 Task: Compose an email with the signature Leah Clark with the subject Feedback on a cover letter and the message Could you please provide me with the details of the project timeline? from softage.9@softage.net to softage.6@softage.netSelect the entire message and remove all formatting, select the entire message Undo Send the email. Finally, move the email from Sent Items to the label Finished goods
Action: Mouse moved to (1080, 70)
Screenshot: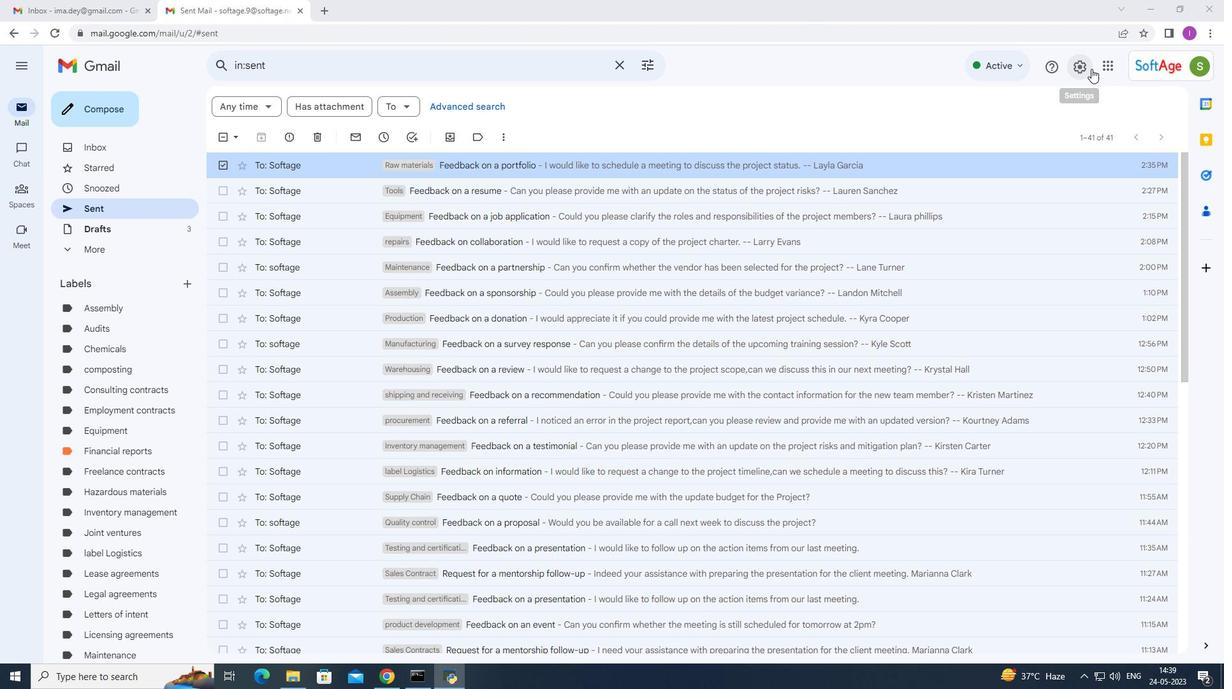 
Action: Mouse pressed left at (1080, 70)
Screenshot: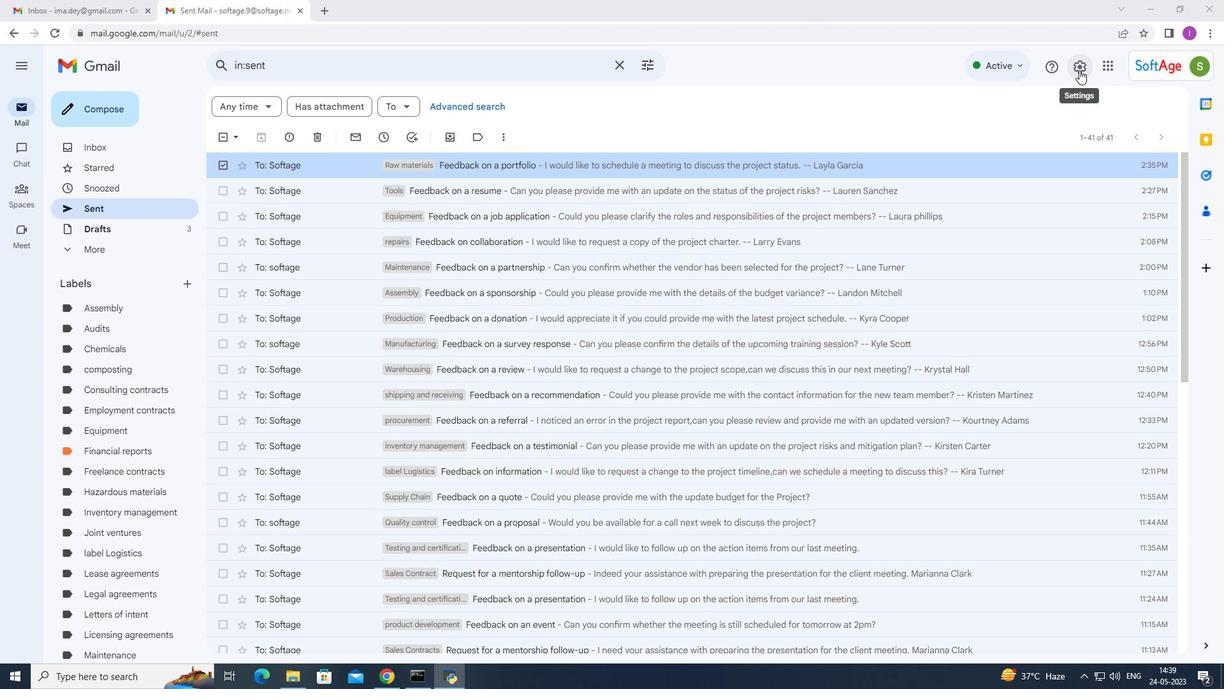 
Action: Mouse moved to (1064, 130)
Screenshot: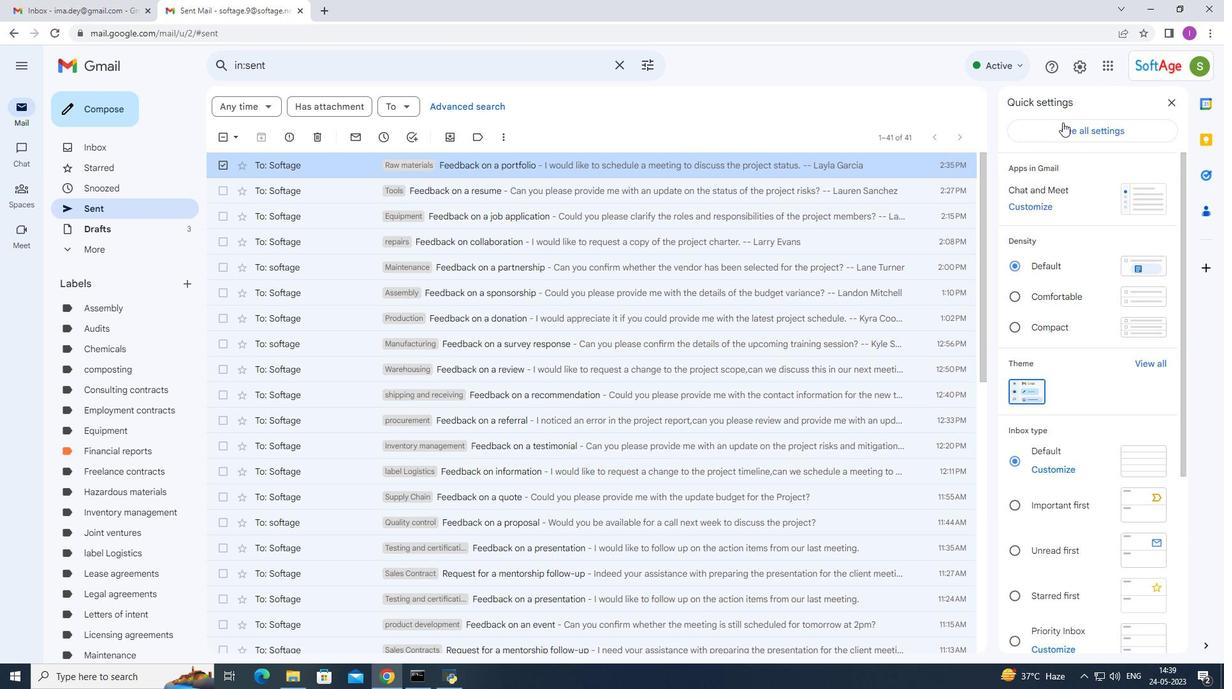 
Action: Mouse pressed left at (1064, 130)
Screenshot: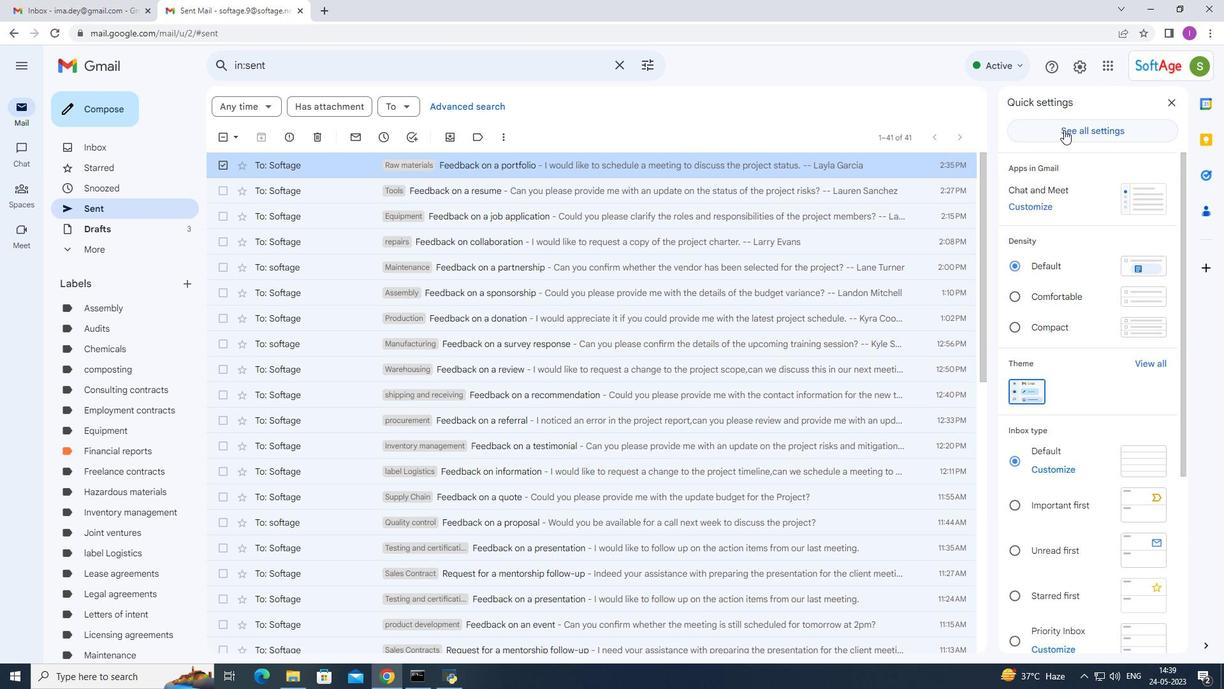 
Action: Mouse moved to (454, 329)
Screenshot: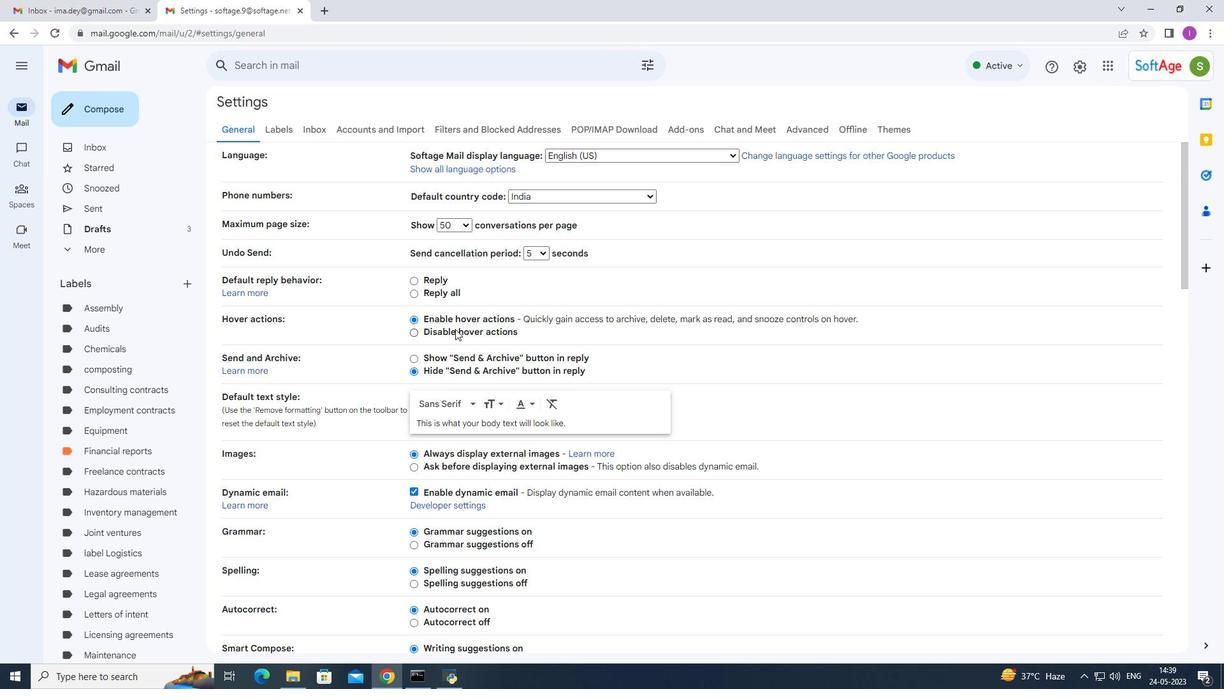 
Action: Mouse scrolled (454, 328) with delta (0, 0)
Screenshot: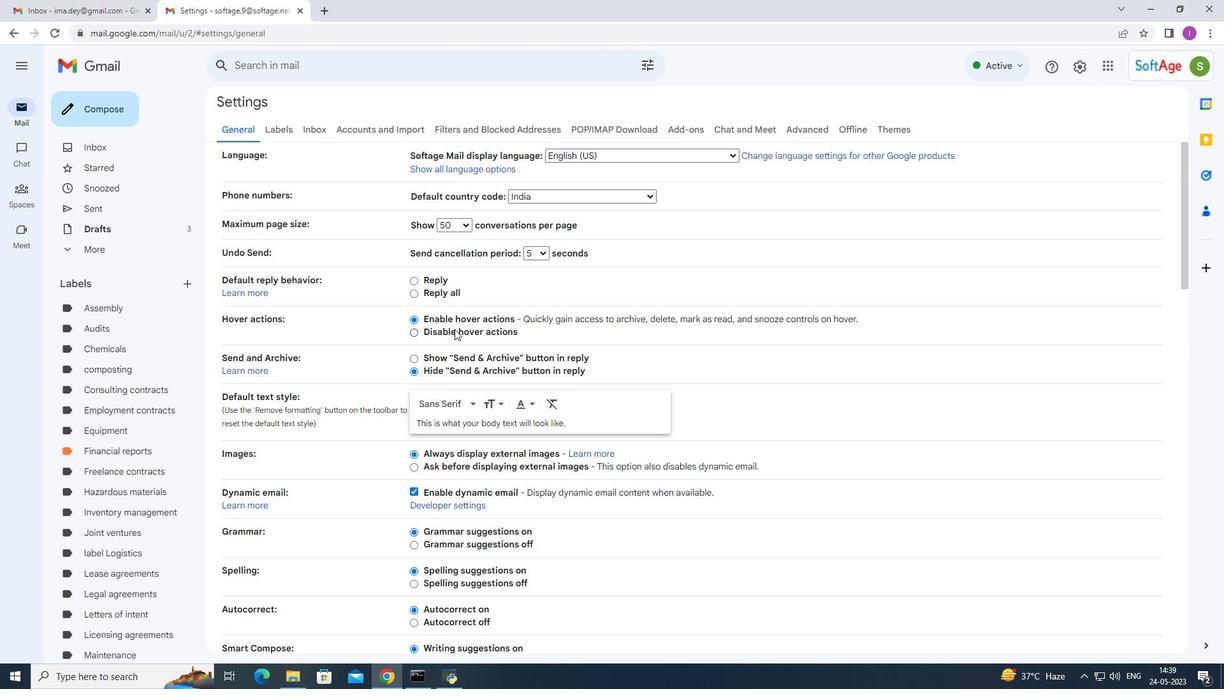 
Action: Mouse scrolled (454, 328) with delta (0, 0)
Screenshot: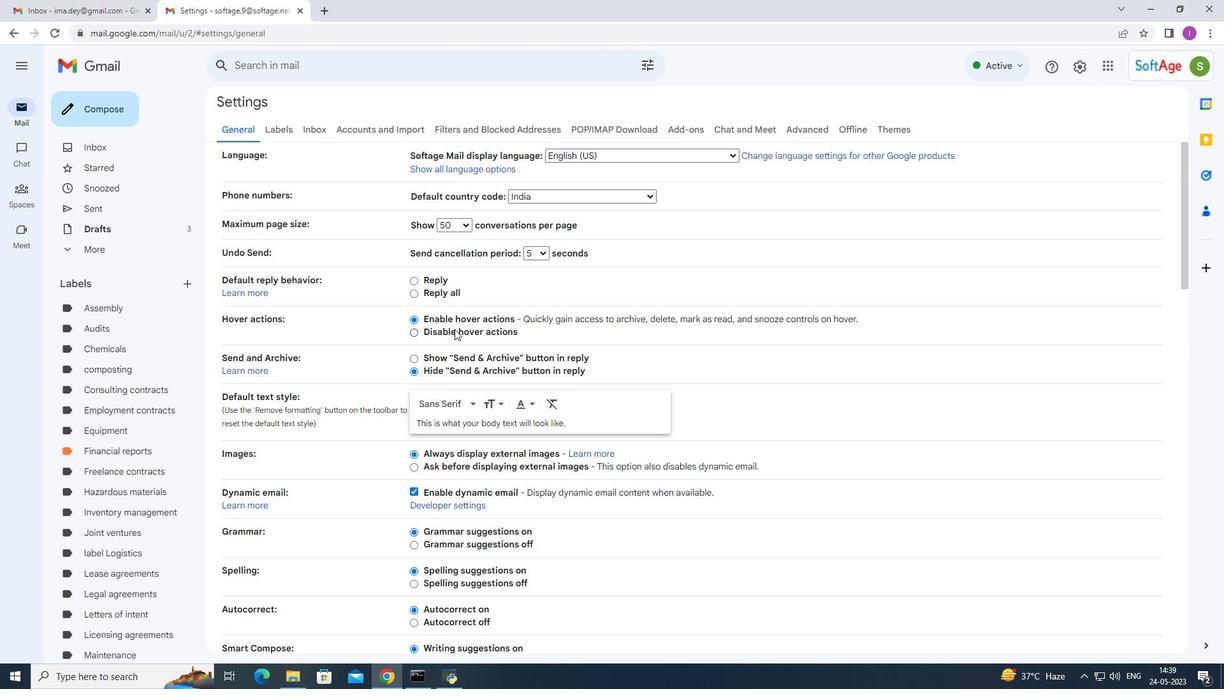 
Action: Mouse moved to (453, 331)
Screenshot: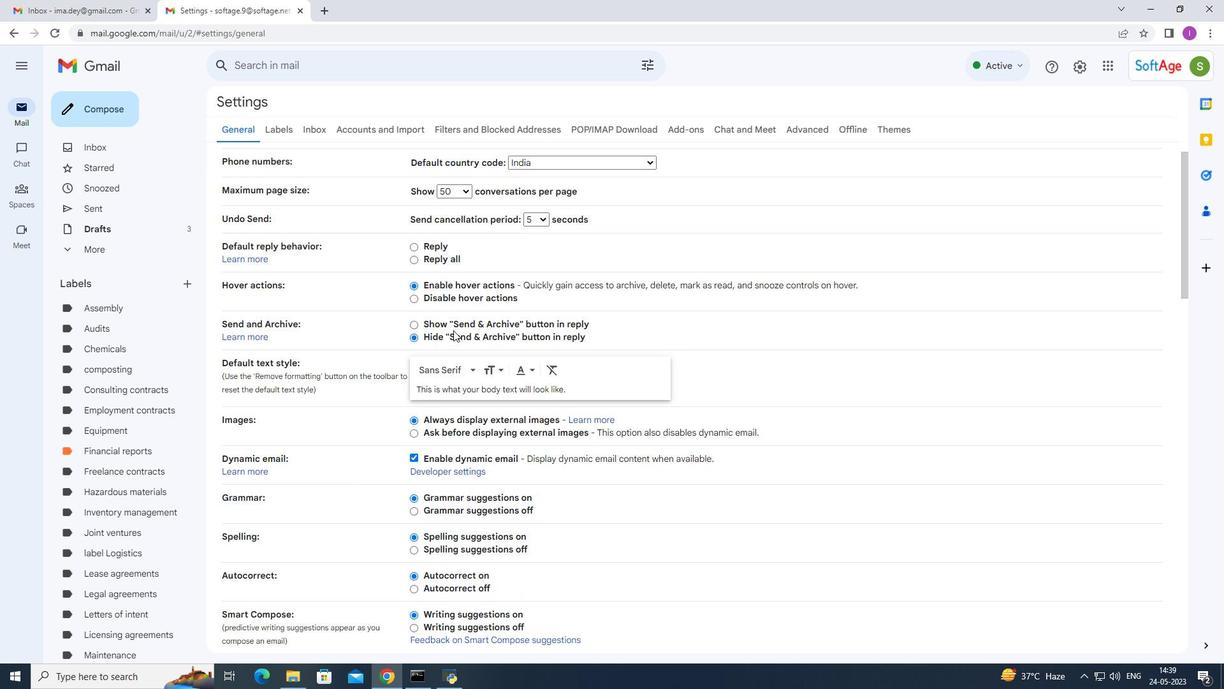 
Action: Mouse scrolled (453, 330) with delta (0, 0)
Screenshot: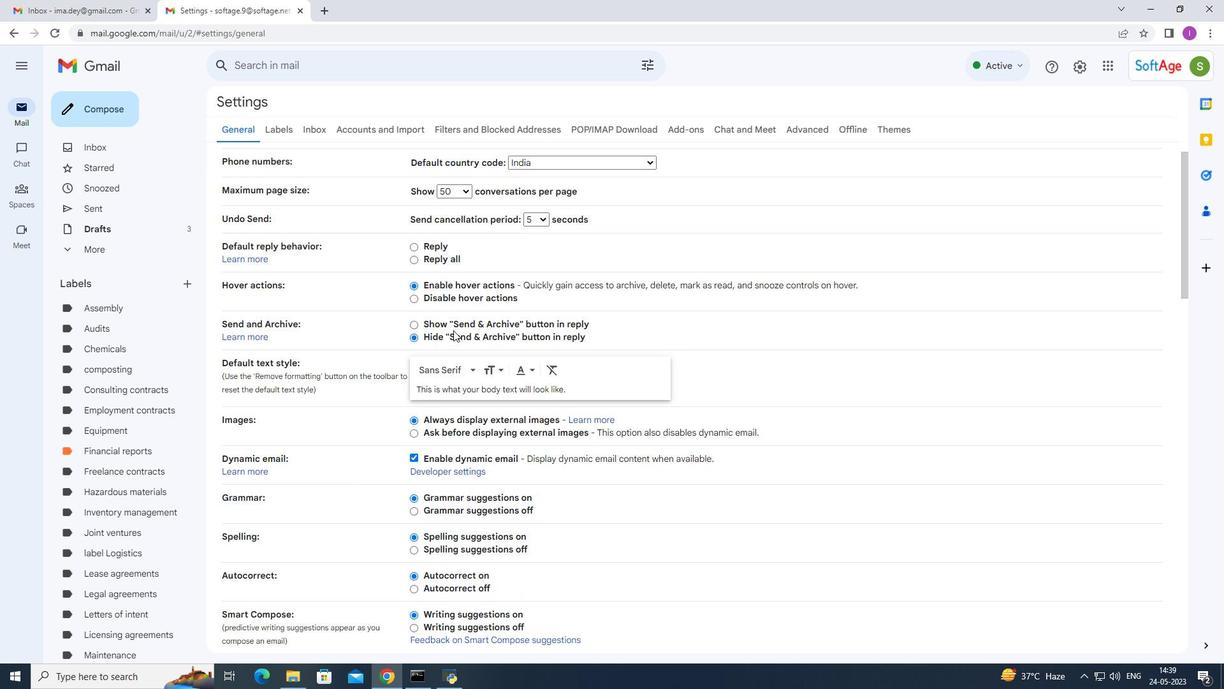 
Action: Mouse scrolled (453, 330) with delta (0, 0)
Screenshot: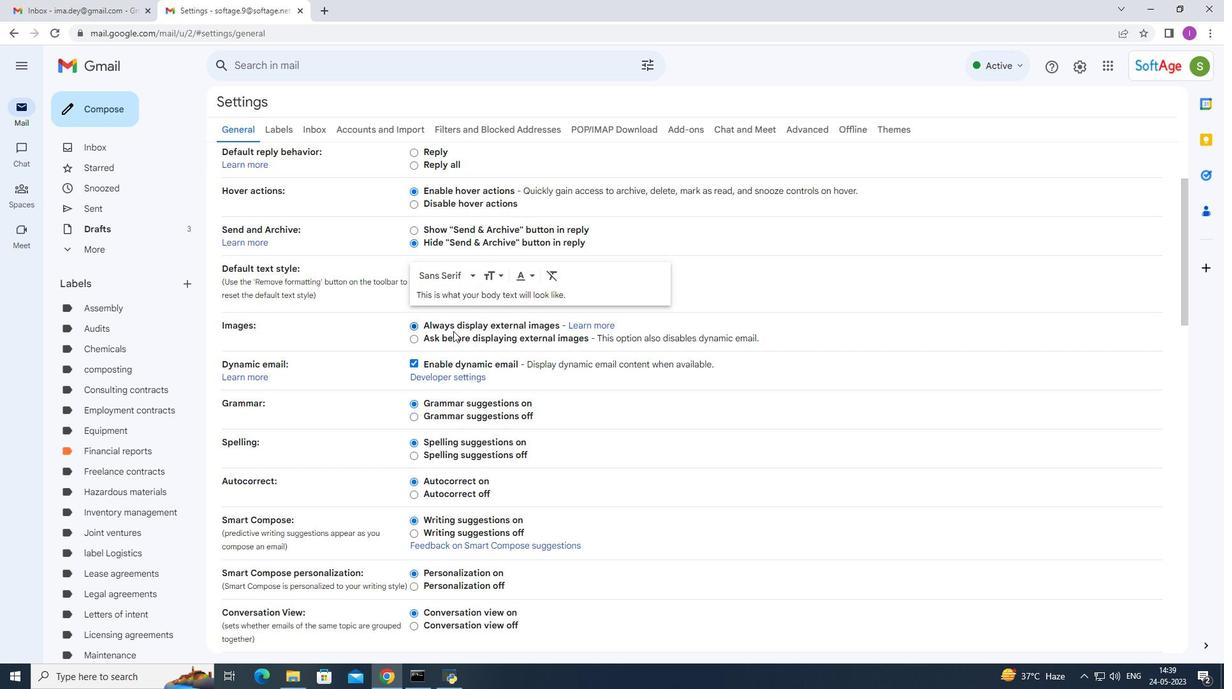 
Action: Mouse moved to (454, 330)
Screenshot: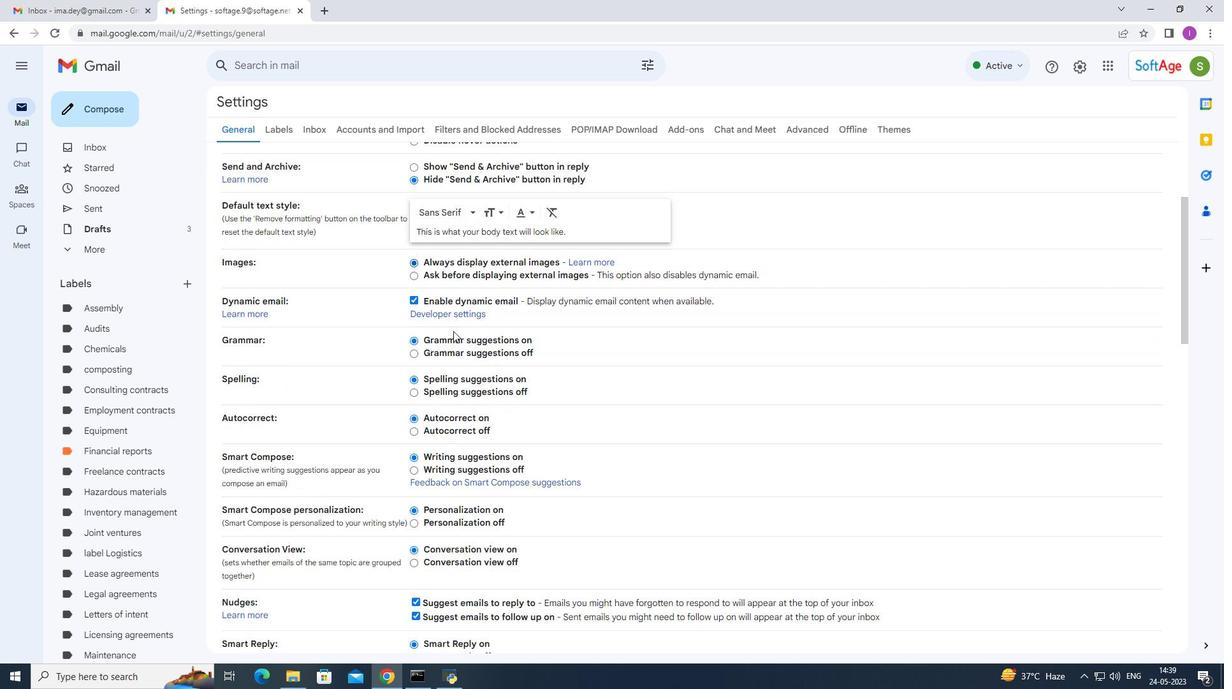 
Action: Mouse scrolled (453, 329) with delta (0, 0)
Screenshot: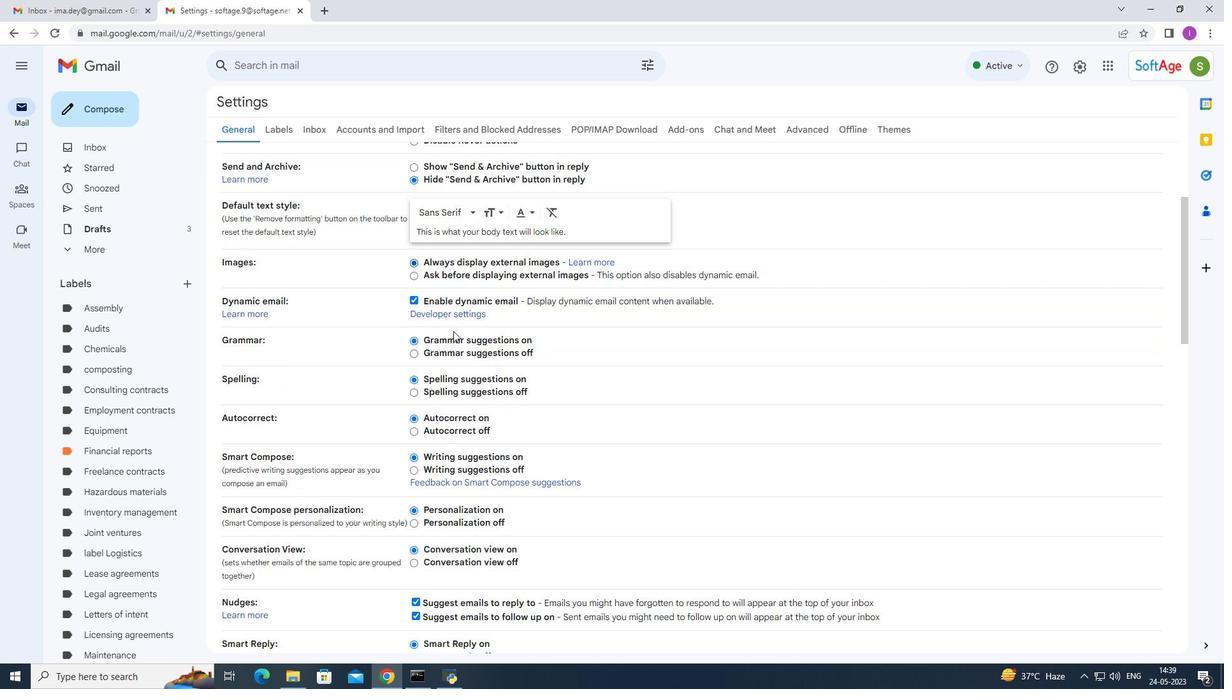 
Action: Mouse moved to (455, 329)
Screenshot: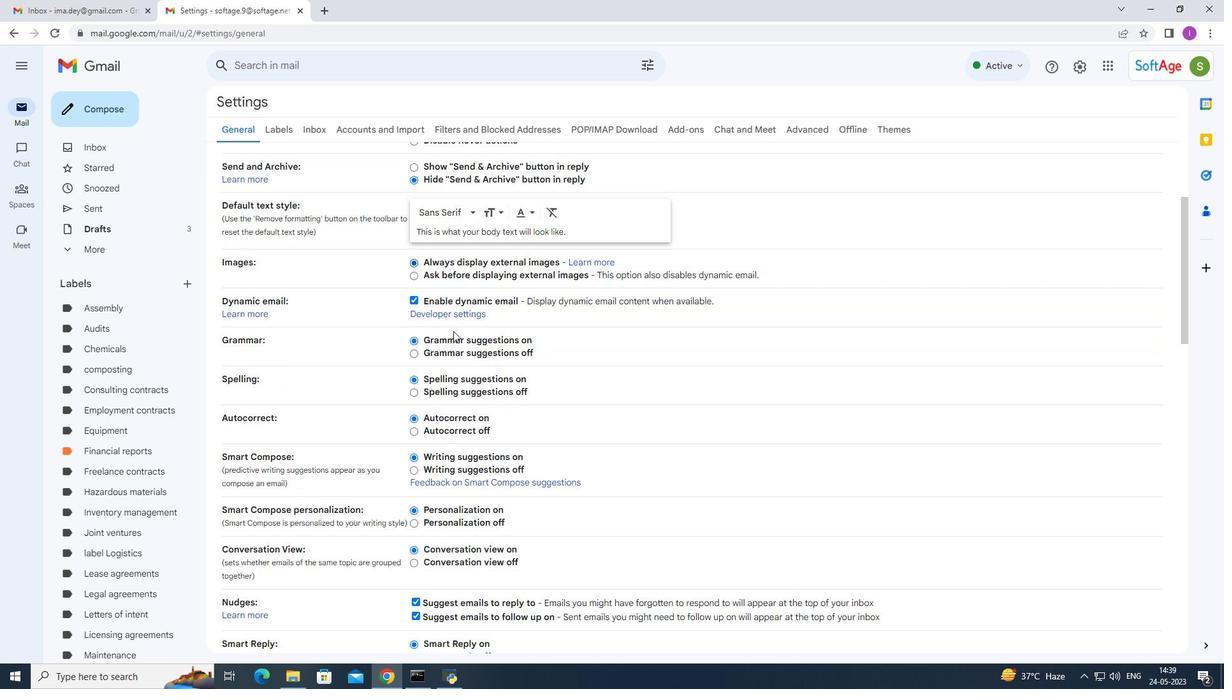 
Action: Mouse scrolled (453, 329) with delta (0, 0)
Screenshot: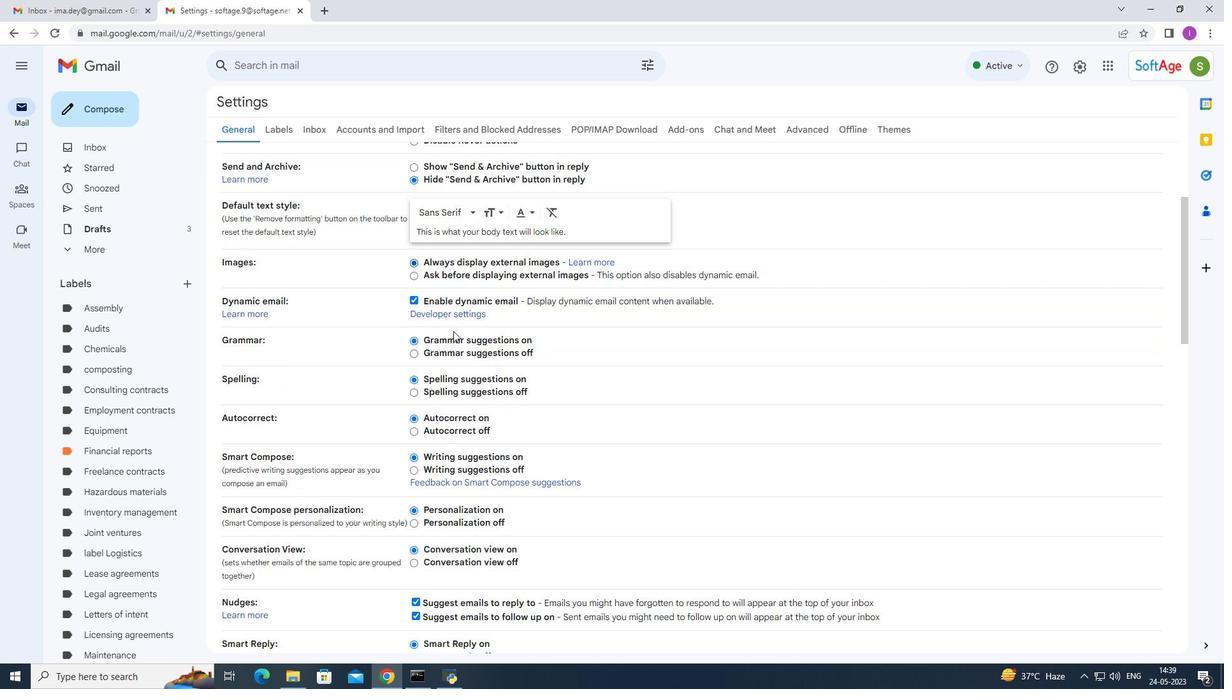
Action: Mouse moved to (456, 329)
Screenshot: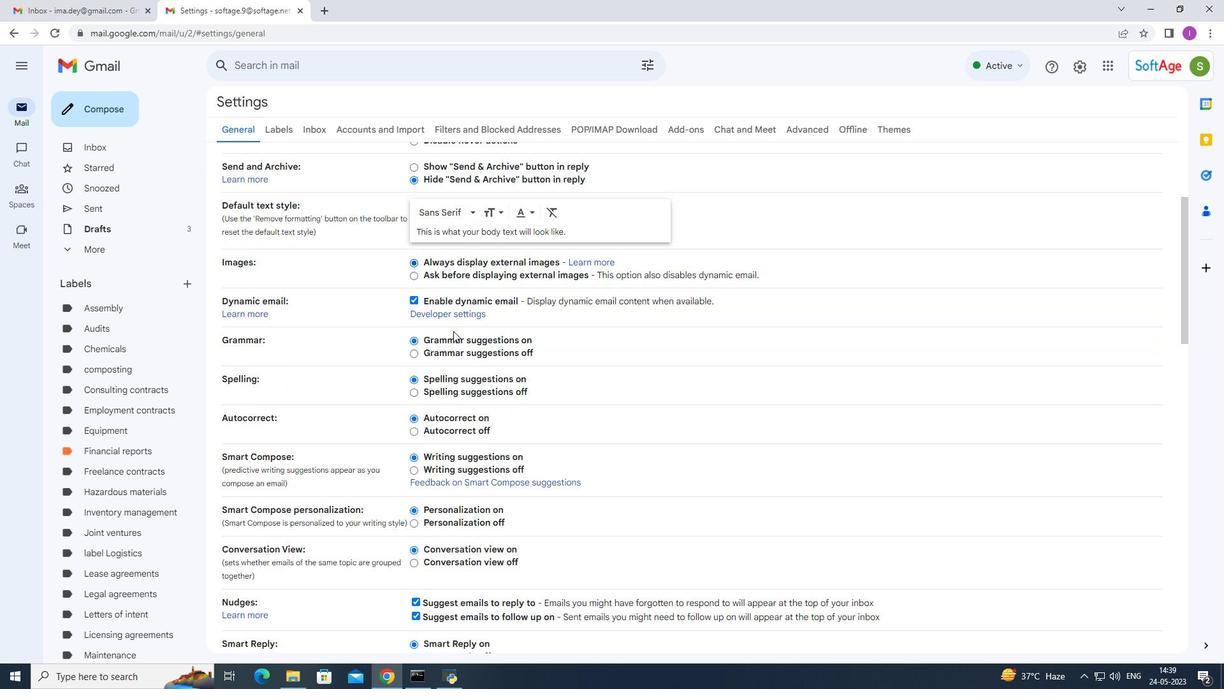 
Action: Mouse scrolled (455, 330) with delta (0, 0)
Screenshot: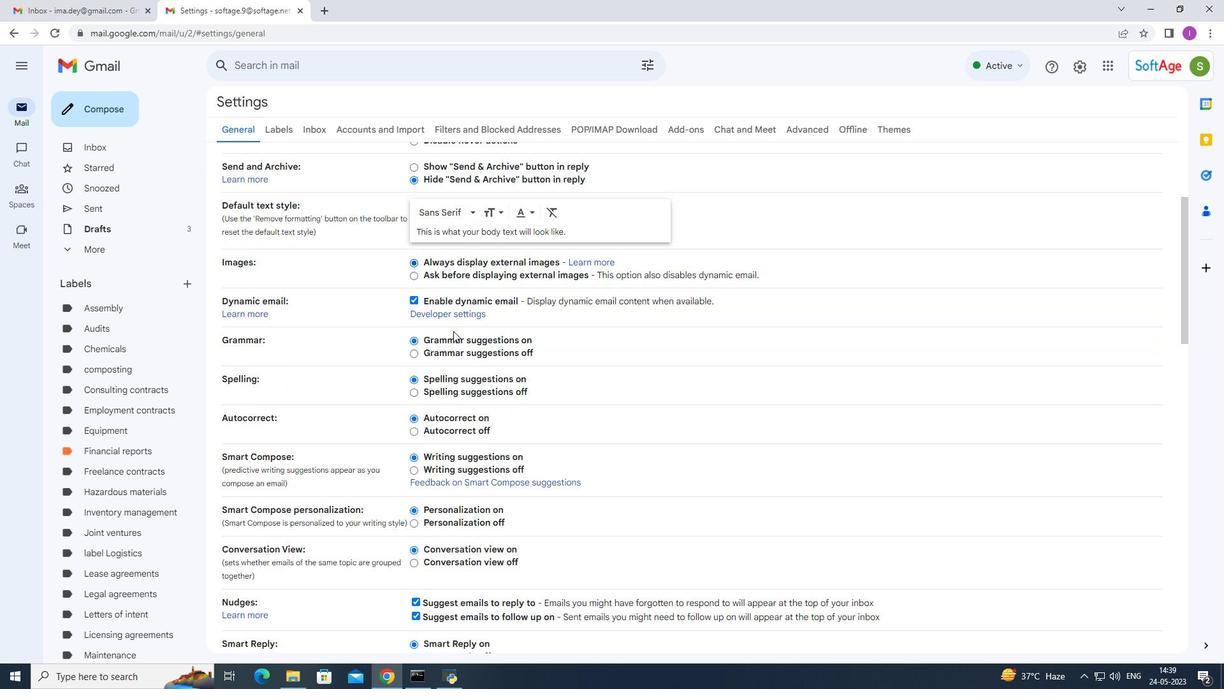 
Action: Mouse moved to (456, 329)
Screenshot: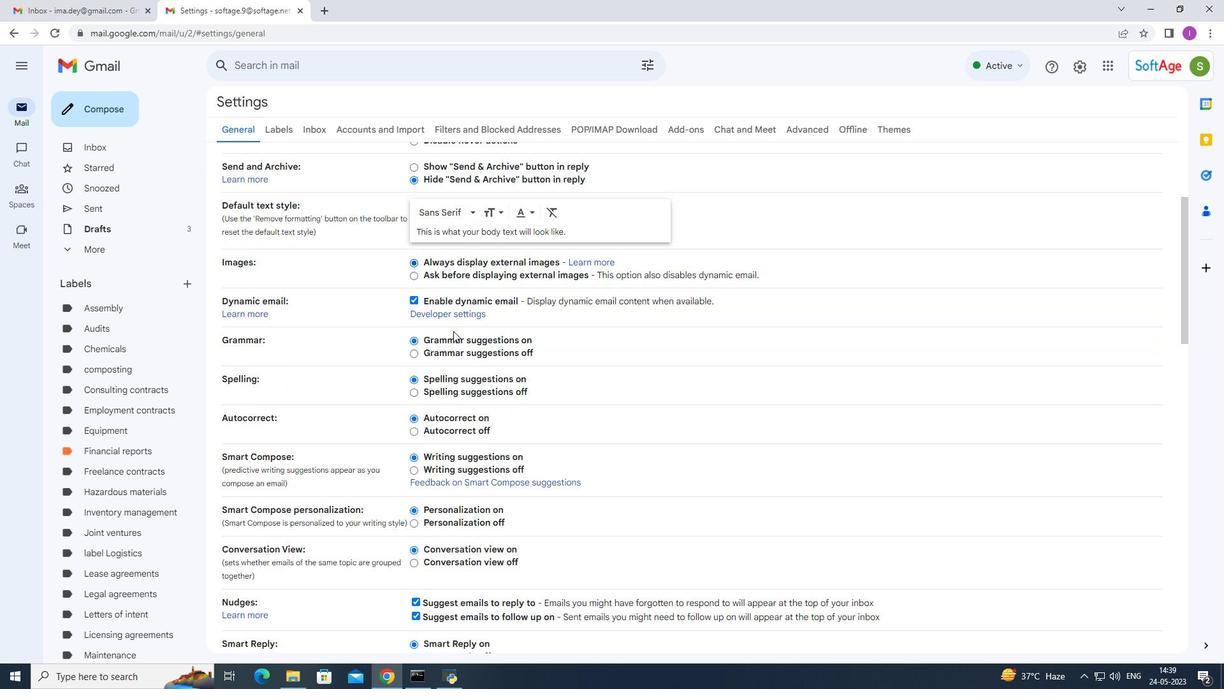 
Action: Mouse scrolled (456, 328) with delta (0, 0)
Screenshot: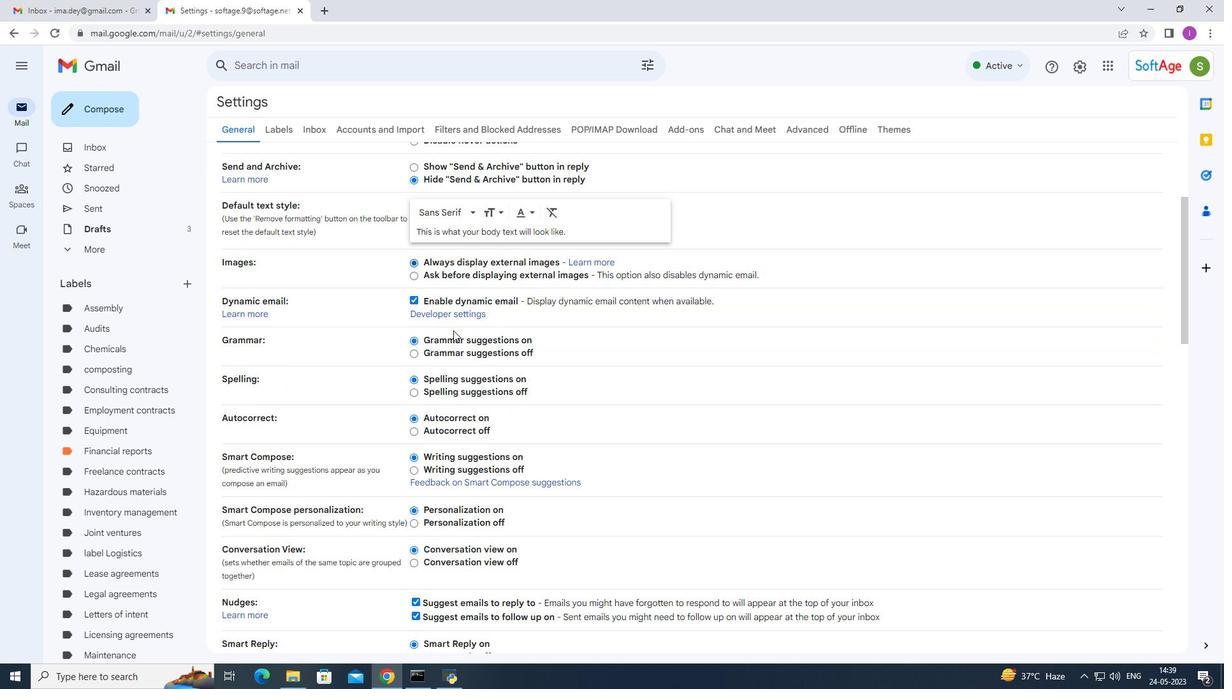 
Action: Mouse scrolled (456, 328) with delta (0, 0)
Screenshot: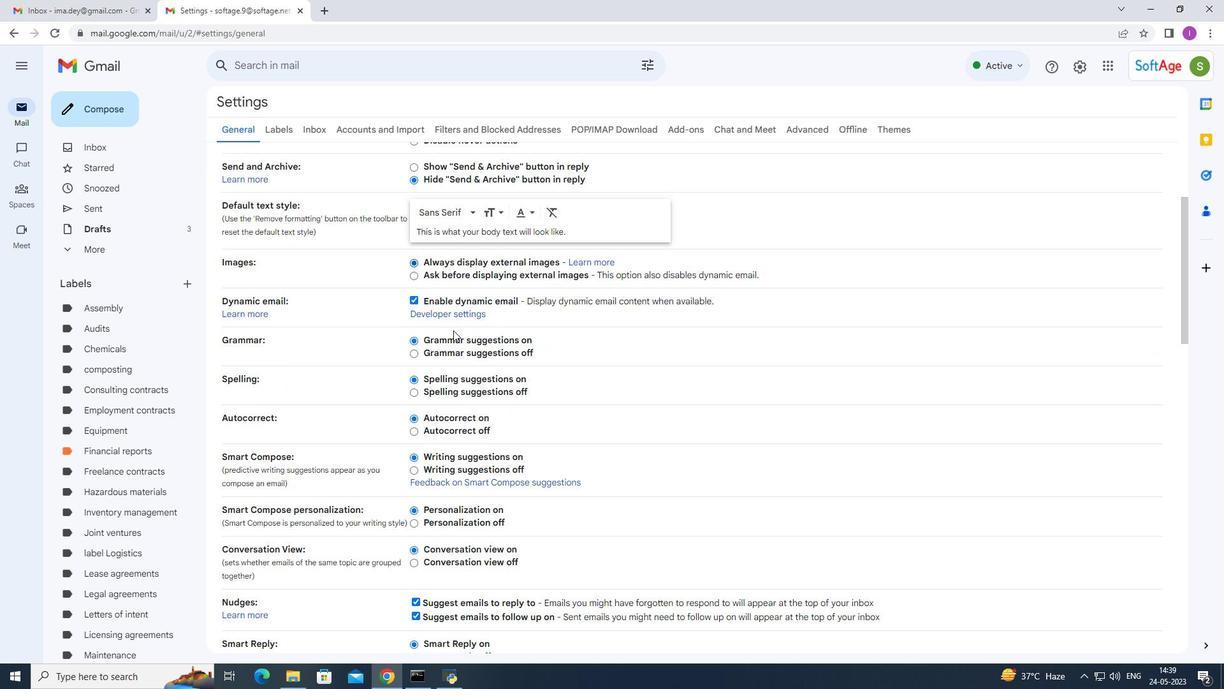 
Action: Mouse scrolled (456, 328) with delta (0, 0)
Screenshot: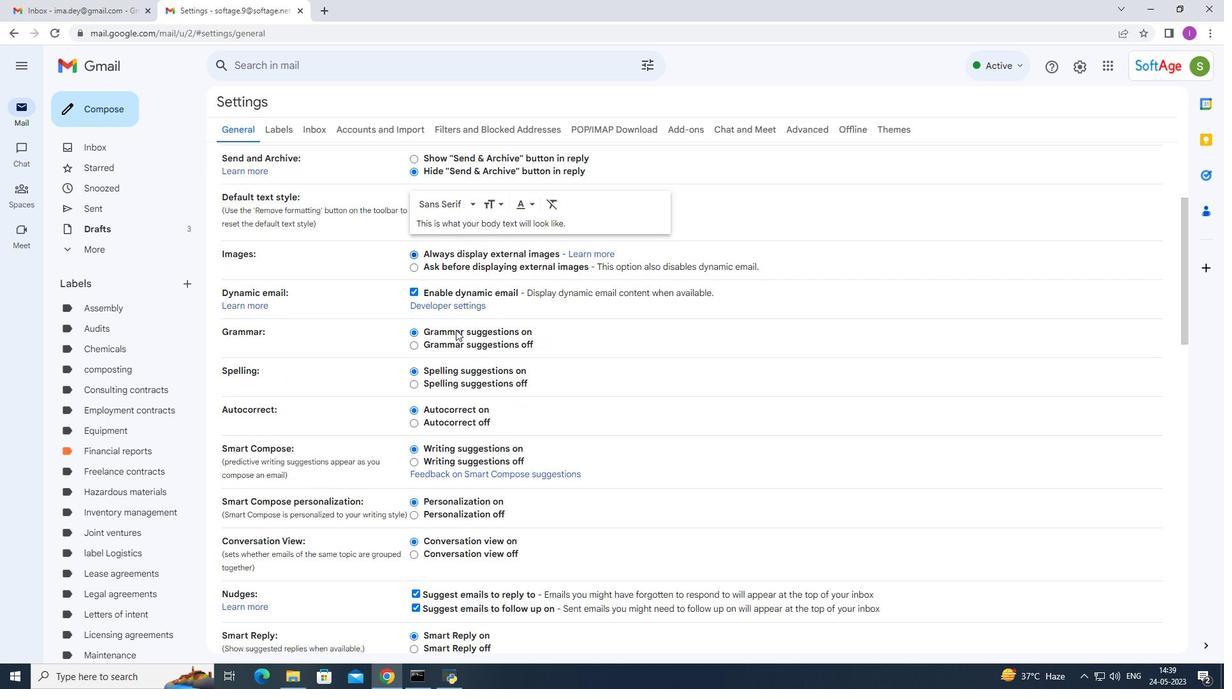 
Action: Mouse moved to (457, 328)
Screenshot: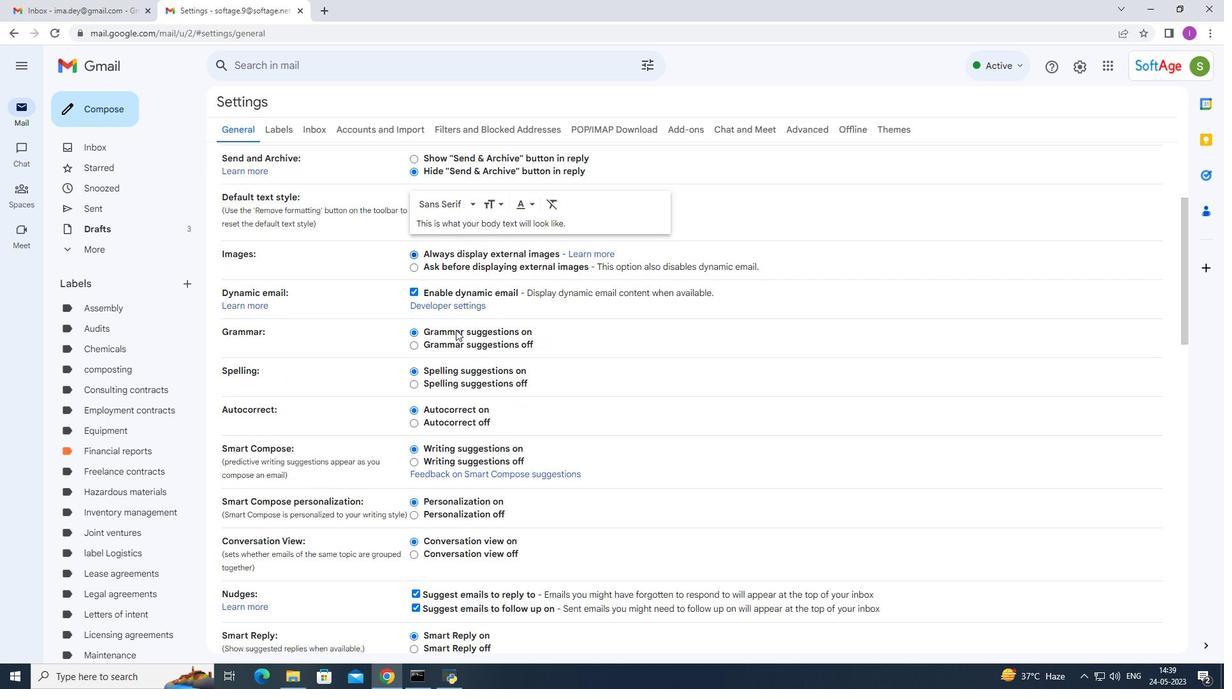 
Action: Mouse scrolled (457, 327) with delta (0, 0)
Screenshot: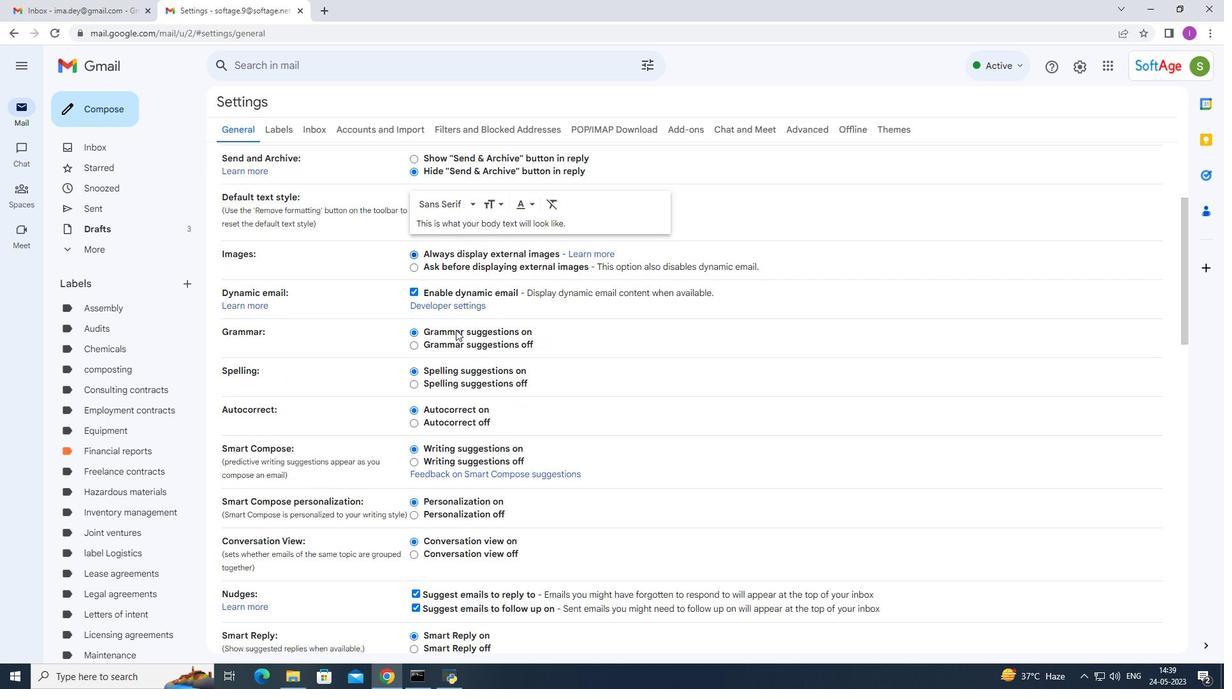 
Action: Mouse moved to (458, 328)
Screenshot: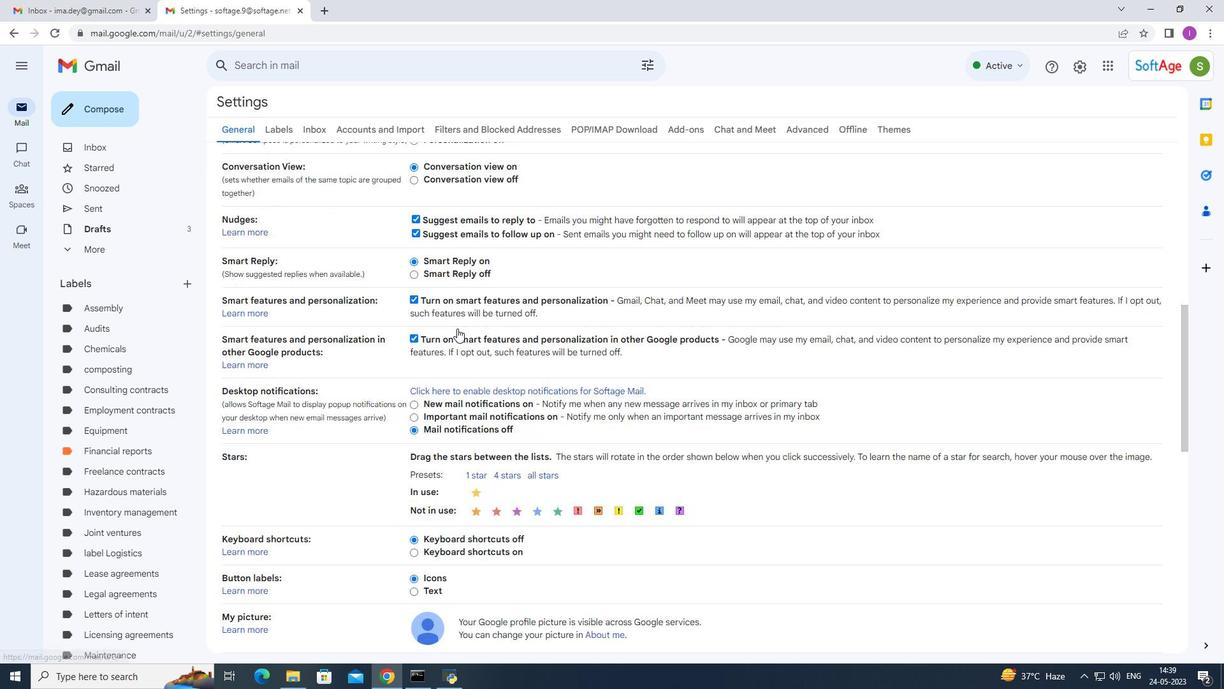 
Action: Mouse scrolled (458, 327) with delta (0, 0)
Screenshot: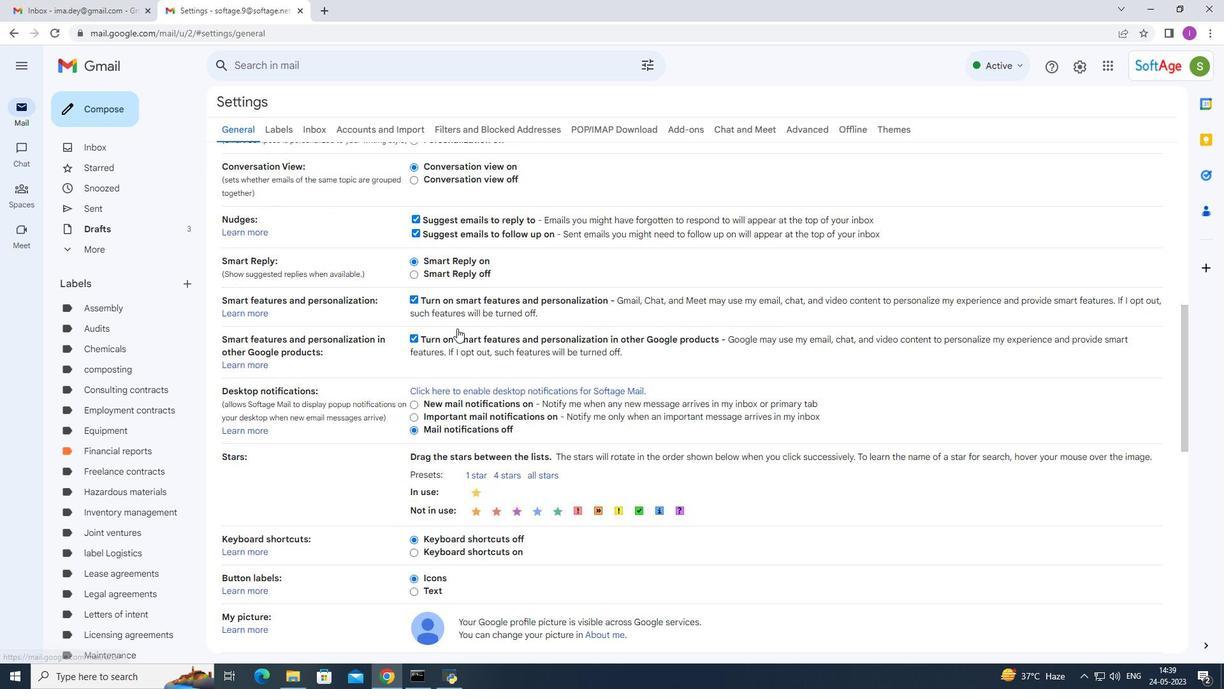 
Action: Mouse moved to (459, 328)
Screenshot: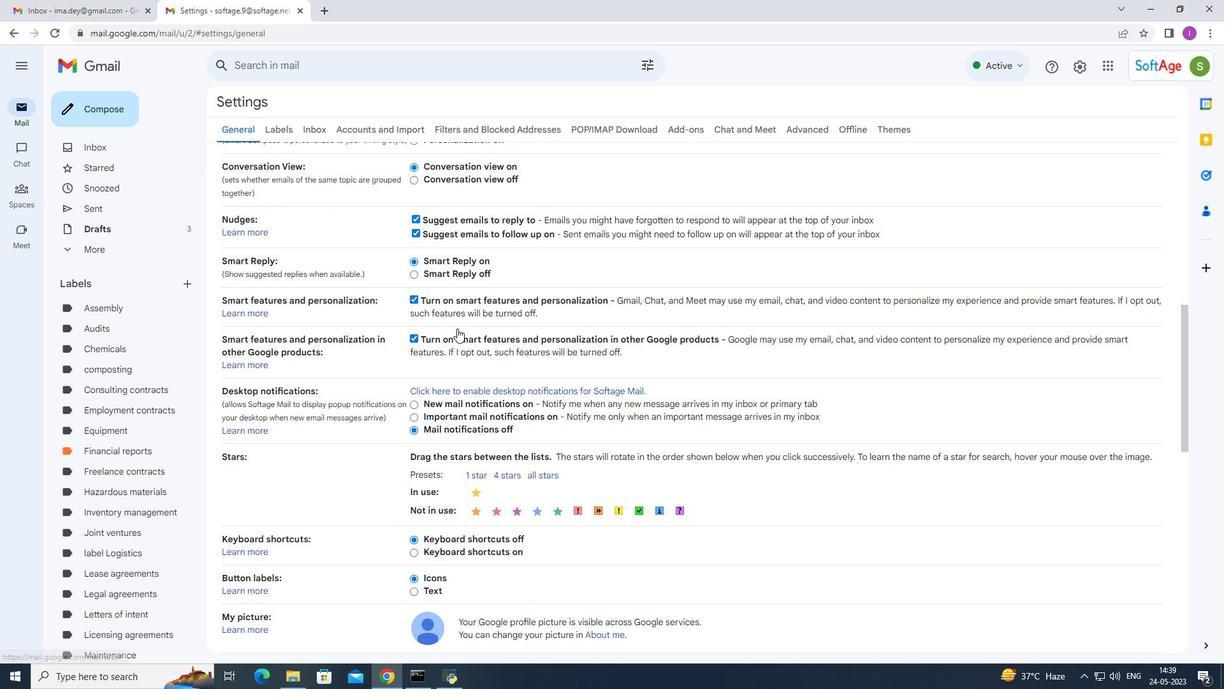 
Action: Mouse scrolled (459, 327) with delta (0, 0)
Screenshot: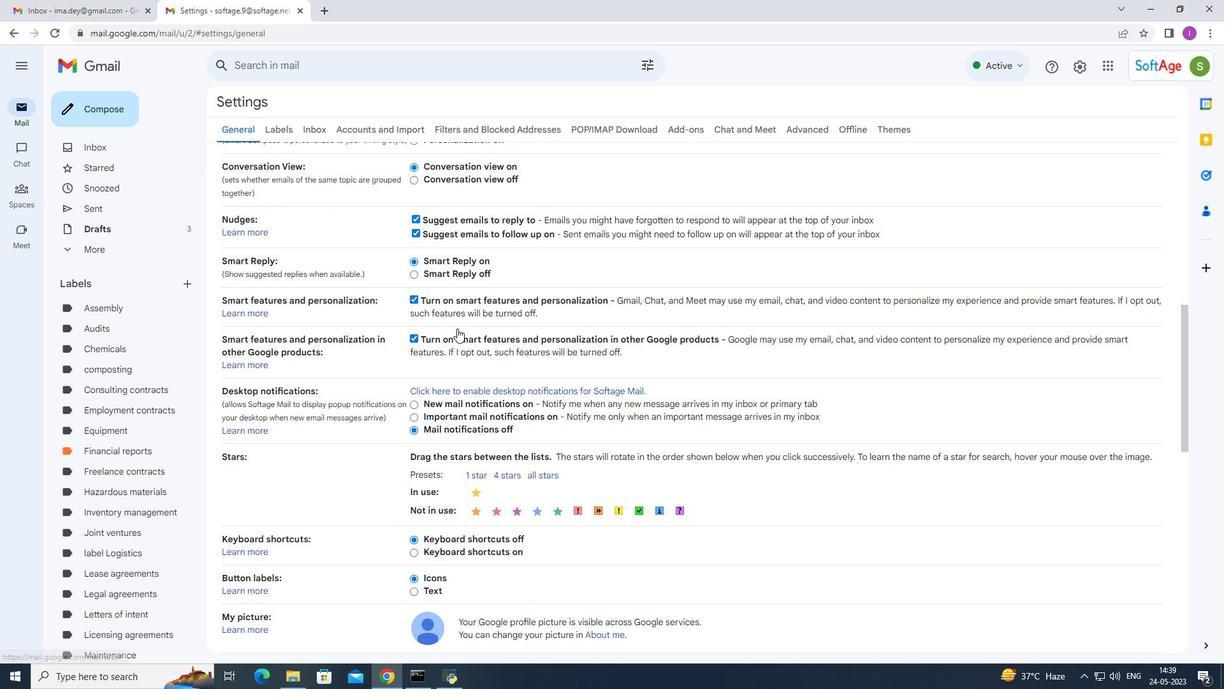 
Action: Mouse moved to (460, 328)
Screenshot: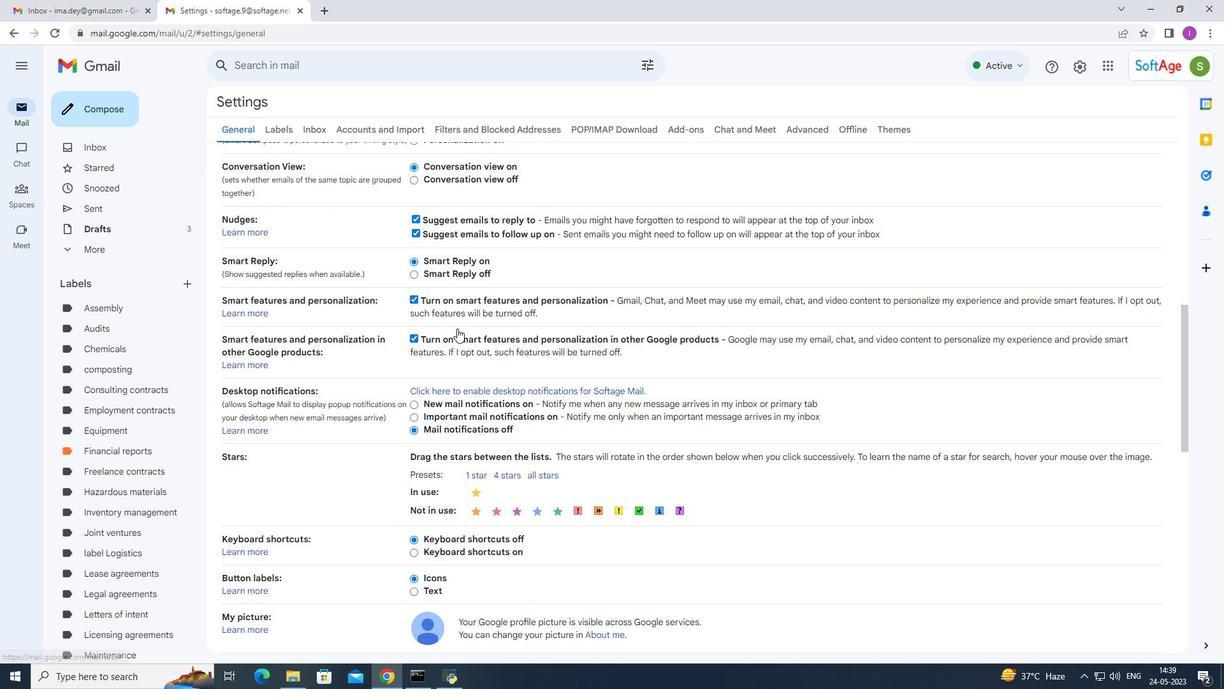 
Action: Mouse scrolled (460, 327) with delta (0, 0)
Screenshot: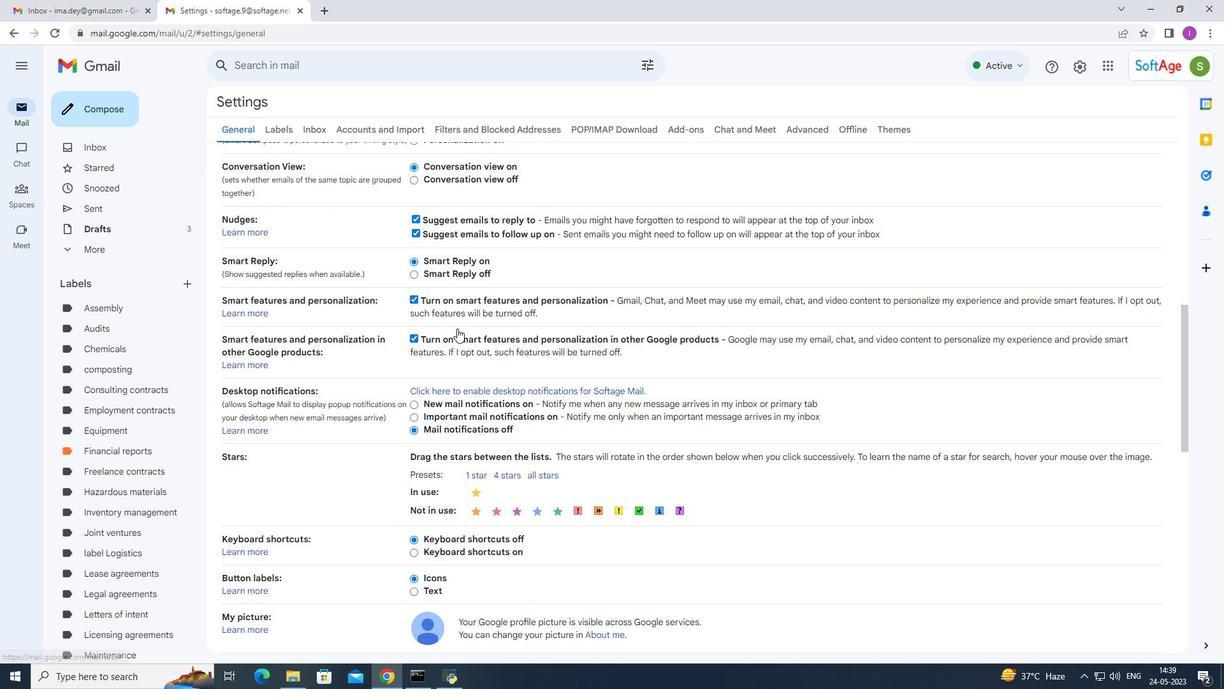 
Action: Mouse moved to (460, 328)
Screenshot: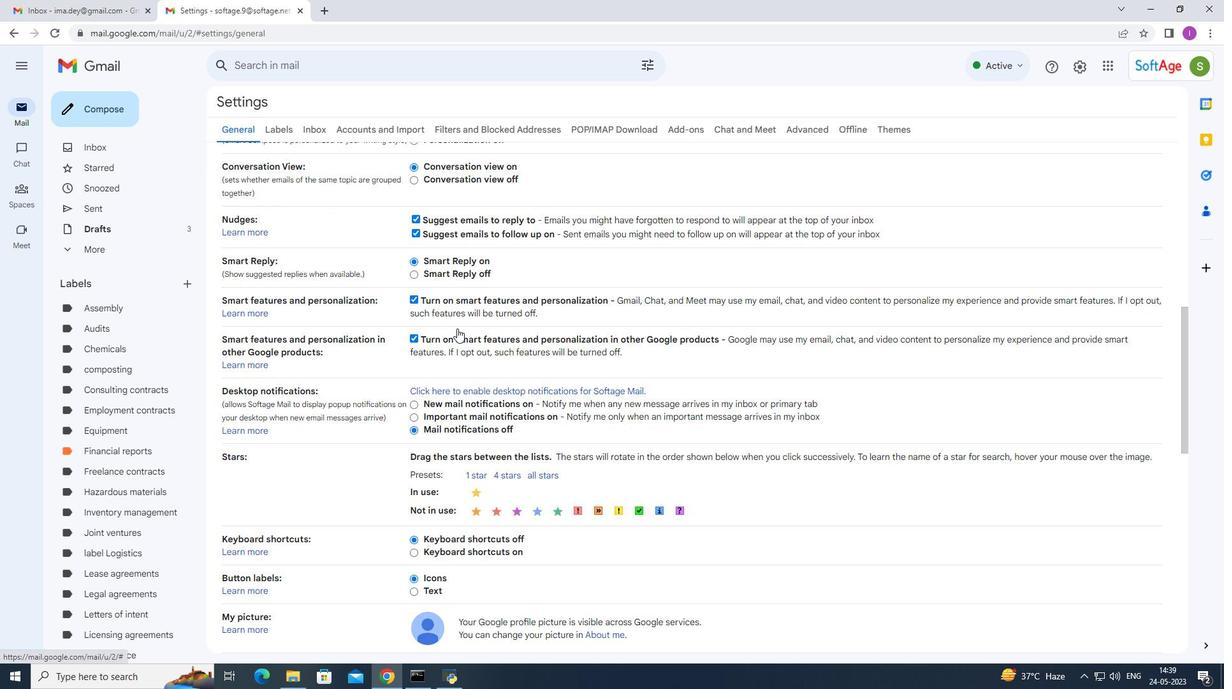 
Action: Mouse scrolled (460, 327) with delta (0, 0)
Screenshot: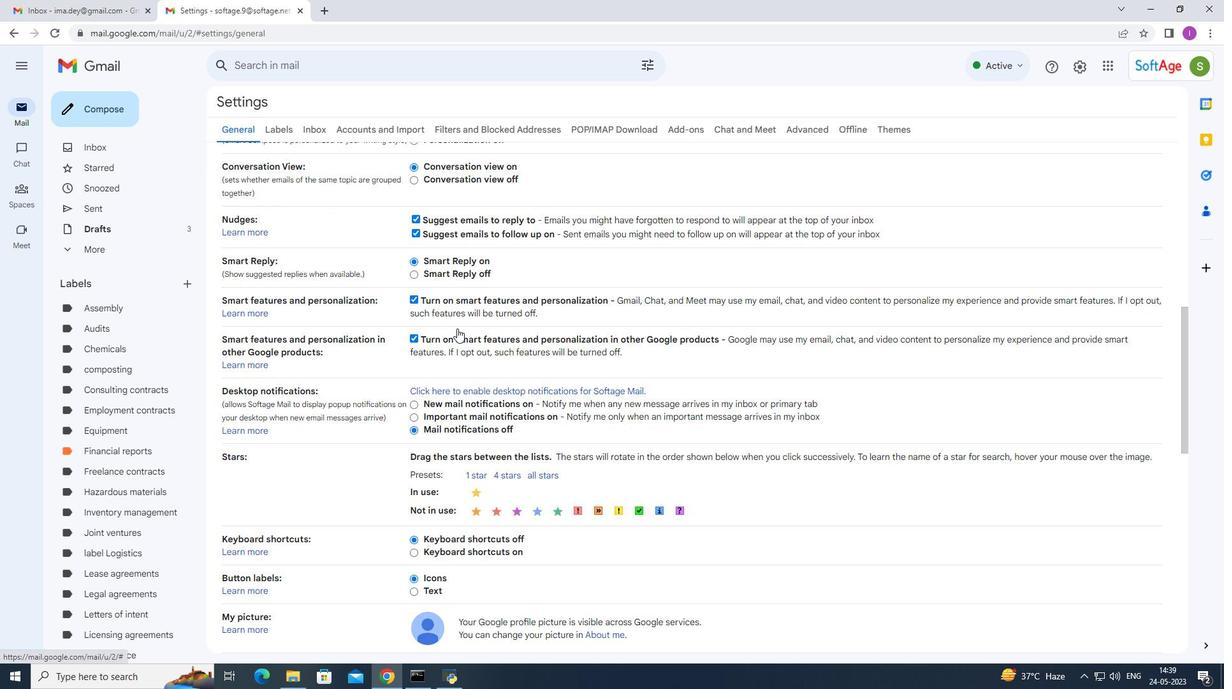 
Action: Mouse moved to (463, 327)
Screenshot: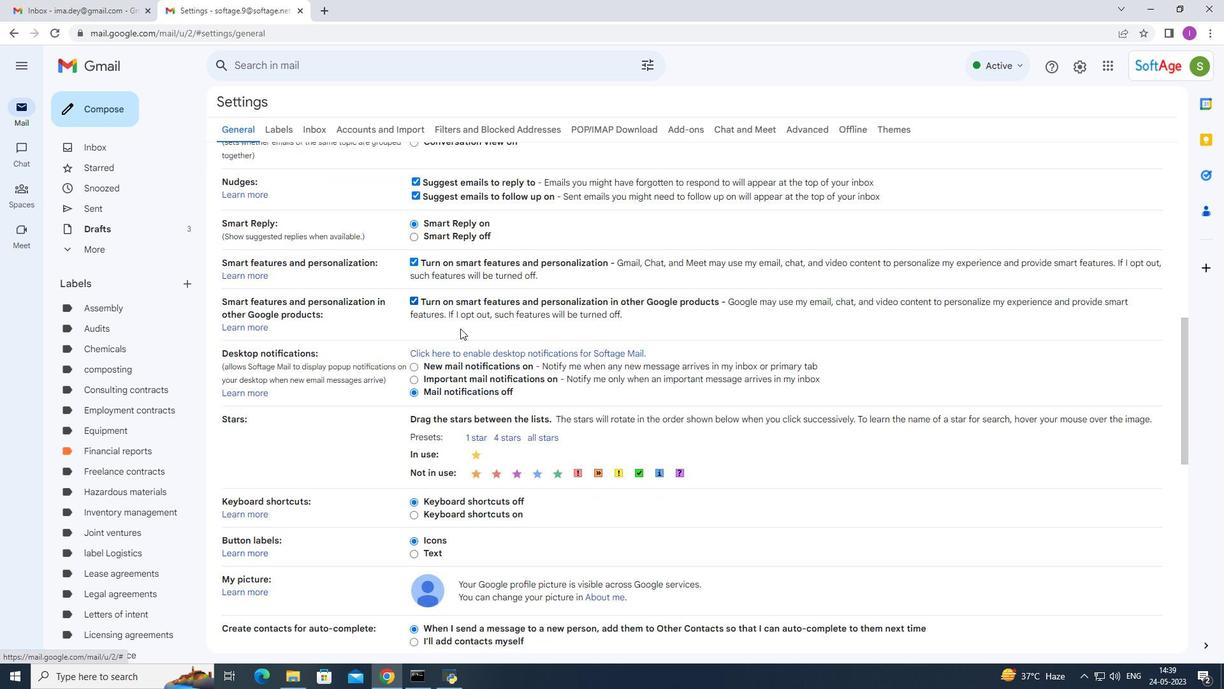 
Action: Mouse scrolled (463, 326) with delta (0, 0)
Screenshot: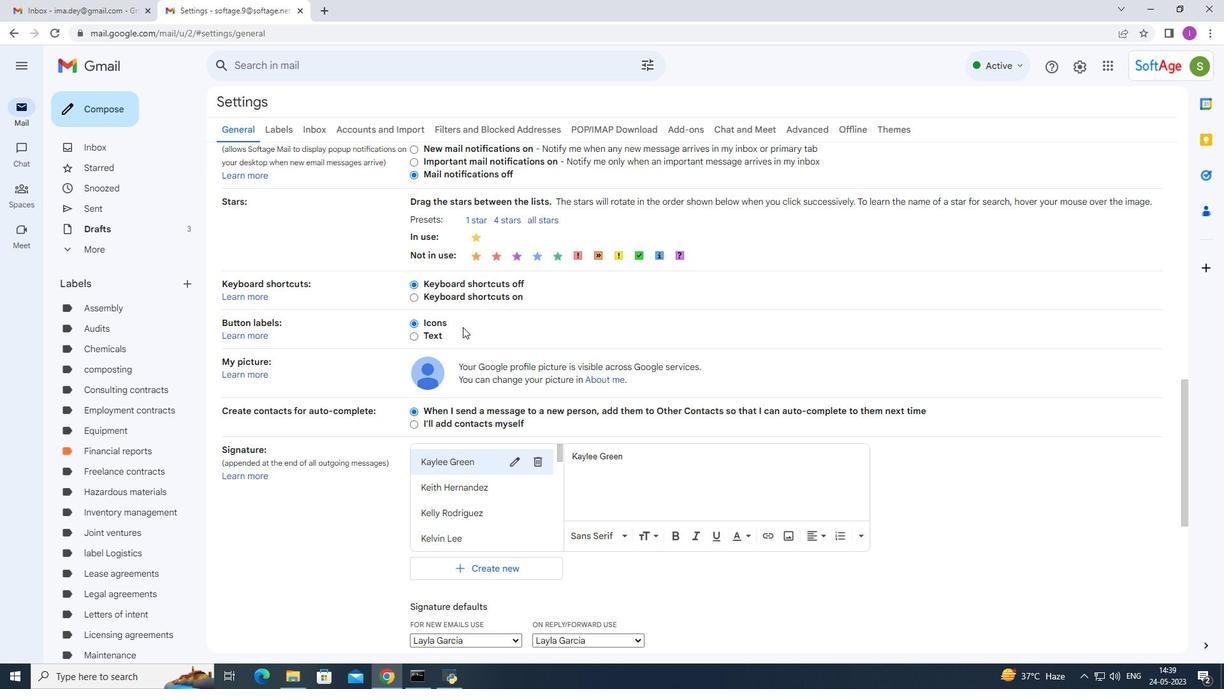 
Action: Mouse scrolled (463, 326) with delta (0, 0)
Screenshot: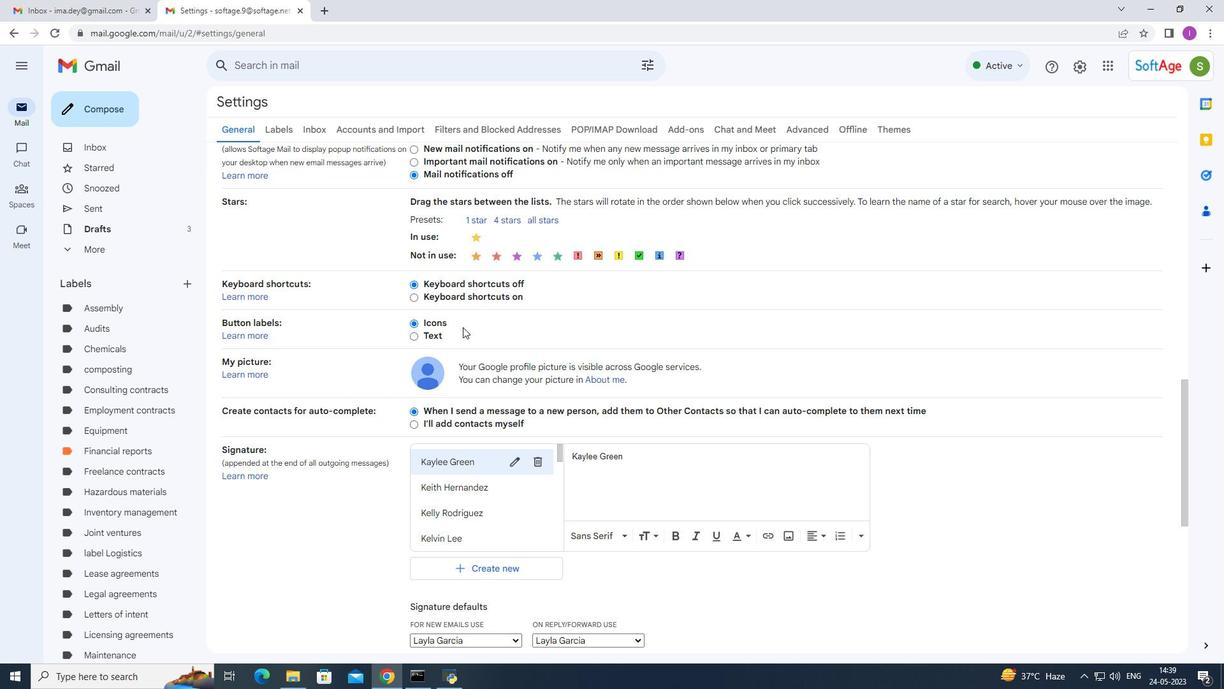 
Action: Mouse scrolled (463, 326) with delta (0, 0)
Screenshot: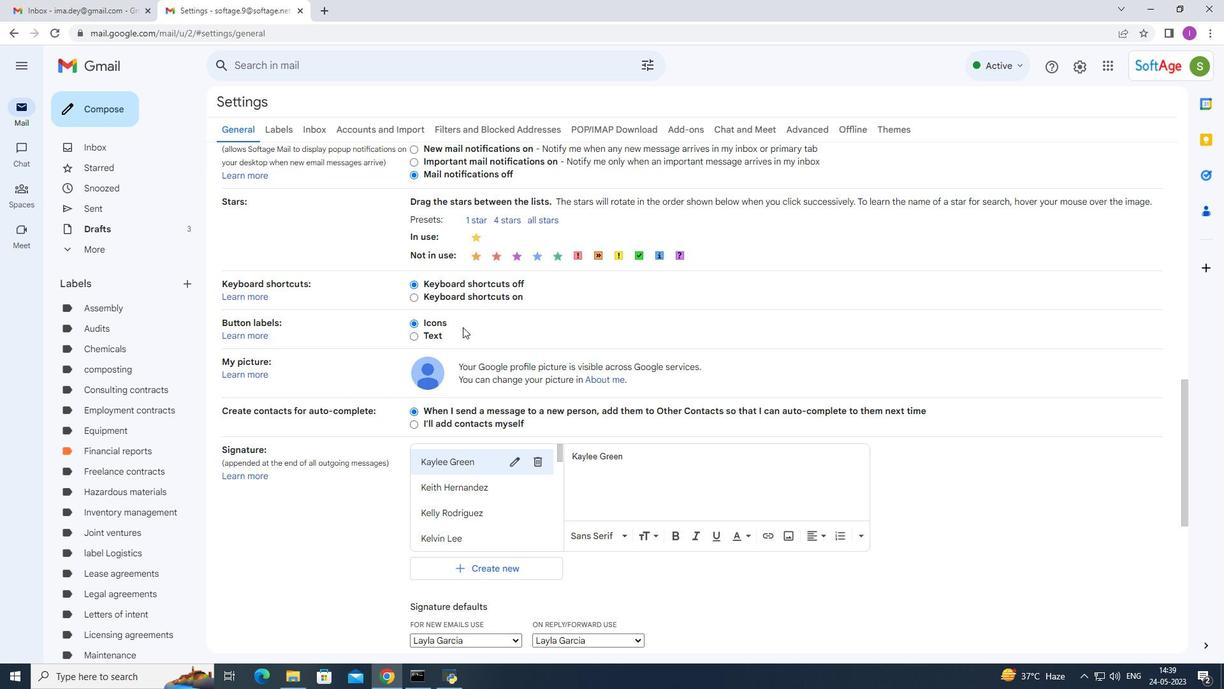 
Action: Mouse moved to (482, 373)
Screenshot: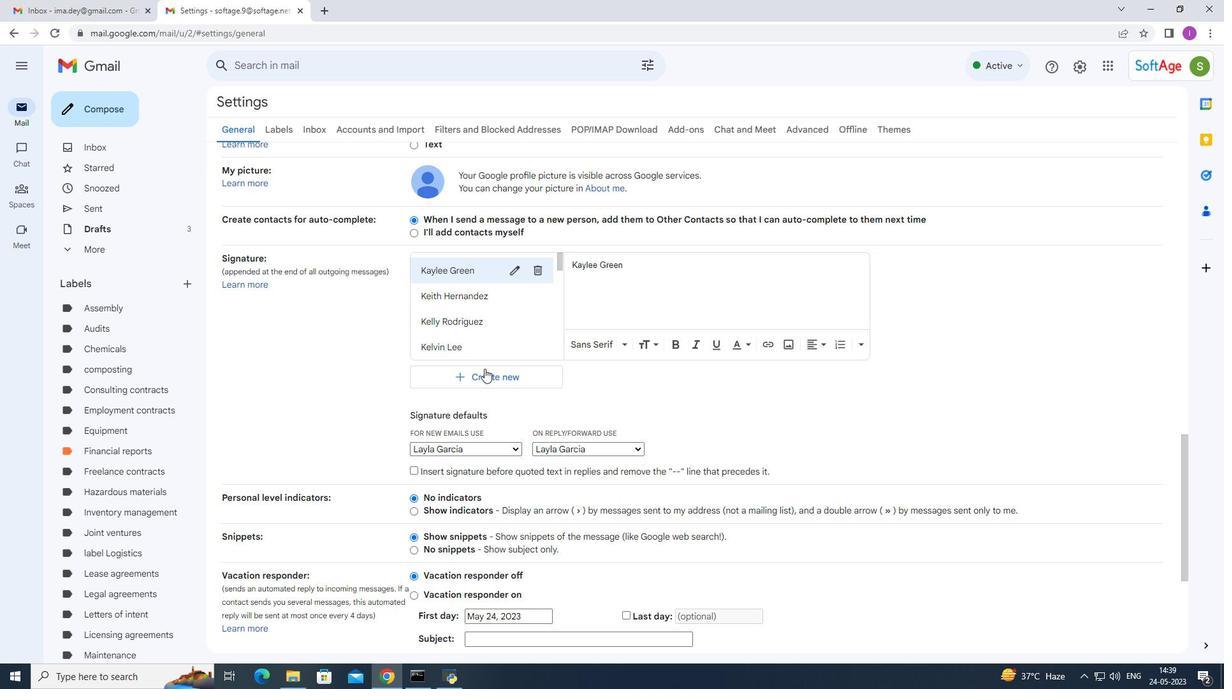 
Action: Mouse pressed left at (482, 373)
Screenshot: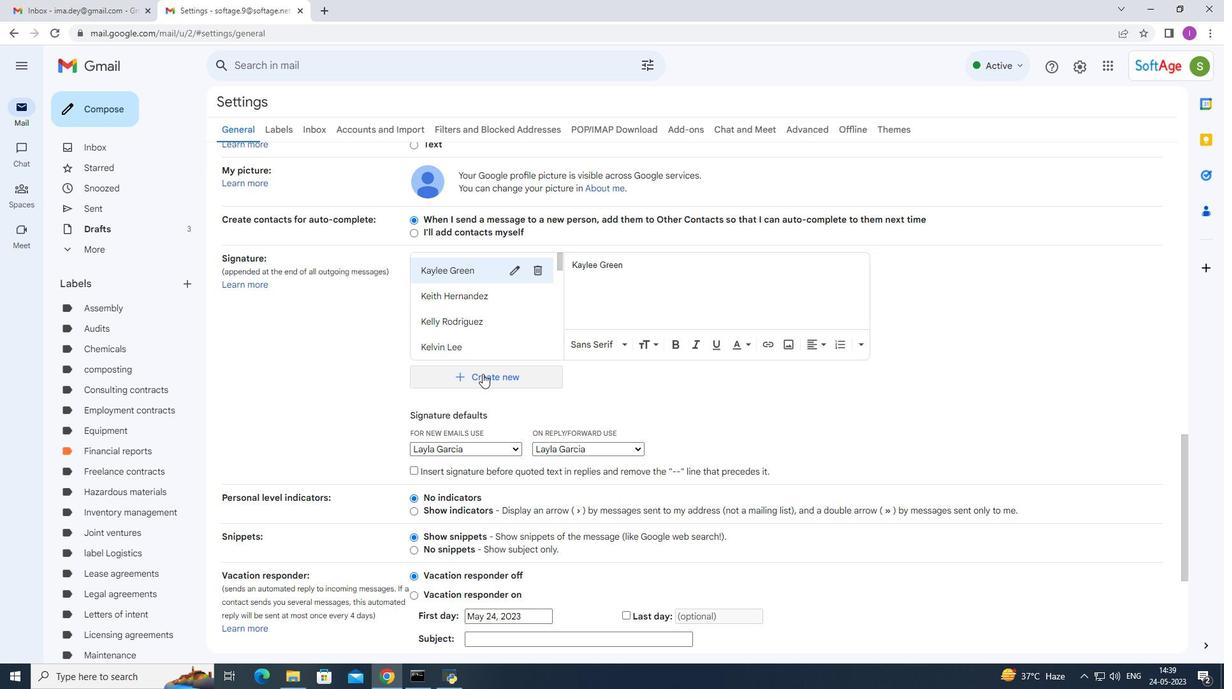 
Action: Mouse moved to (511, 355)
Screenshot: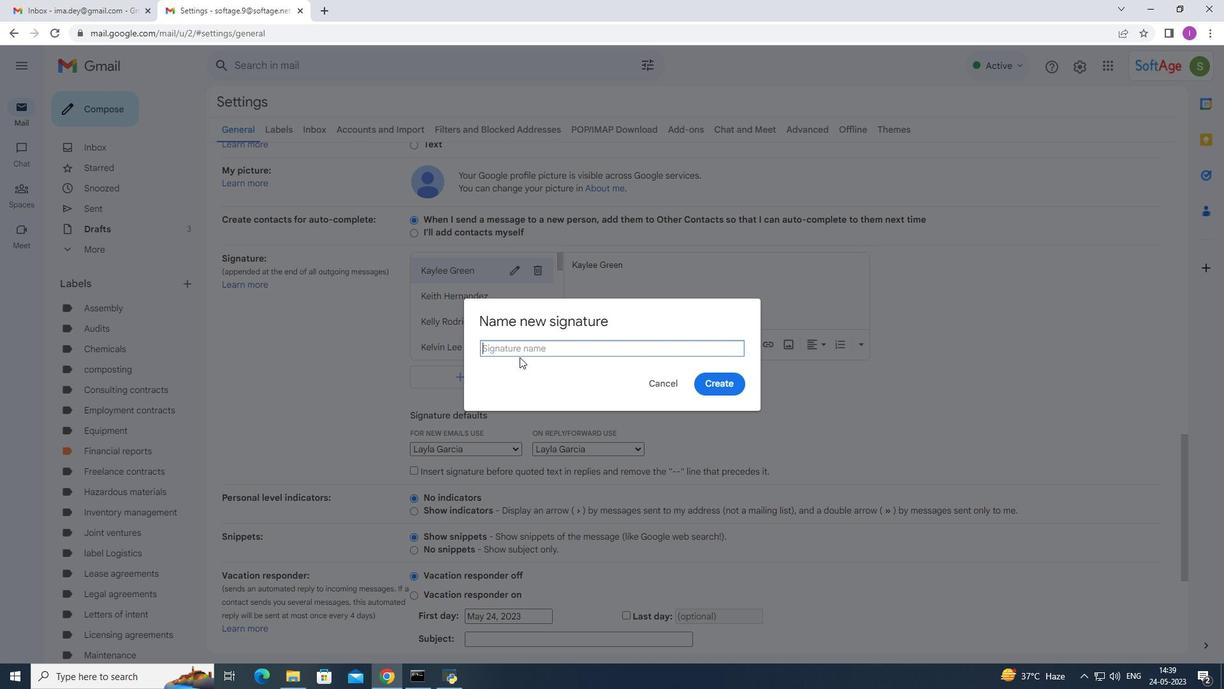 
Action: Key pressed <Key.shift><Key.shift><Key.shift><Key.shift><Key.shift>Leah<Key.space>cl<Key.backspace><Key.backspace><Key.space><Key.shift>Clarl<Key.backspace>k
Screenshot: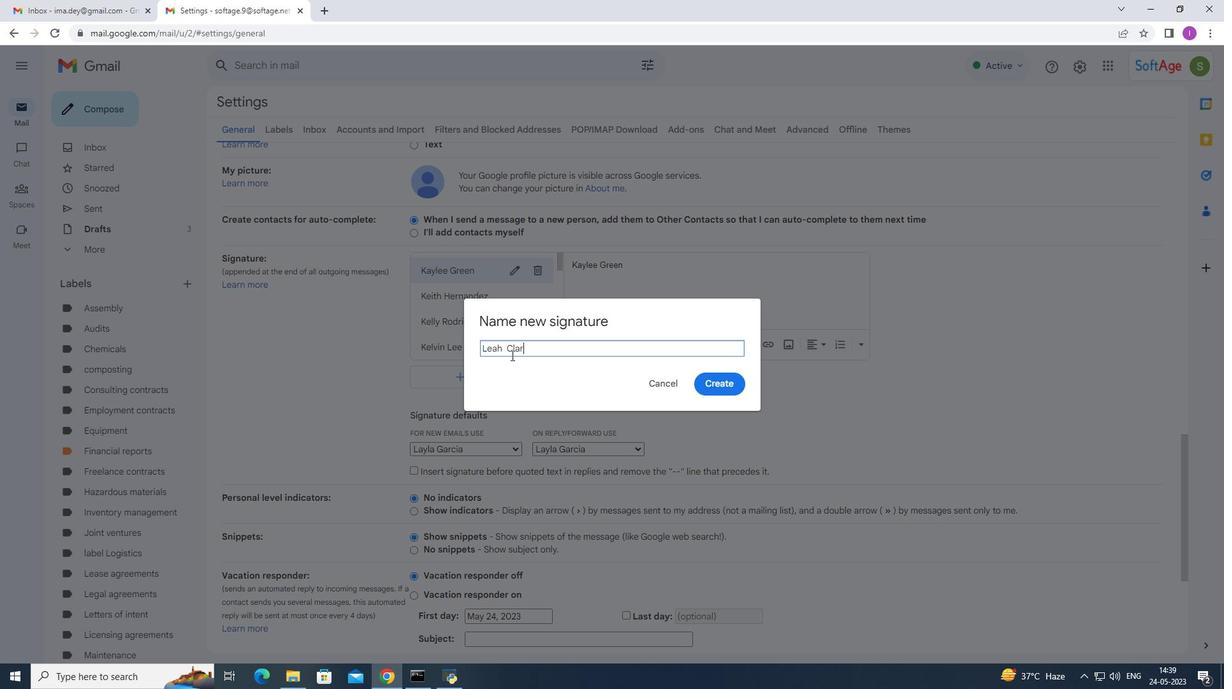 
Action: Mouse moved to (506, 351)
Screenshot: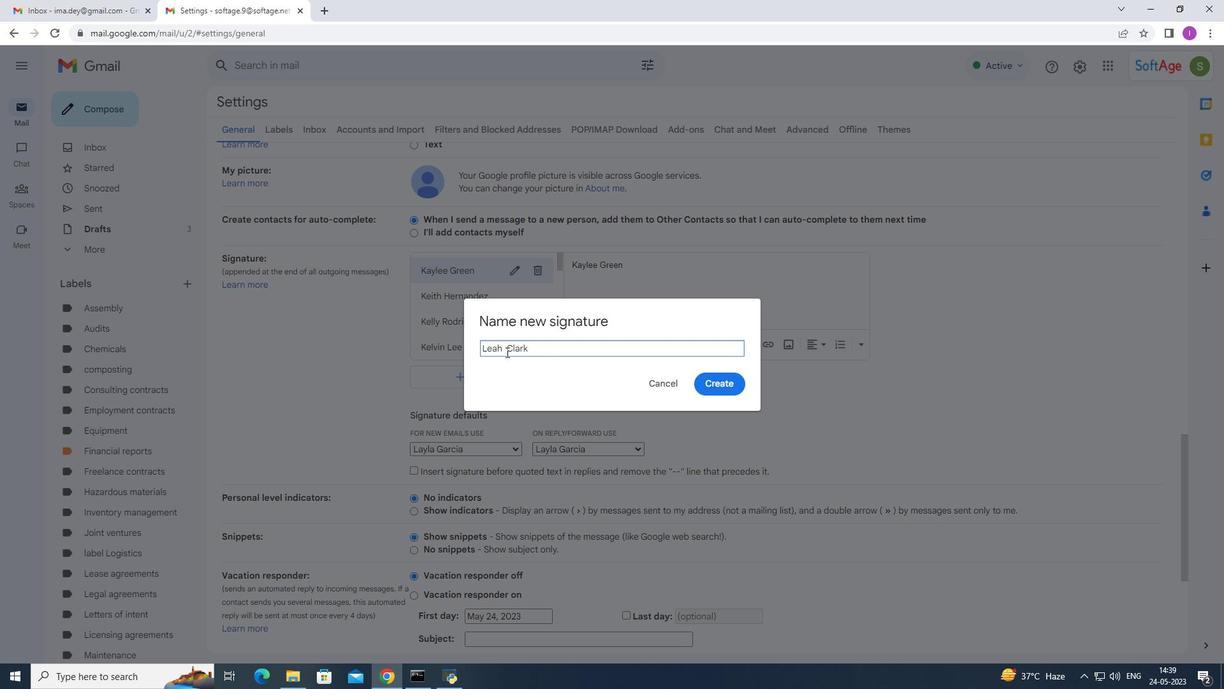 
Action: Mouse pressed left at (506, 351)
Screenshot: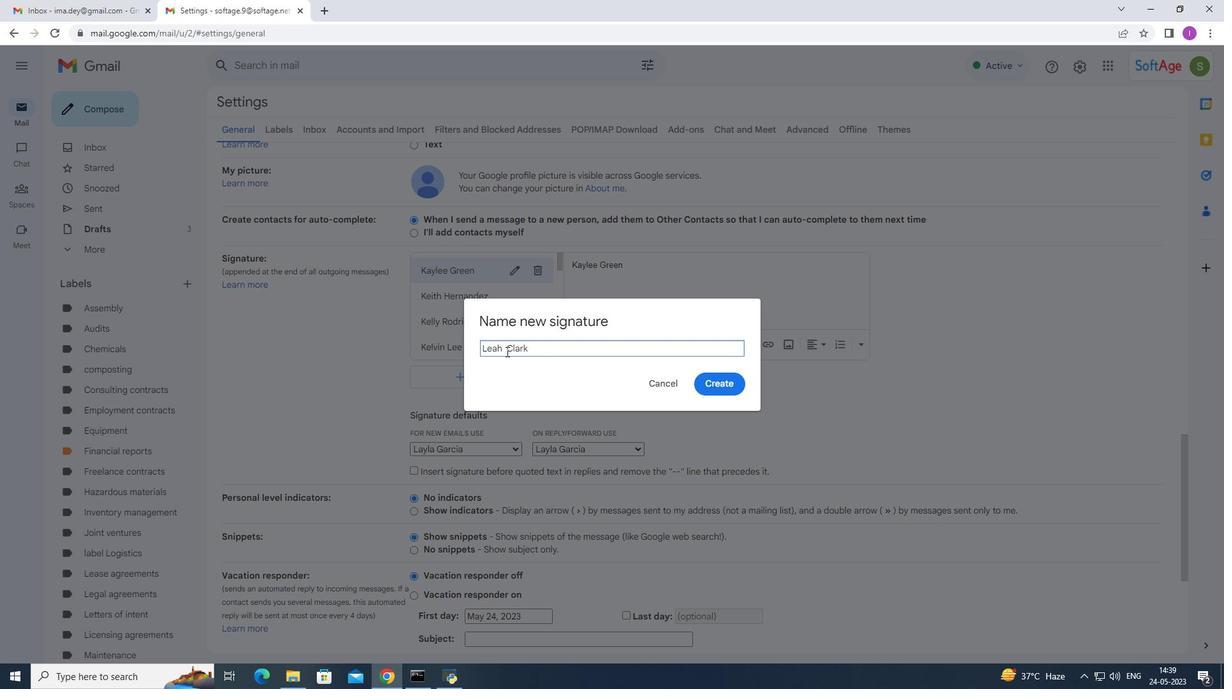 
Action: Key pressed <Key.backspace>
Screenshot: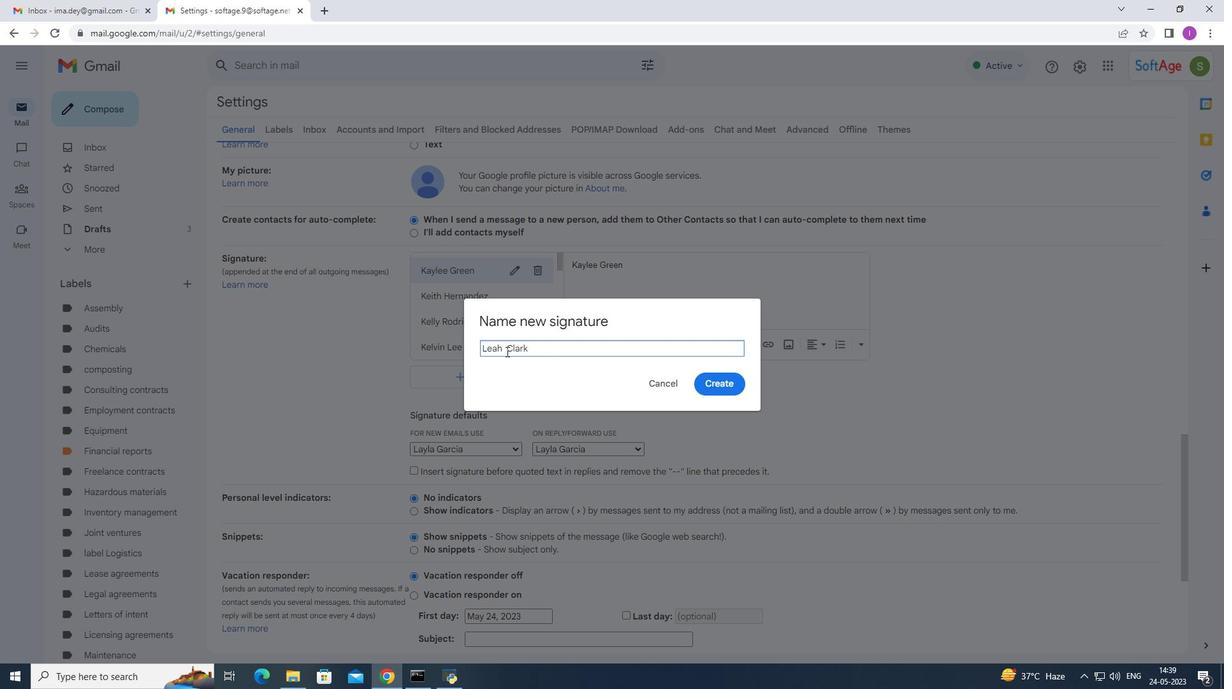 
Action: Mouse moved to (716, 378)
Screenshot: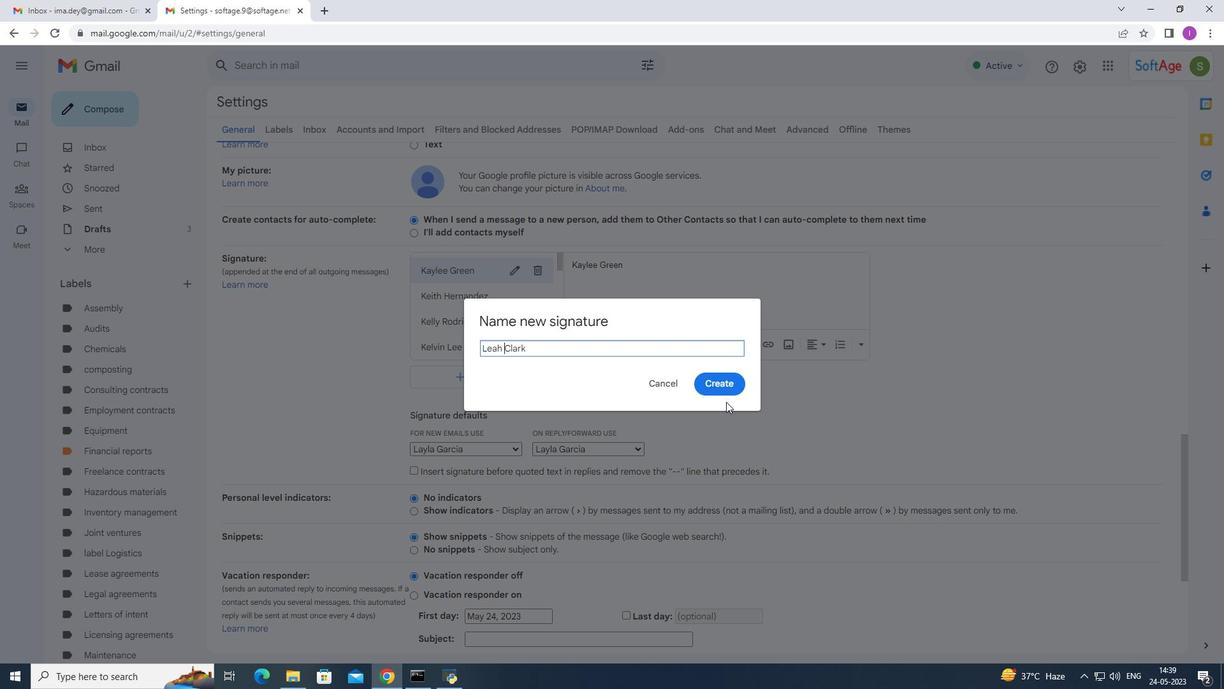 
Action: Mouse pressed left at (716, 378)
Screenshot: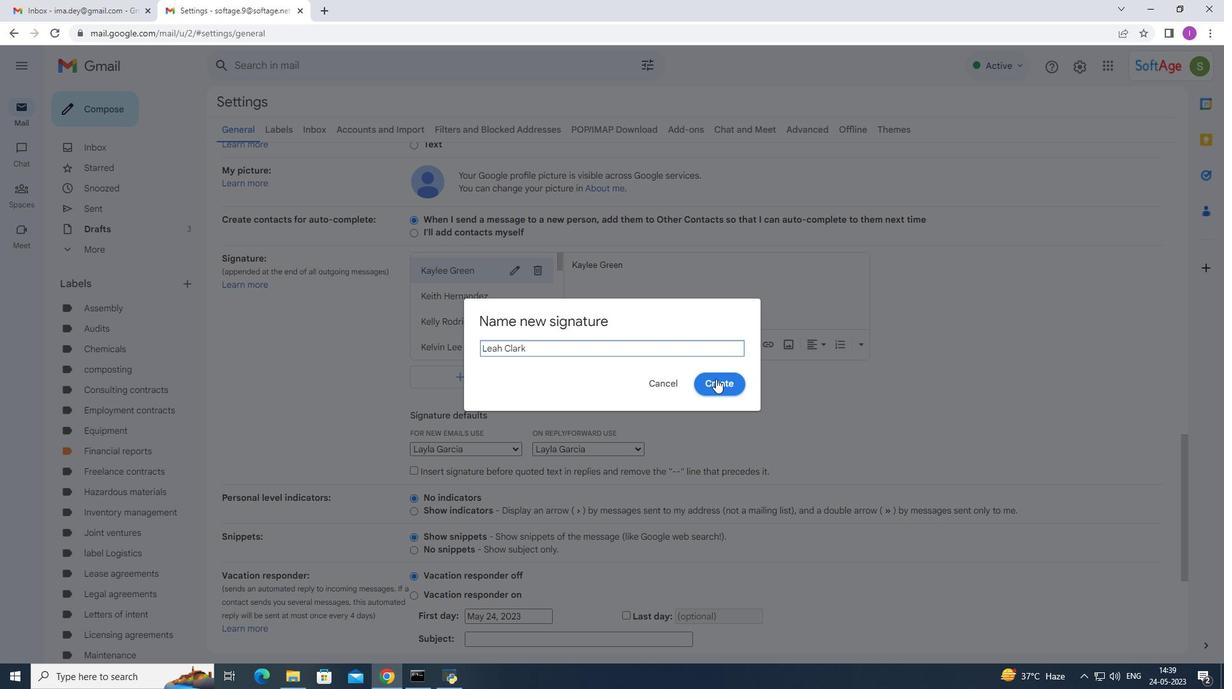 
Action: Mouse moved to (558, 260)
Screenshot: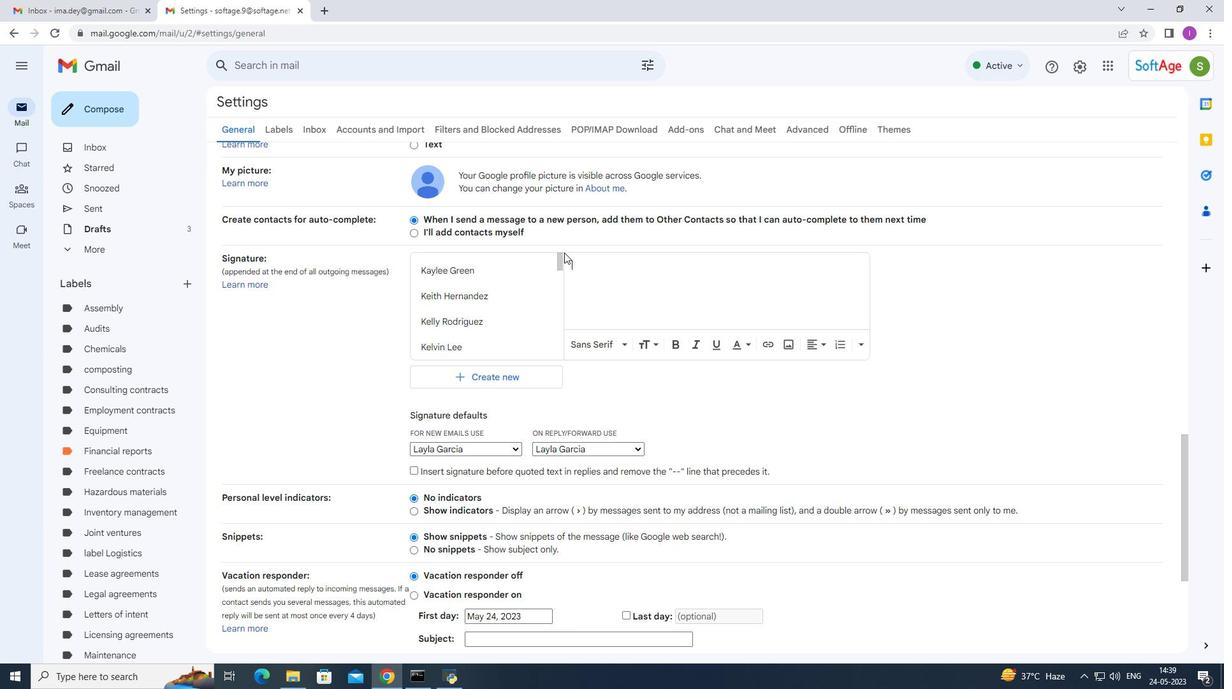 
Action: Mouse pressed left at (558, 260)
Screenshot: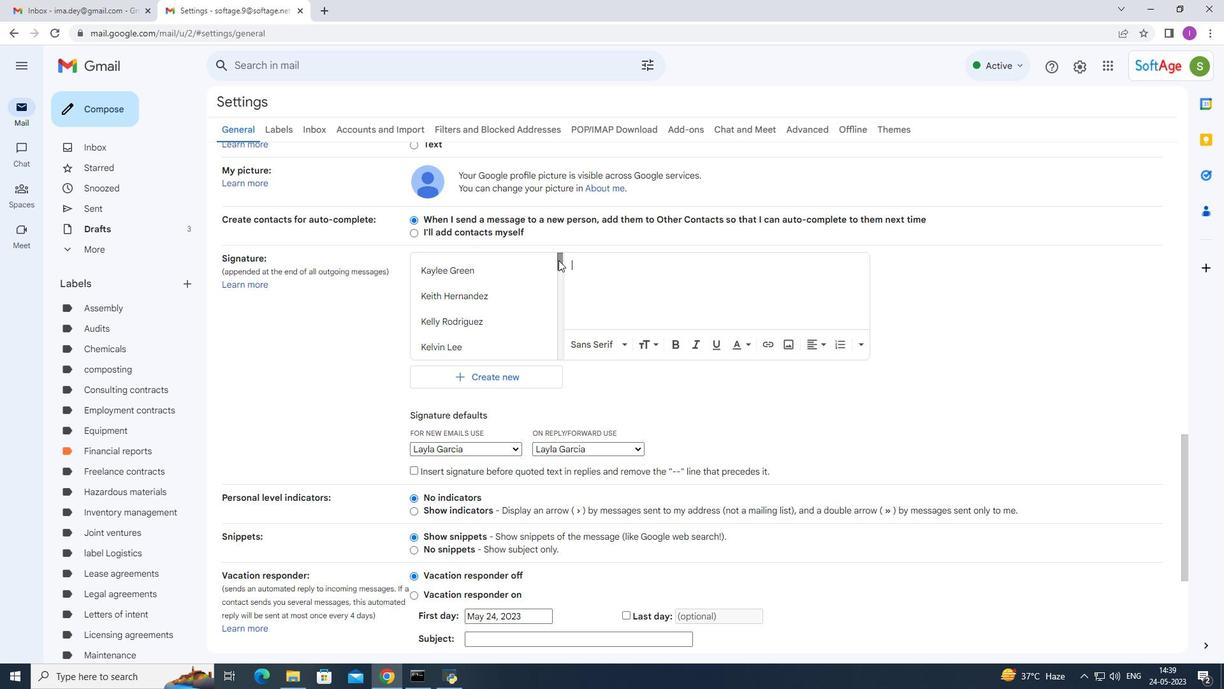 
Action: Mouse moved to (470, 274)
Screenshot: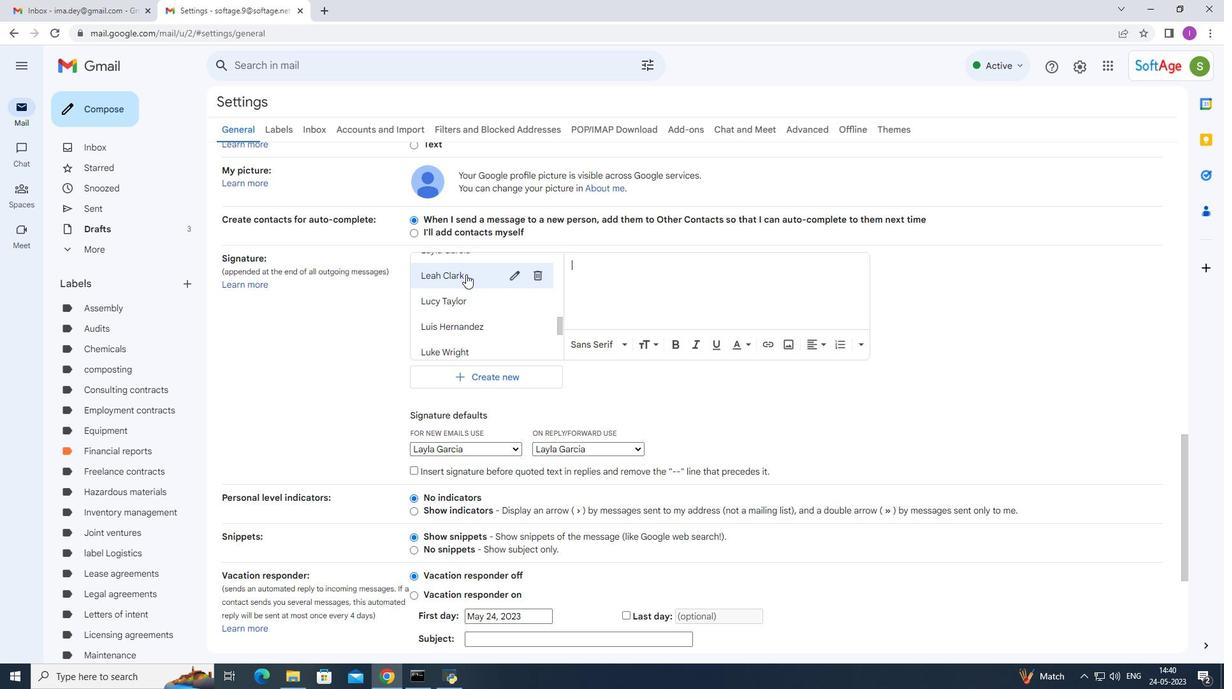 
Action: Mouse pressed left at (470, 274)
Screenshot: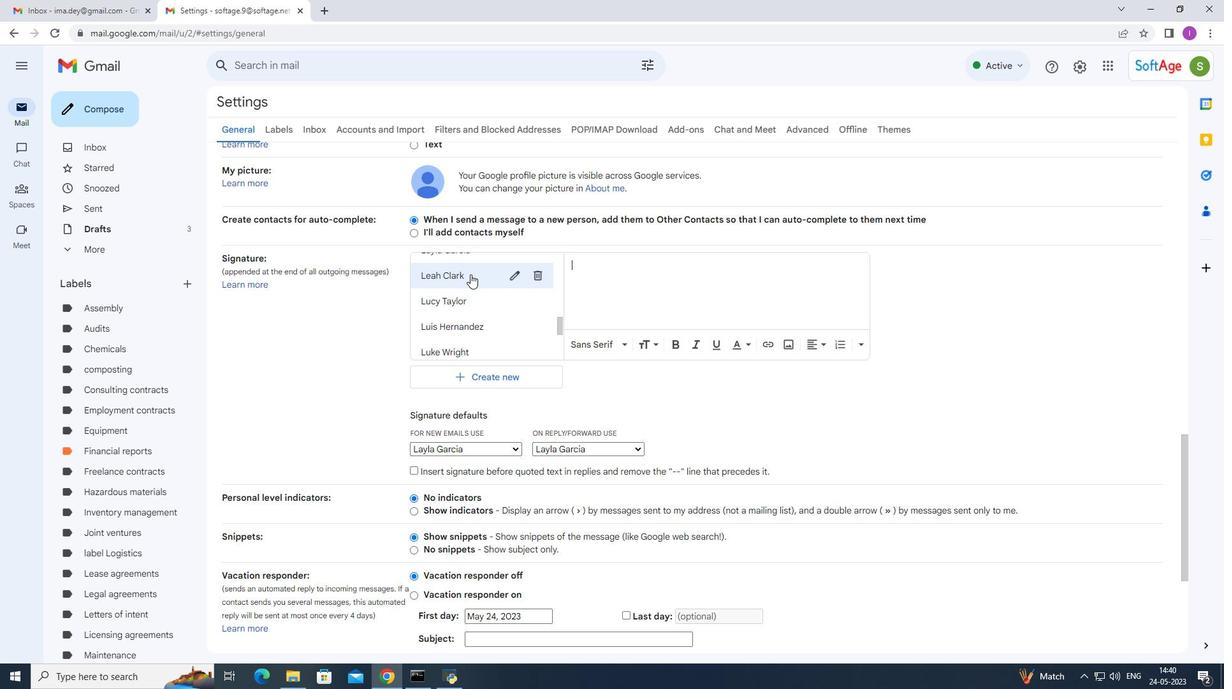 
Action: Mouse moved to (411, 283)
Screenshot: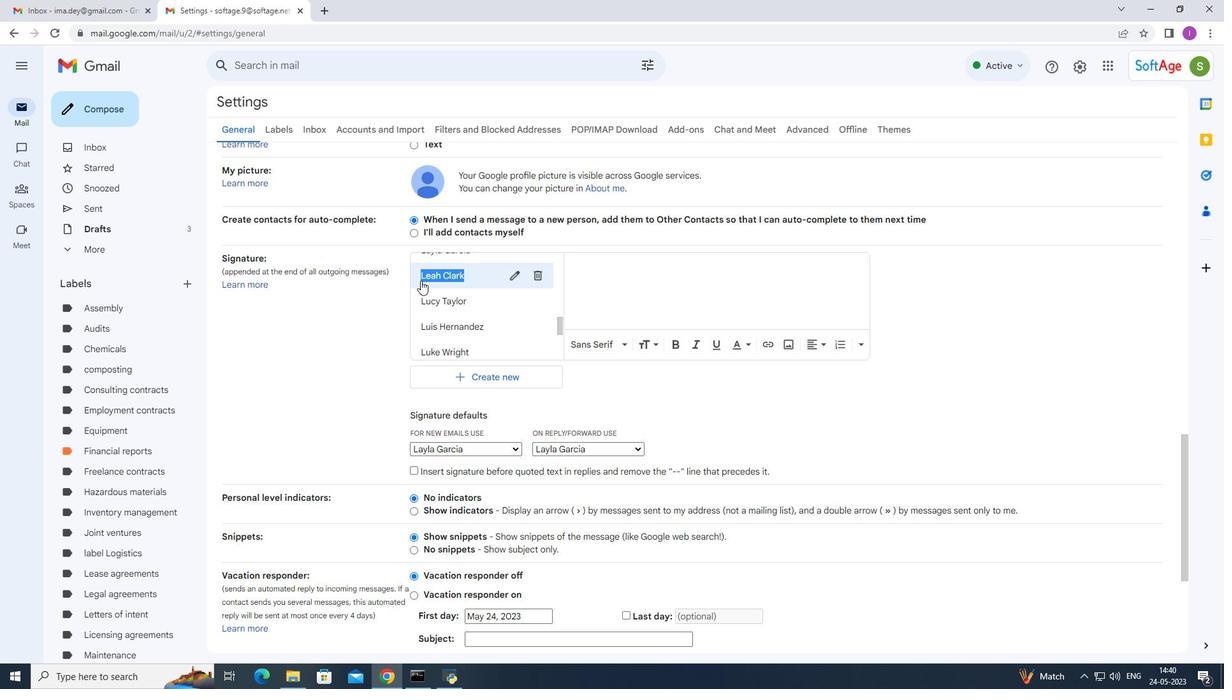 
Action: Key pressed ctrl+C
Screenshot: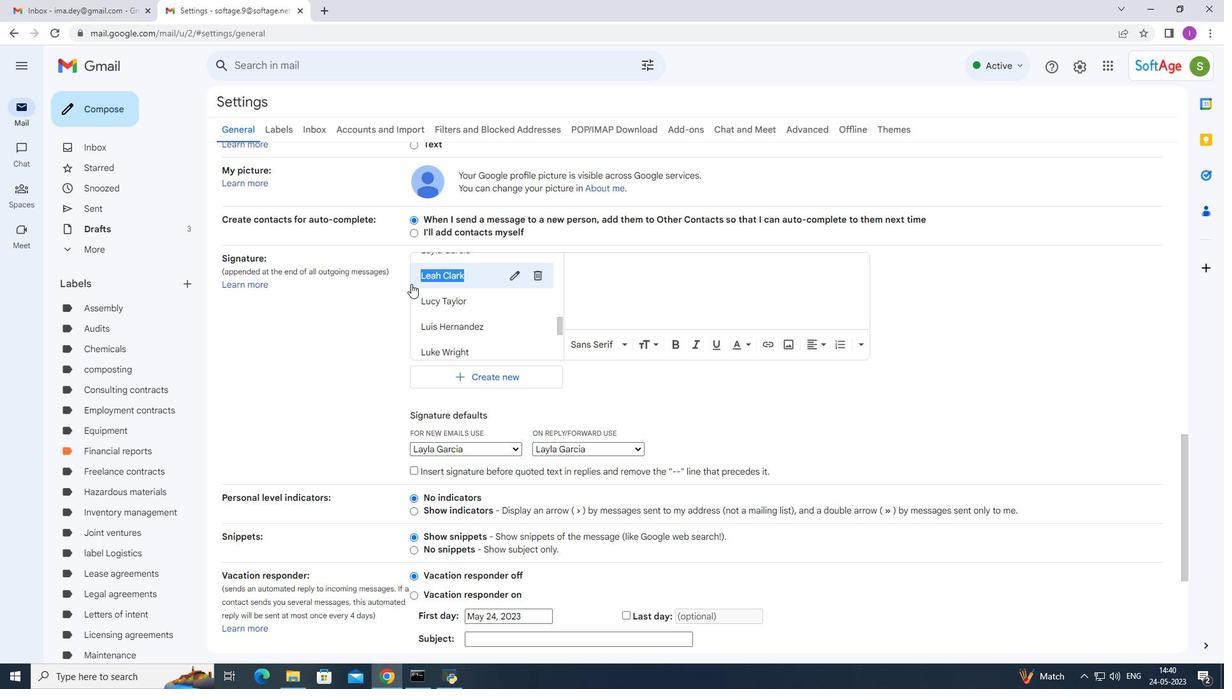 
Action: Mouse moved to (573, 266)
Screenshot: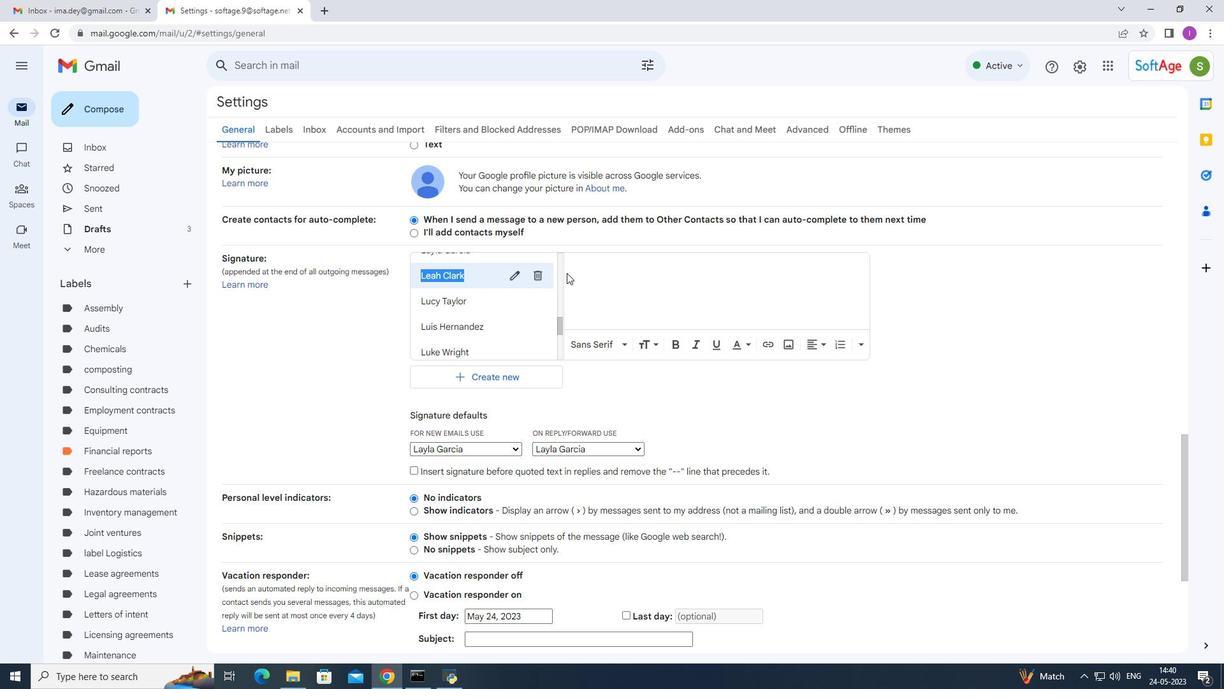 
Action: Mouse pressed left at (573, 266)
Screenshot: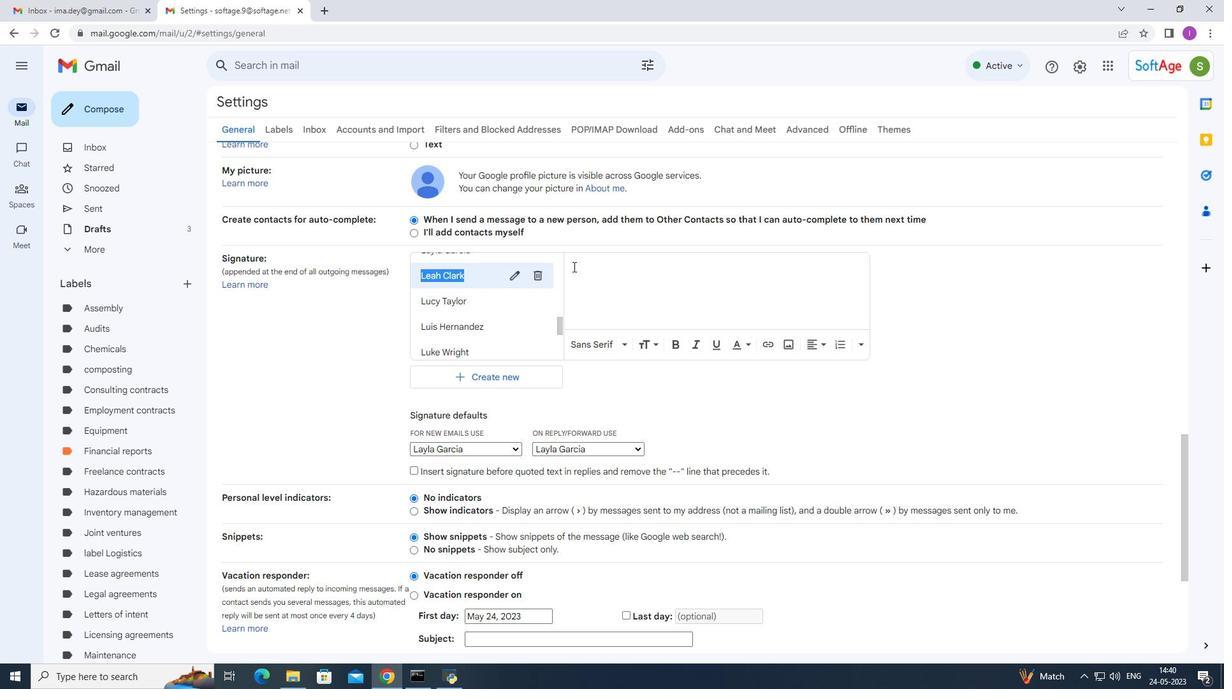 
Action: Mouse moved to (574, 266)
Screenshot: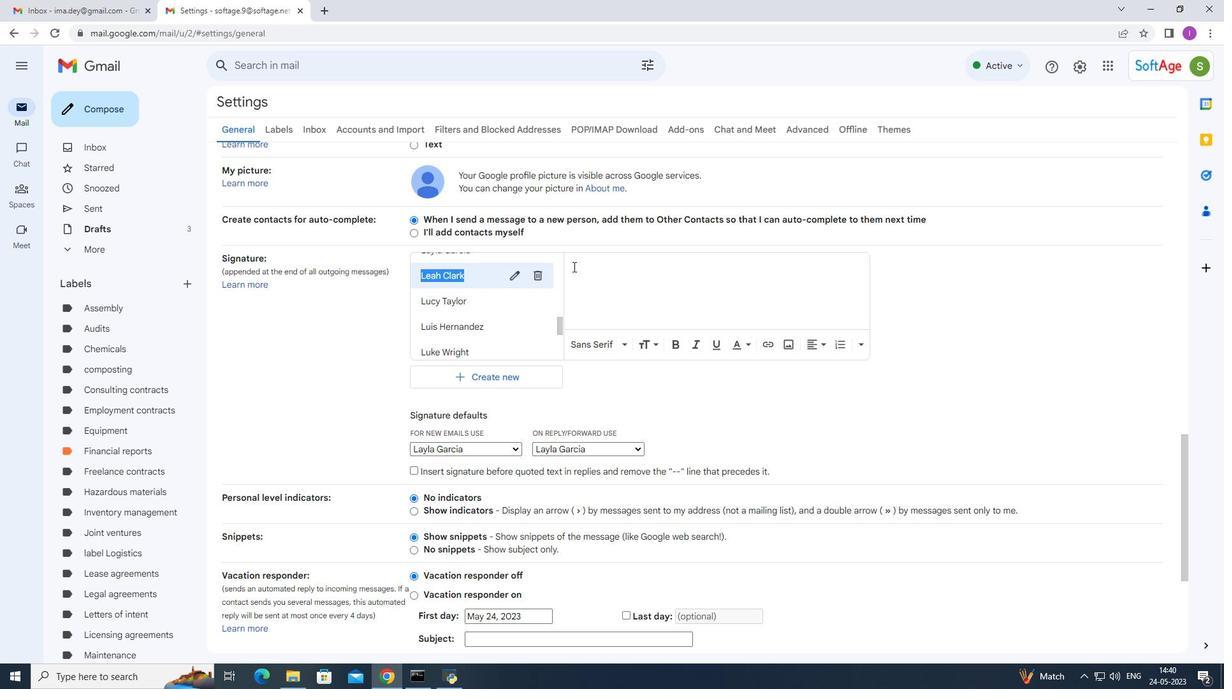 
Action: Key pressed ctrl+V
Screenshot: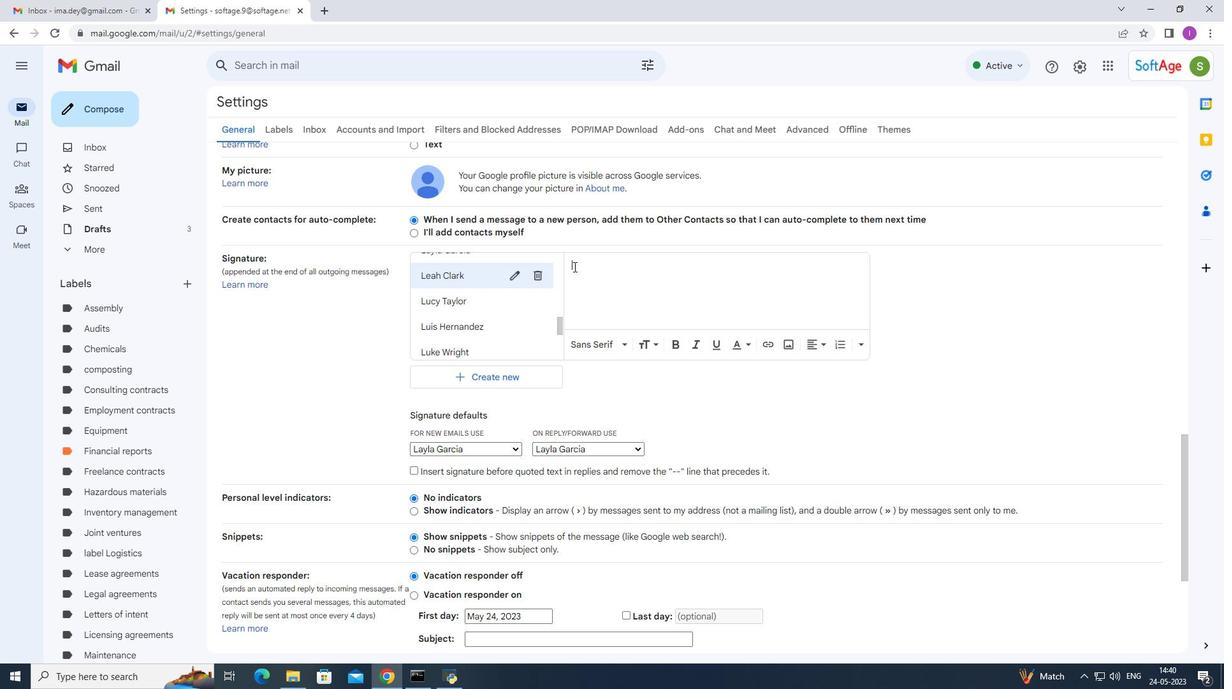 
Action: Mouse moved to (515, 447)
Screenshot: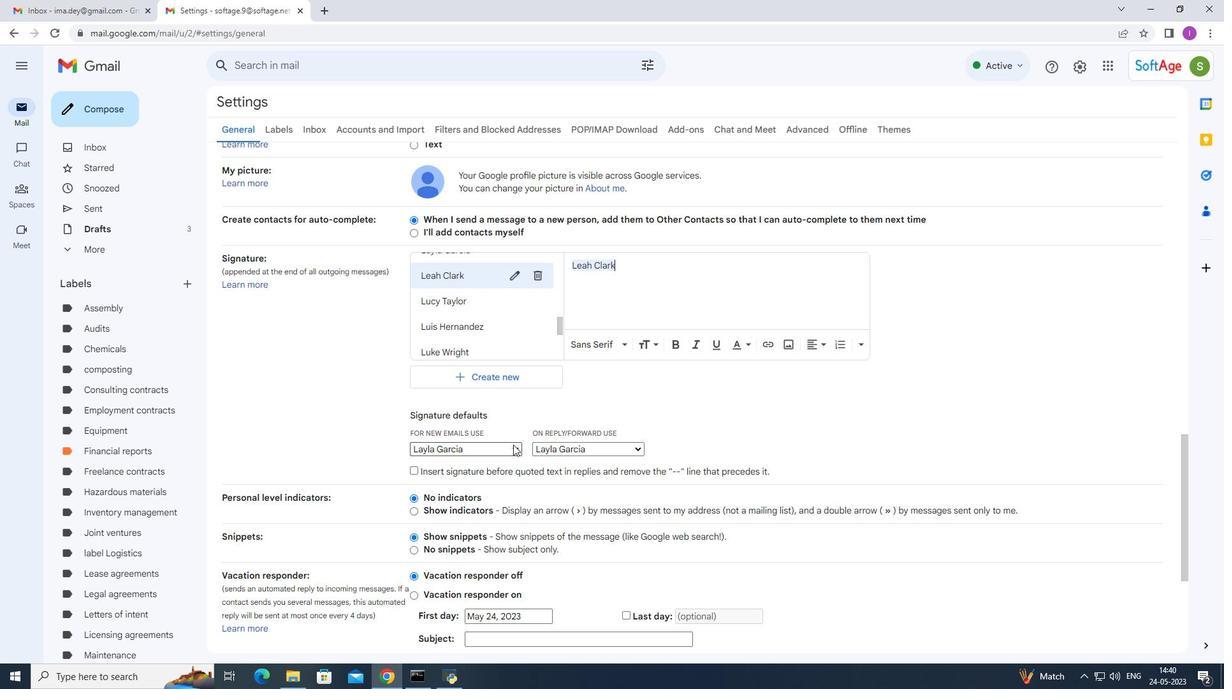 
Action: Mouse pressed left at (515, 447)
Screenshot: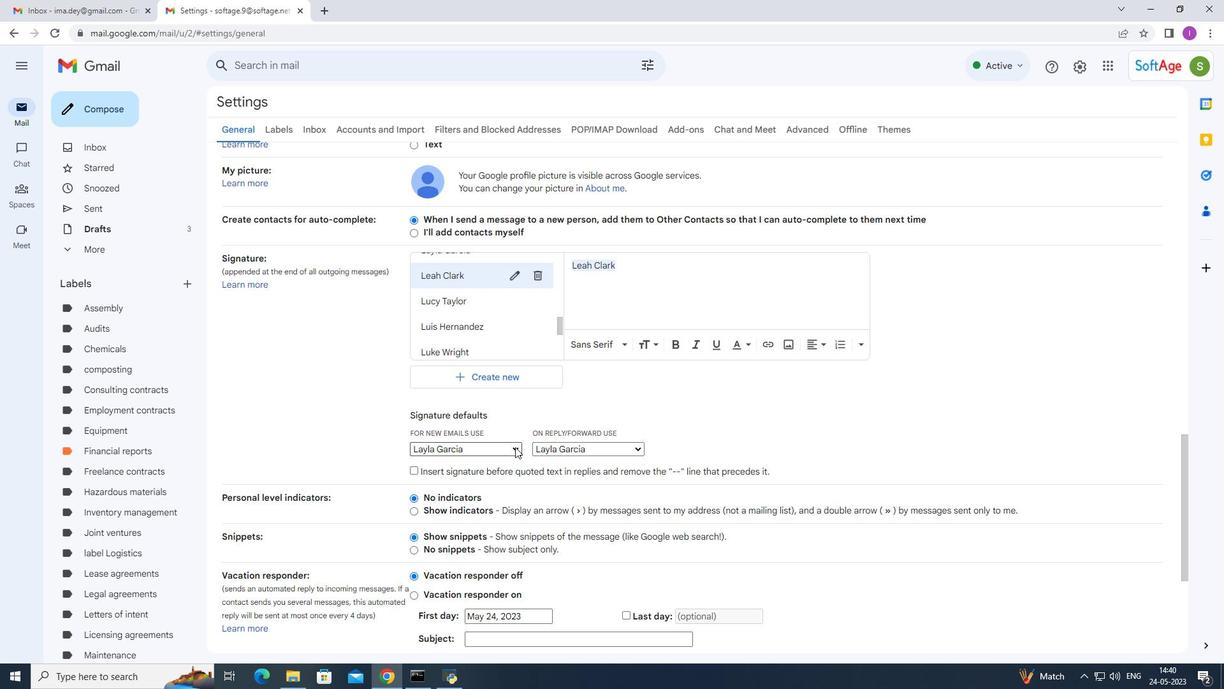 
Action: Mouse moved to (516, 333)
Screenshot: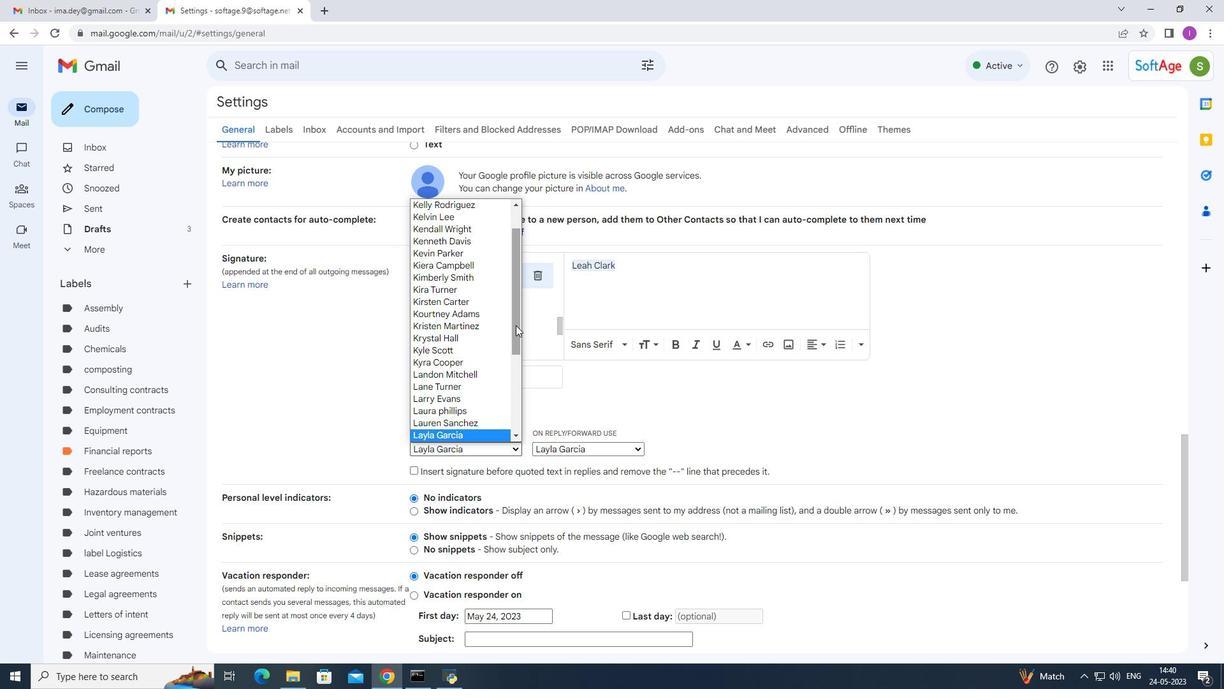 
Action: Mouse pressed left at (516, 333)
Screenshot: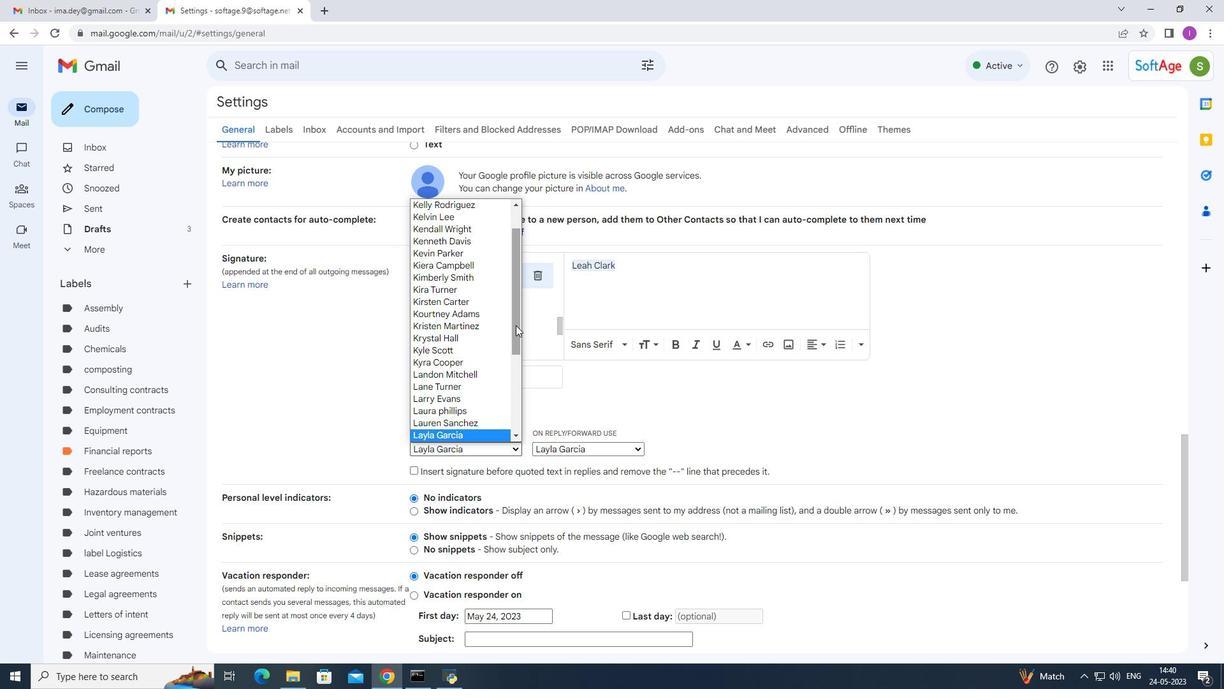 
Action: Mouse moved to (461, 356)
Screenshot: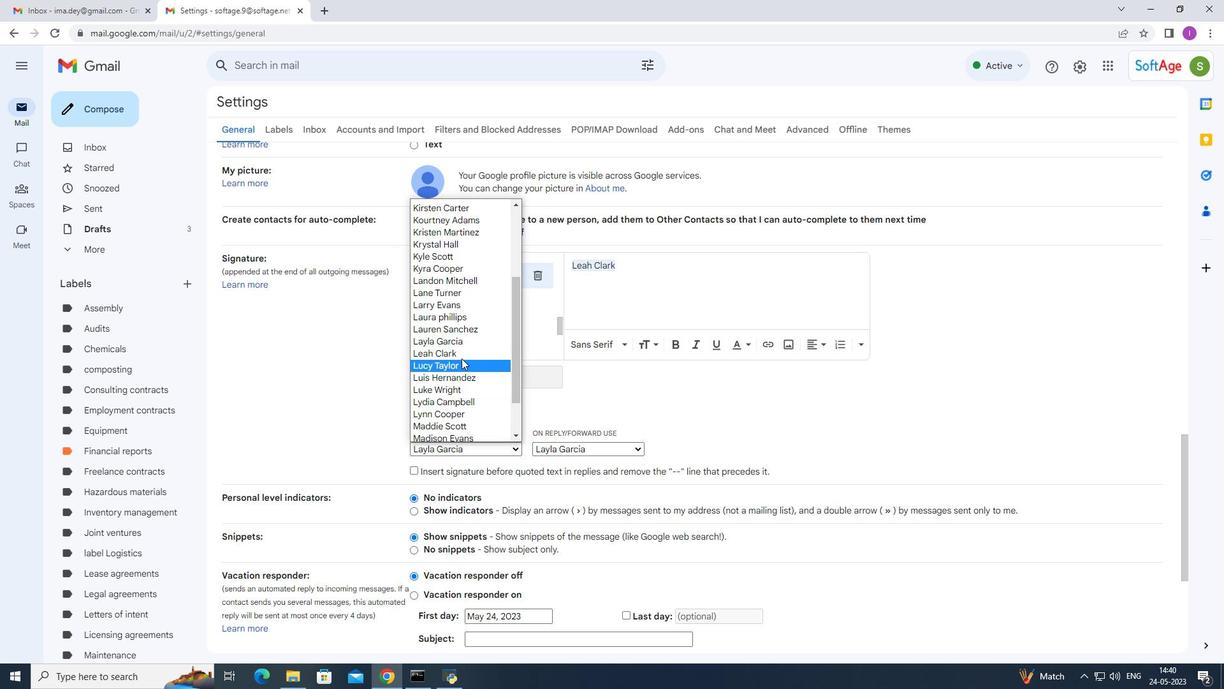 
Action: Mouse pressed left at (461, 356)
Screenshot: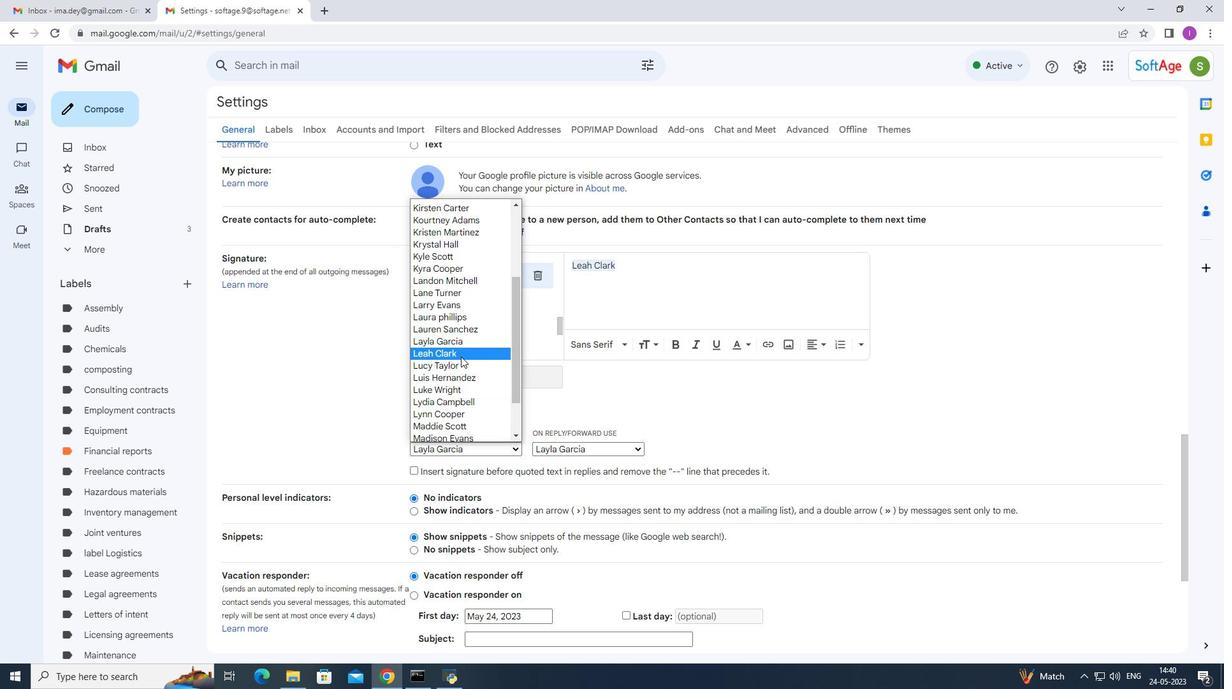 
Action: Mouse moved to (637, 450)
Screenshot: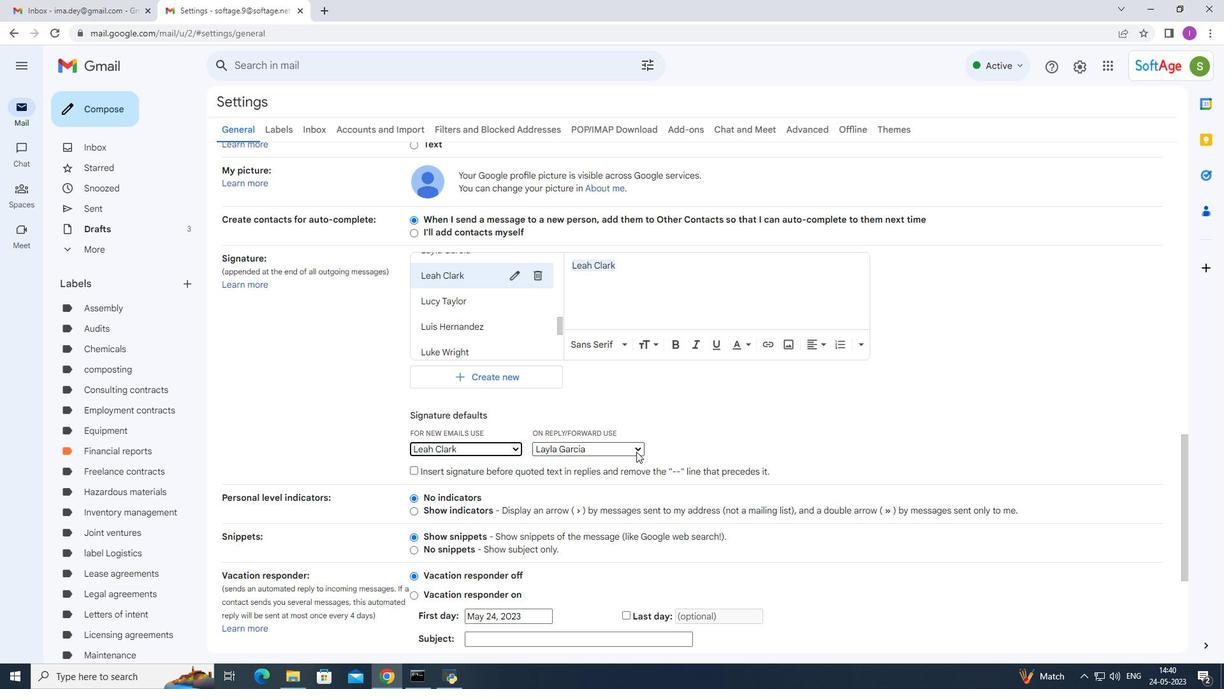 
Action: Mouse pressed left at (637, 450)
Screenshot: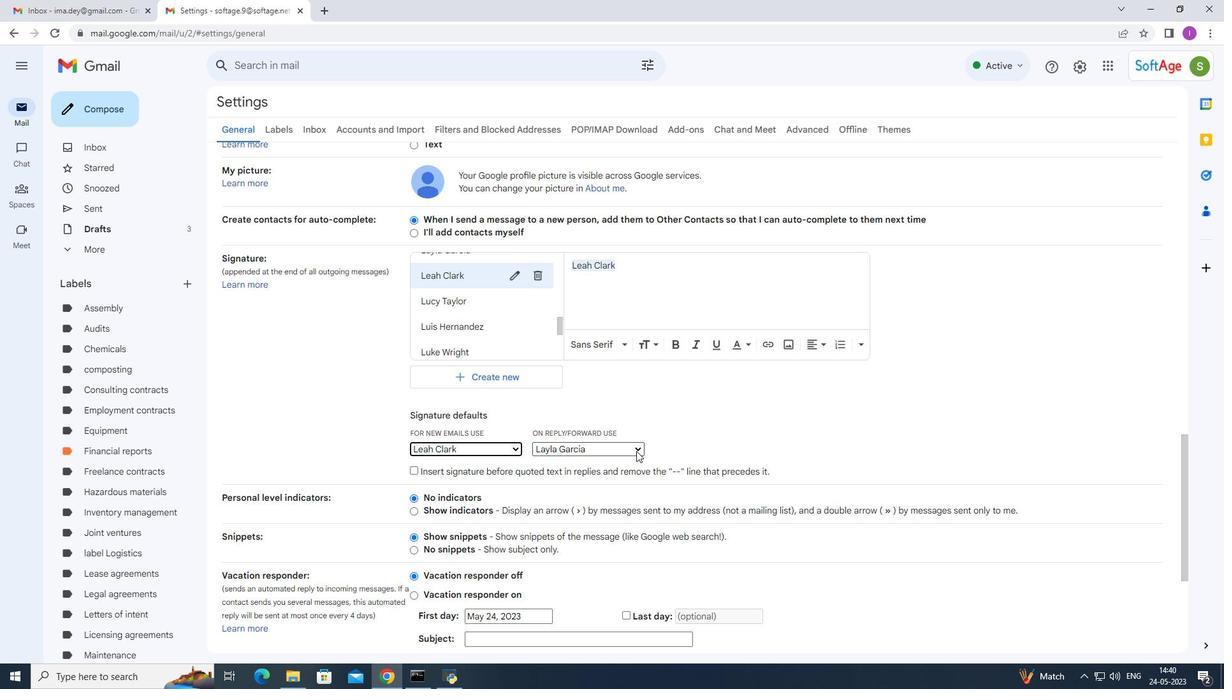 
Action: Mouse moved to (639, 355)
Screenshot: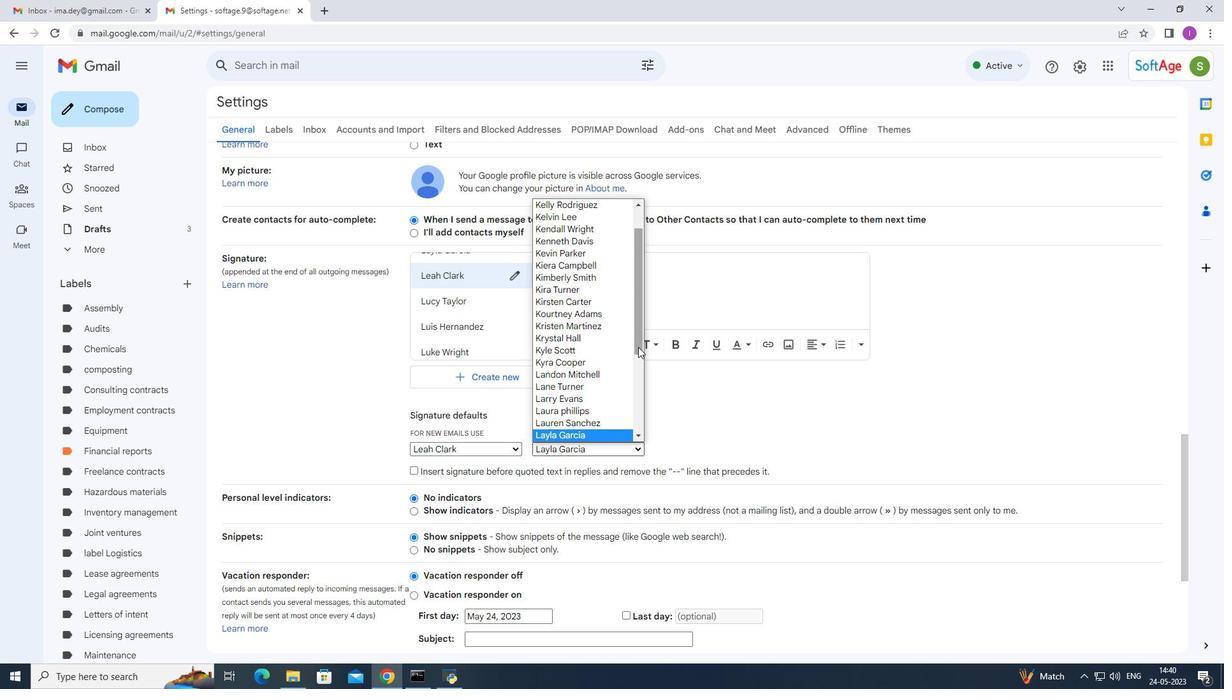 
Action: Mouse pressed left at (639, 347)
Screenshot: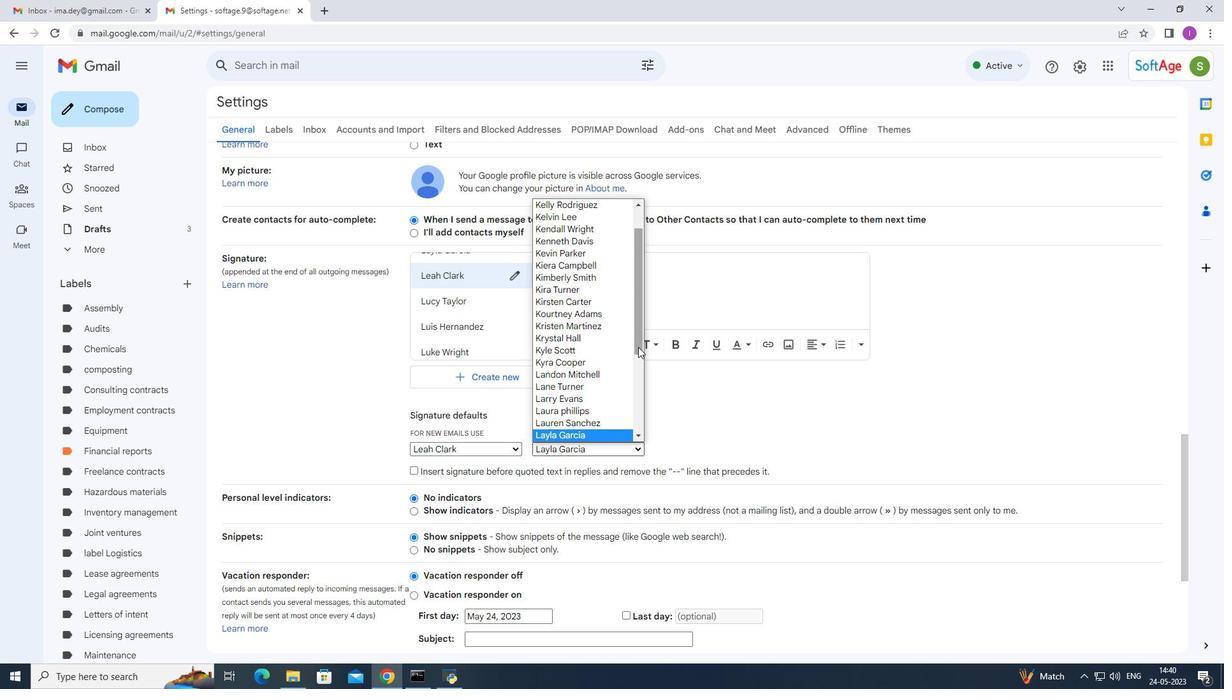 
Action: Mouse moved to (589, 339)
Screenshot: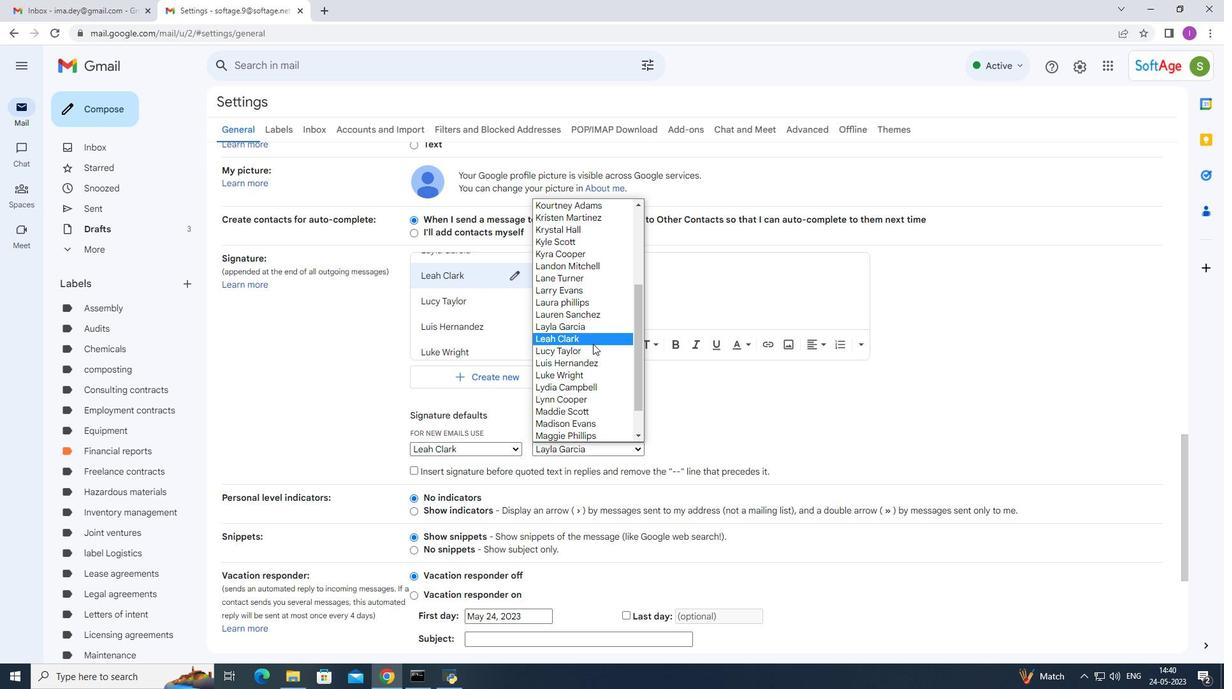 
Action: Mouse pressed left at (589, 339)
Screenshot: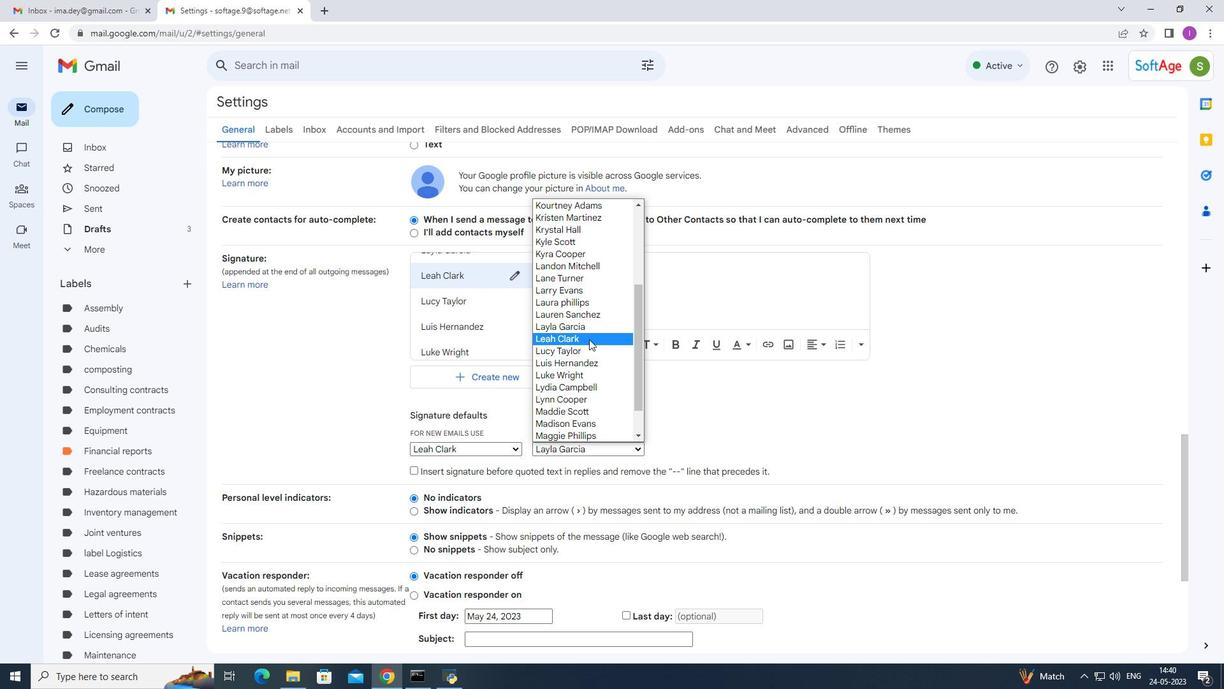
Action: Mouse moved to (557, 479)
Screenshot: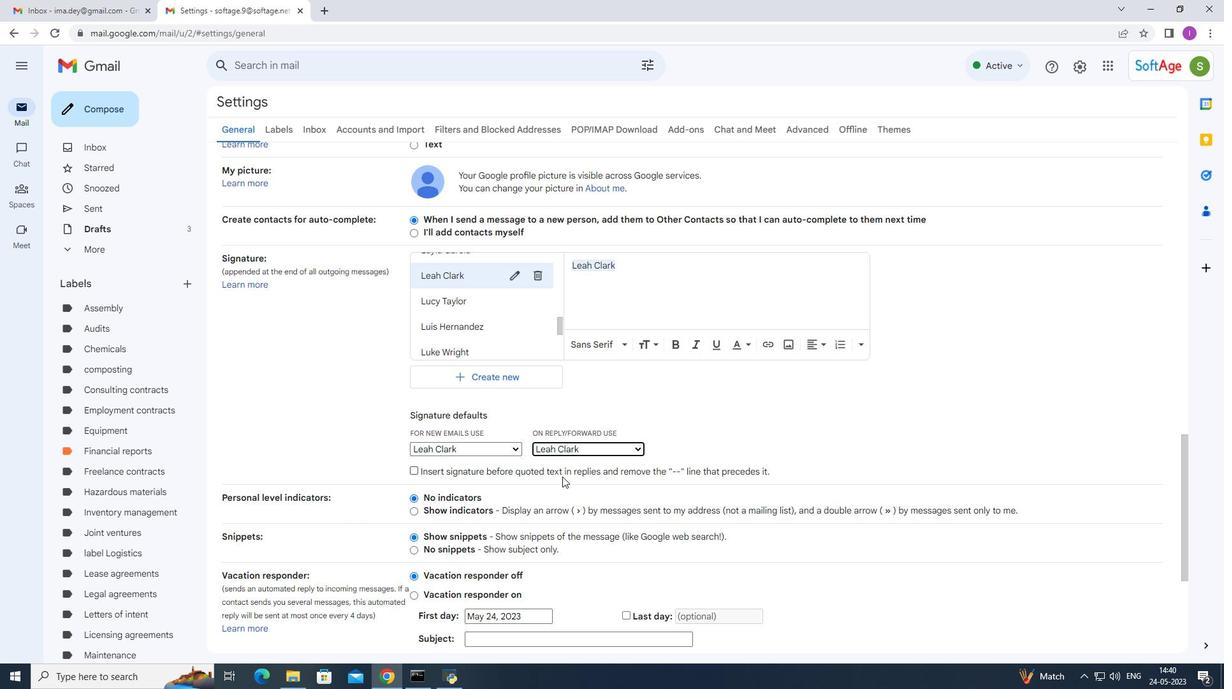 
Action: Mouse scrolled (557, 479) with delta (0, 0)
Screenshot: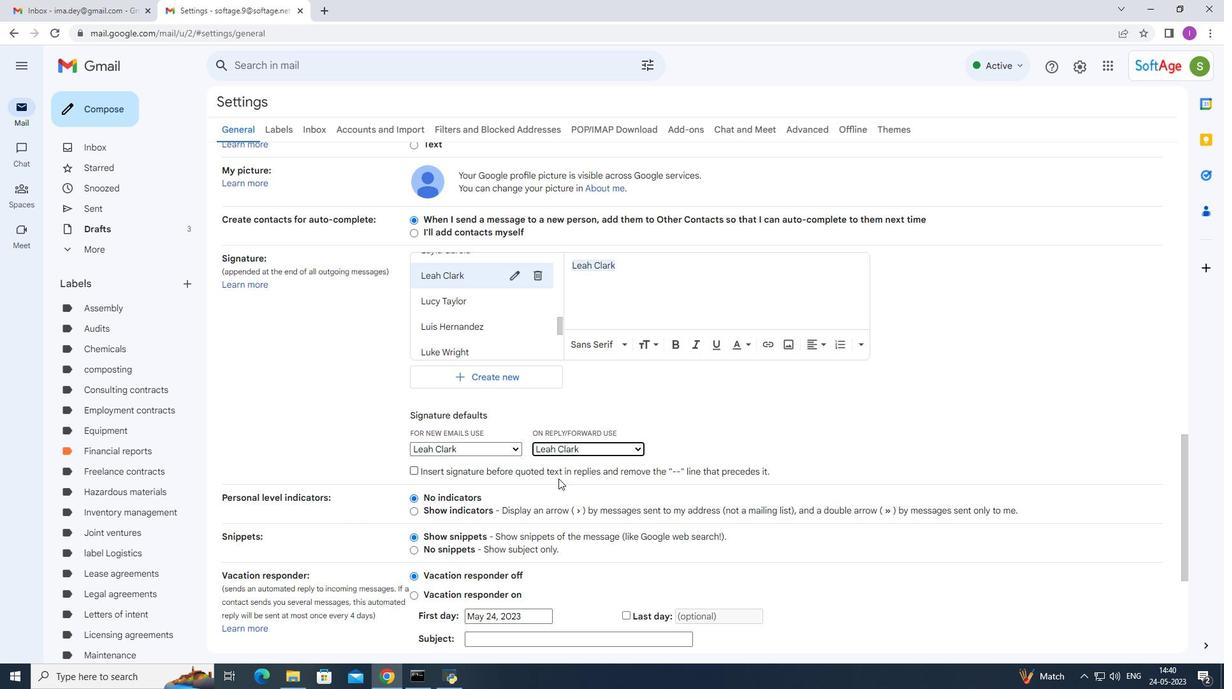 
Action: Mouse moved to (557, 481)
Screenshot: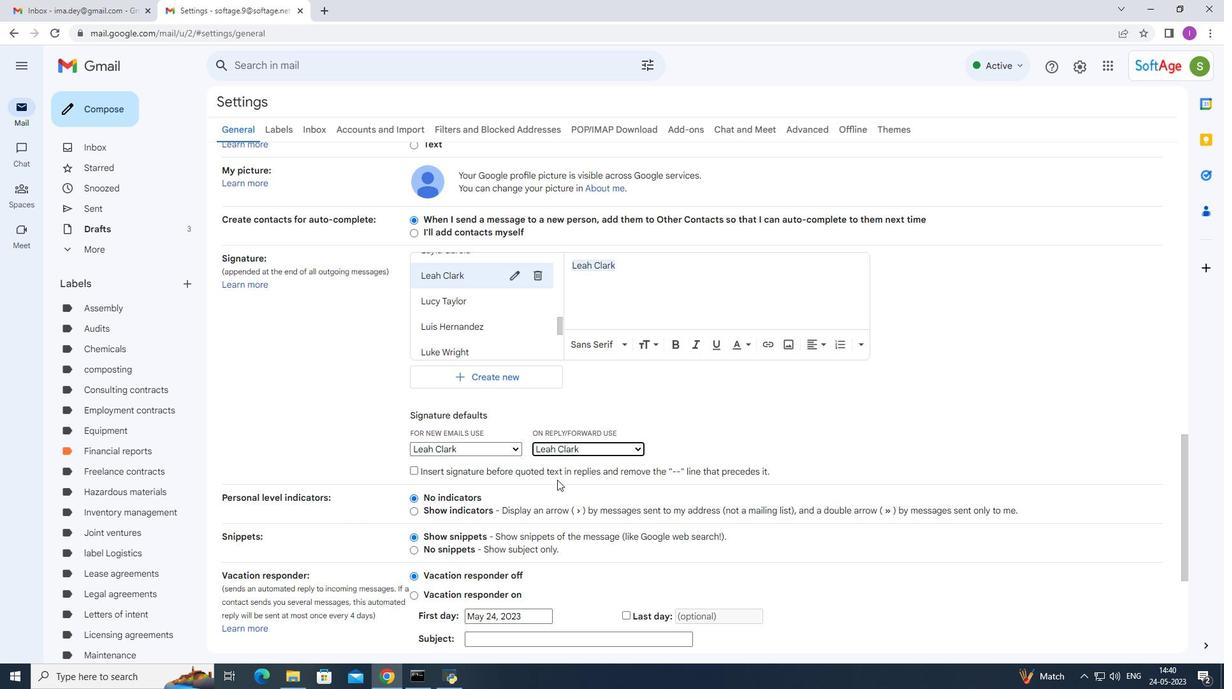 
Action: Mouse scrolled (557, 480) with delta (0, 0)
Screenshot: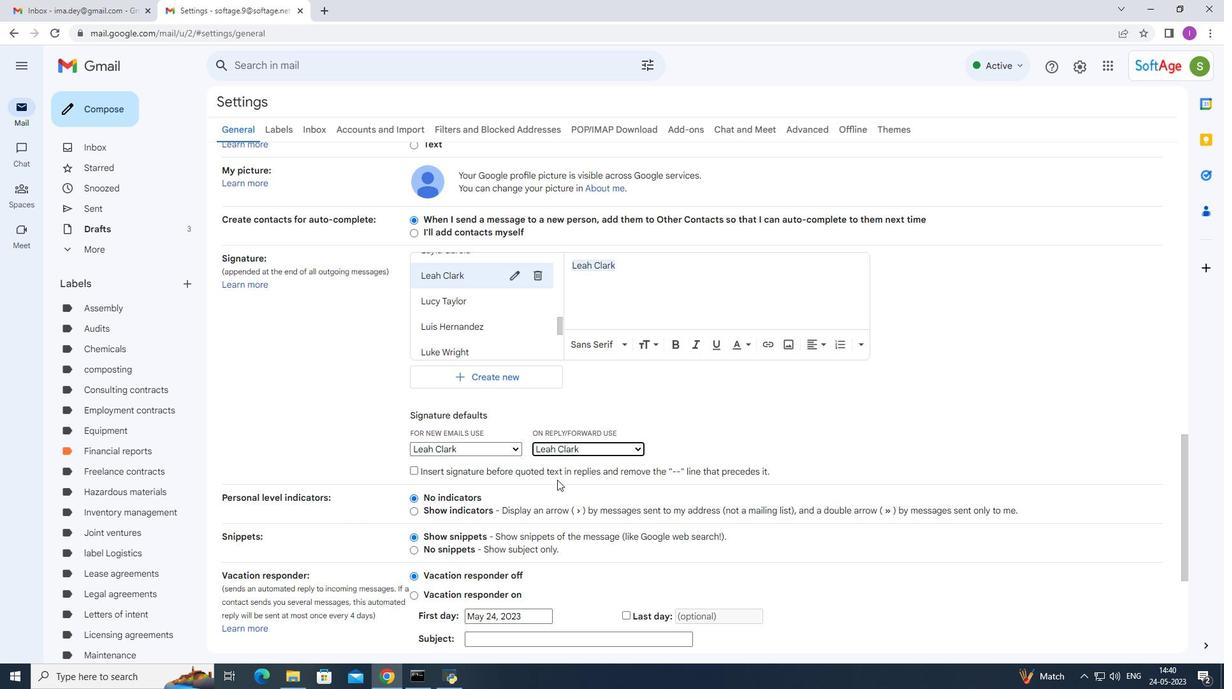 
Action: Mouse scrolled (557, 480) with delta (0, 0)
Screenshot: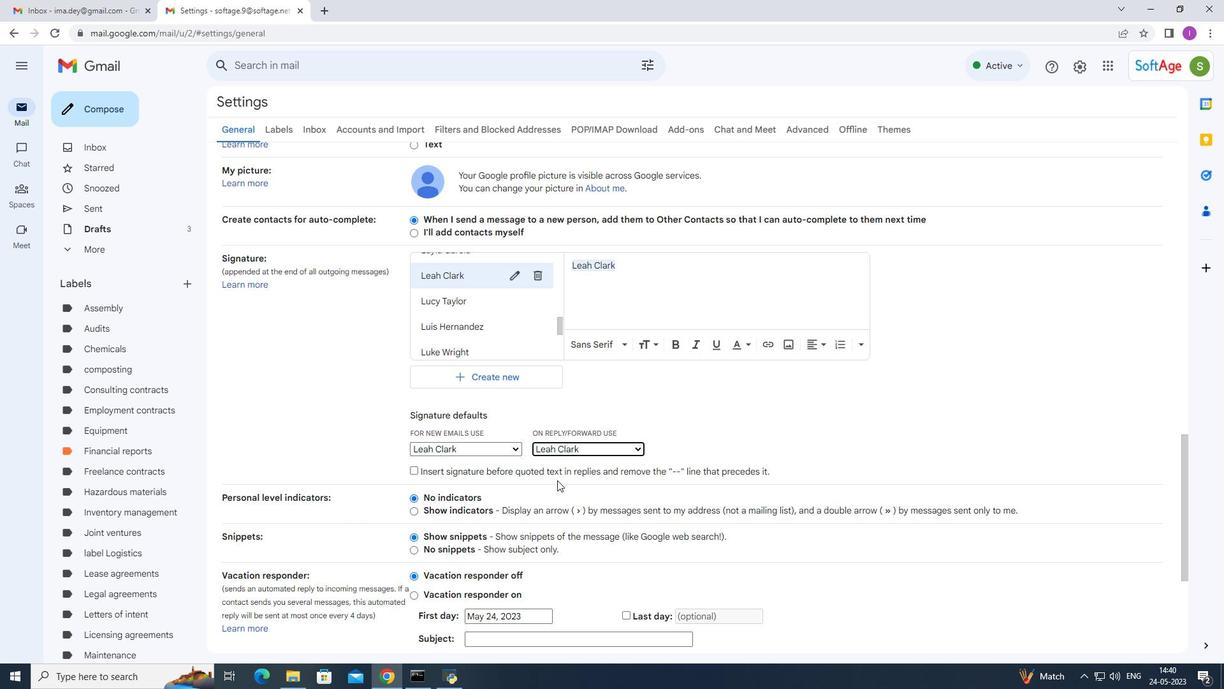 
Action: Mouse moved to (585, 535)
Screenshot: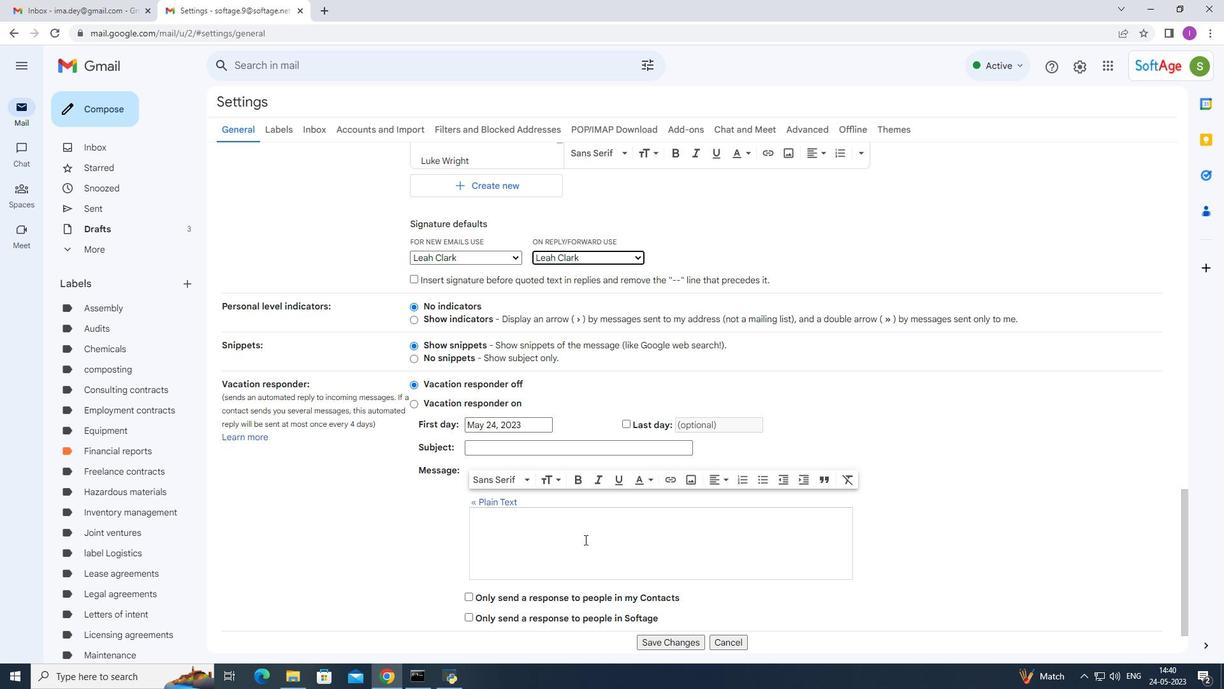 
Action: Mouse scrolled (585, 534) with delta (0, 0)
Screenshot: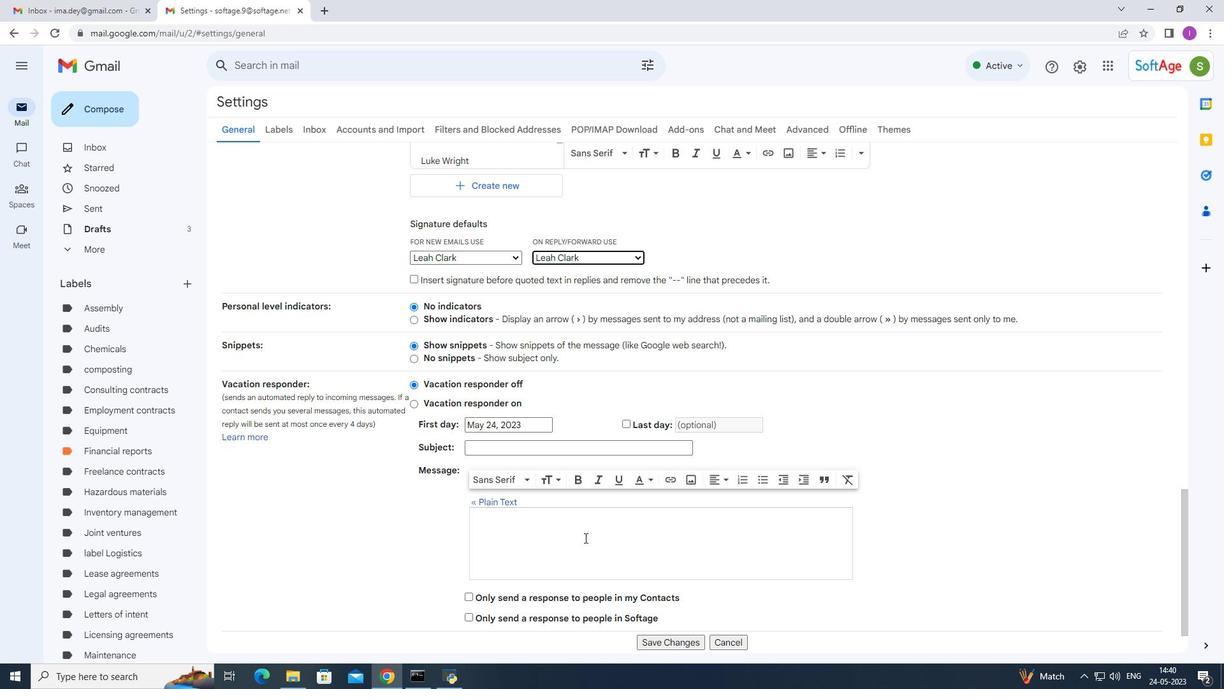 
Action: Mouse scrolled (585, 534) with delta (0, 0)
Screenshot: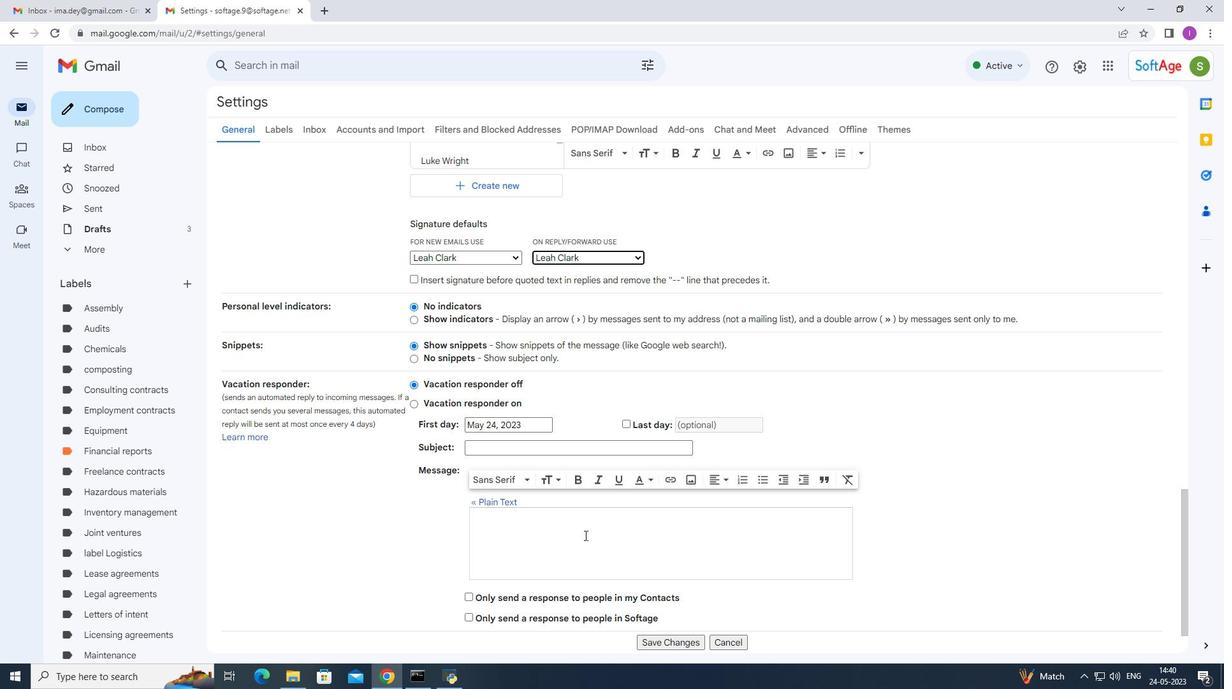 
Action: Mouse scrolled (585, 534) with delta (0, 0)
Screenshot: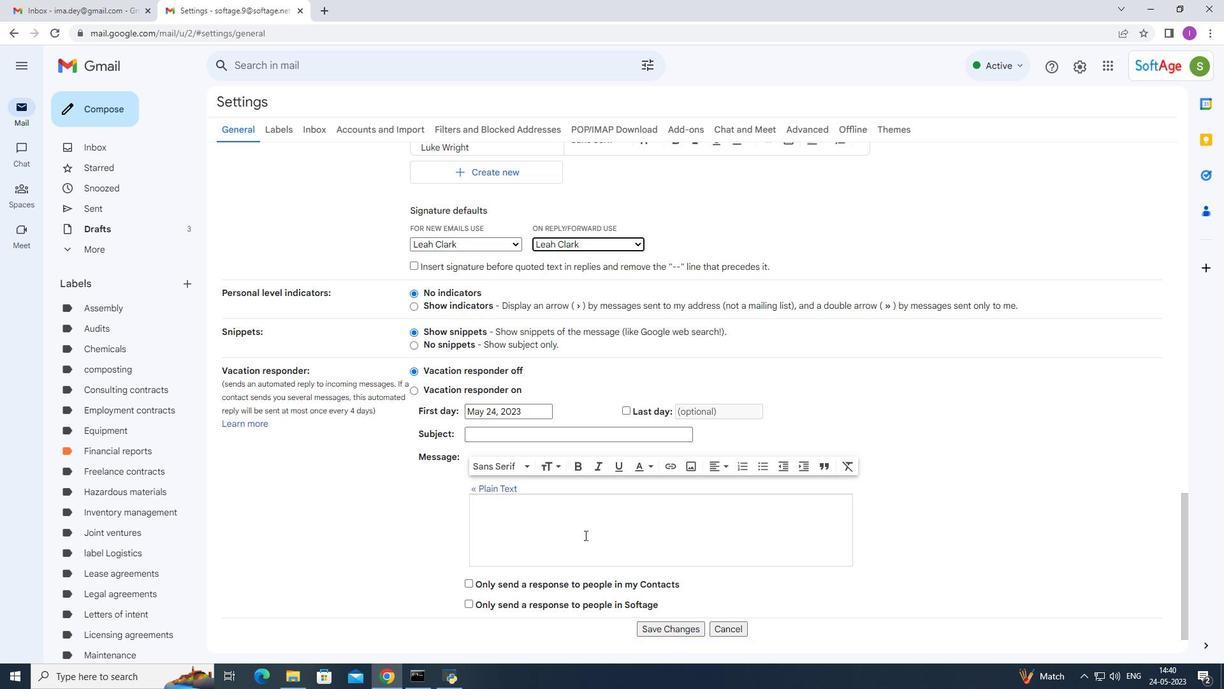 
Action: Mouse scrolled (585, 535) with delta (0, 0)
Screenshot: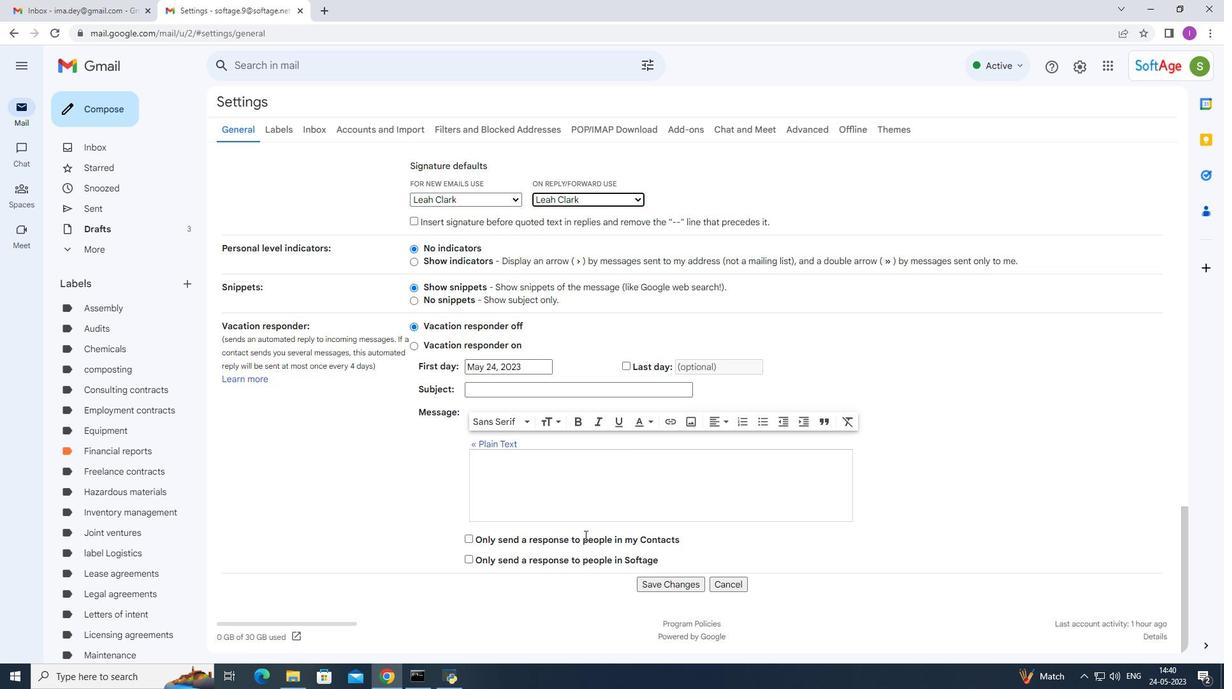 
Action: Mouse scrolled (585, 535) with delta (0, 0)
Screenshot: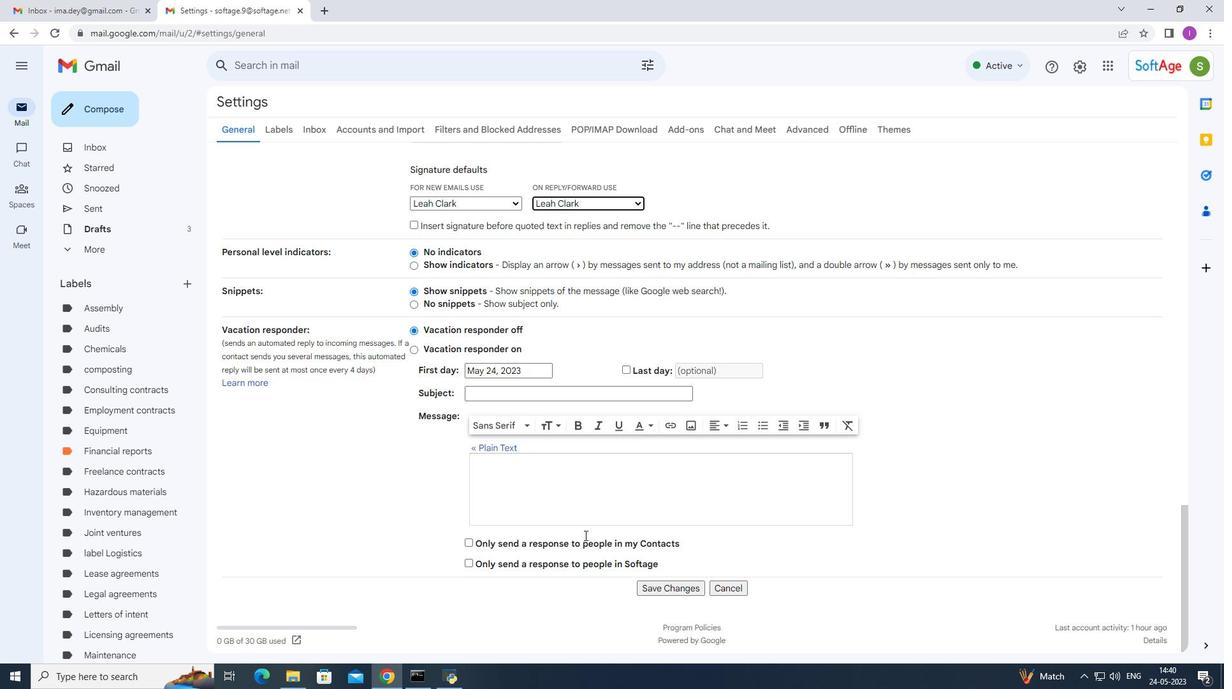 
Action: Mouse moved to (585, 534)
Screenshot: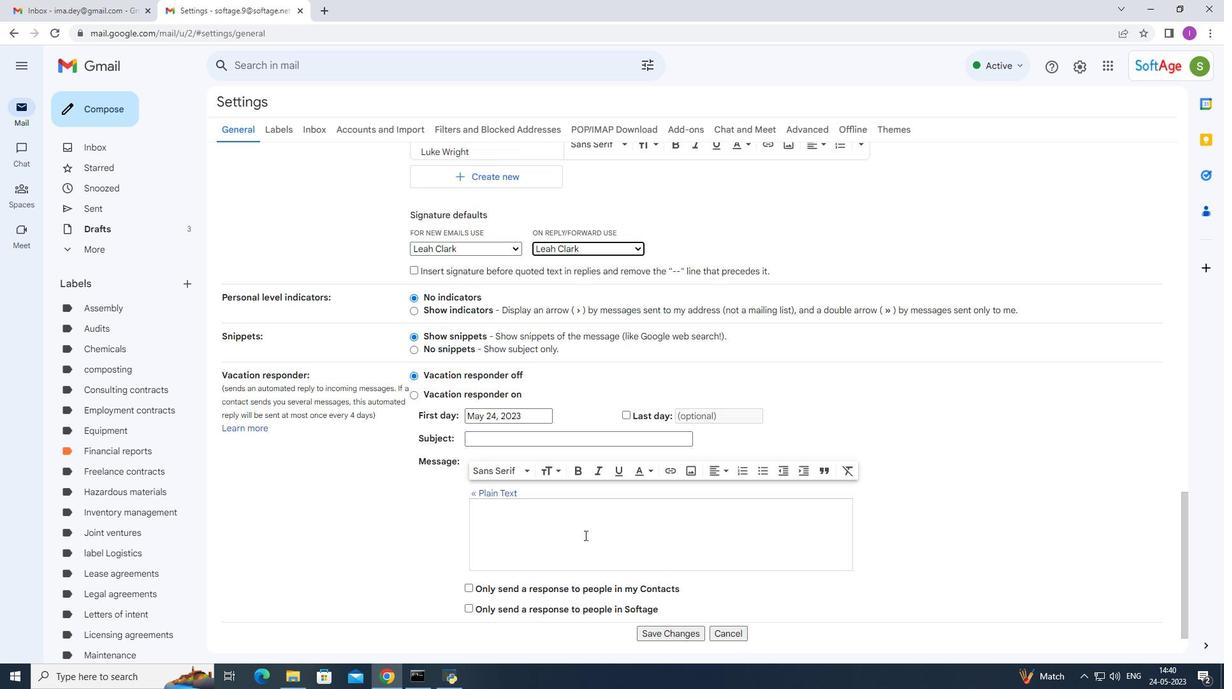 
Action: Mouse scrolled (585, 535) with delta (0, 0)
Screenshot: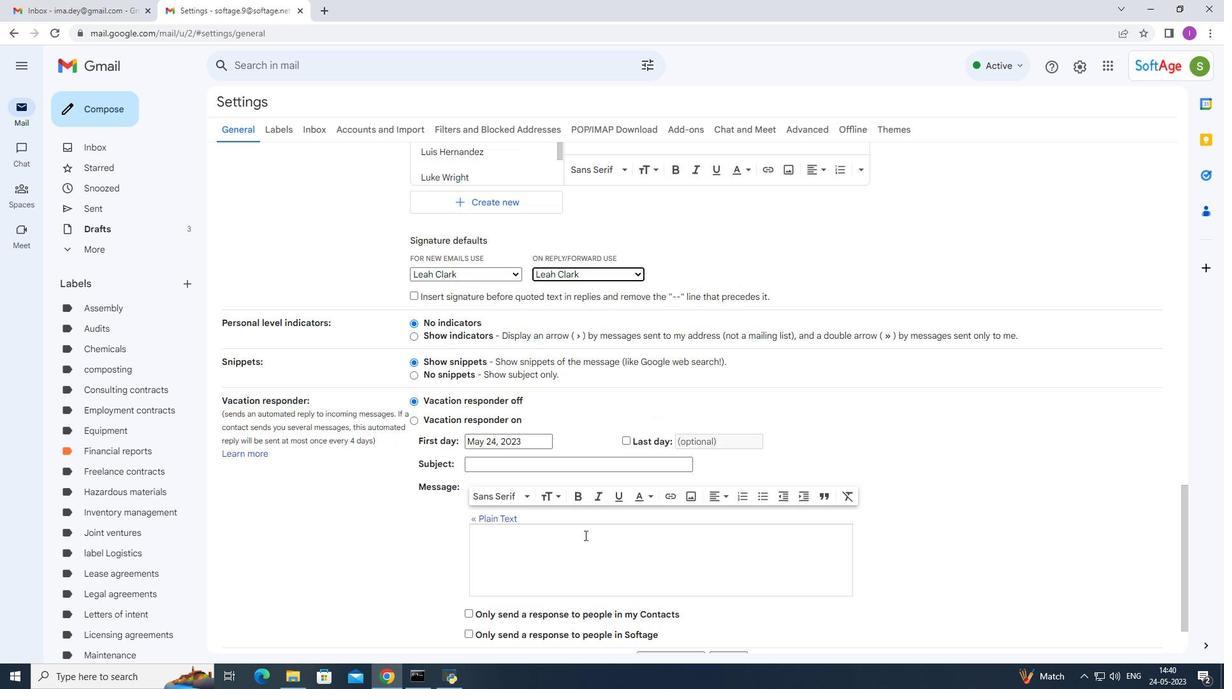 
Action: Mouse scrolled (585, 533) with delta (0, 0)
Screenshot: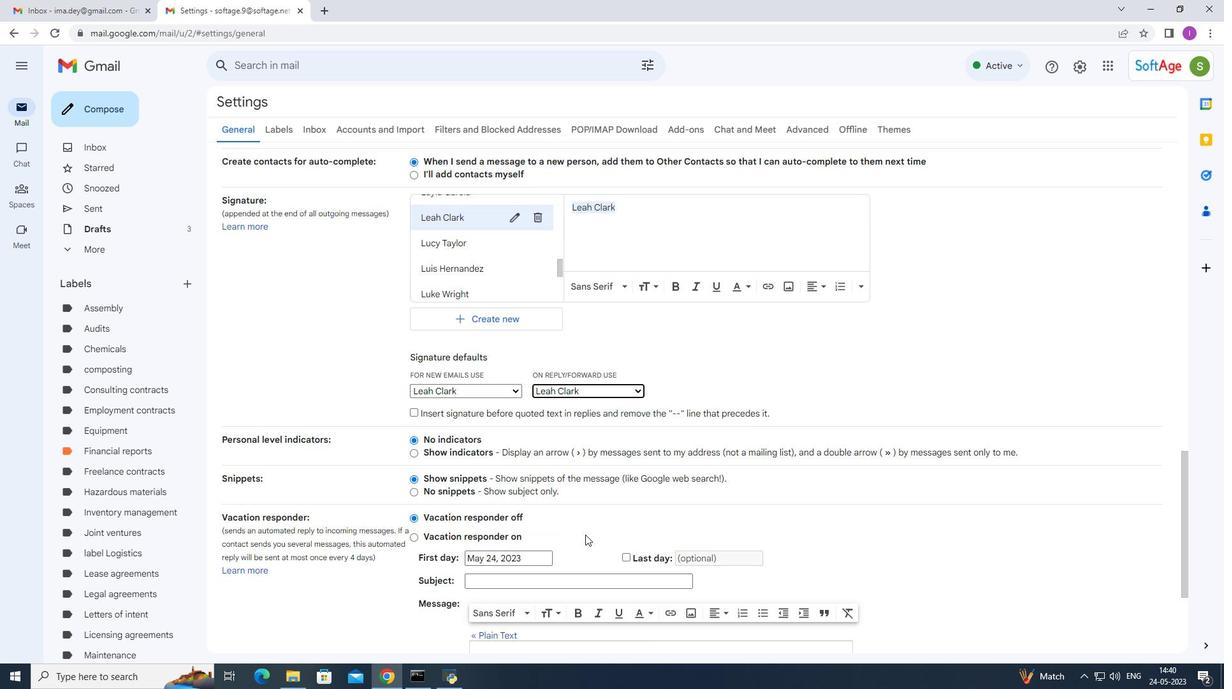 
Action: Mouse scrolled (585, 533) with delta (0, 0)
Screenshot: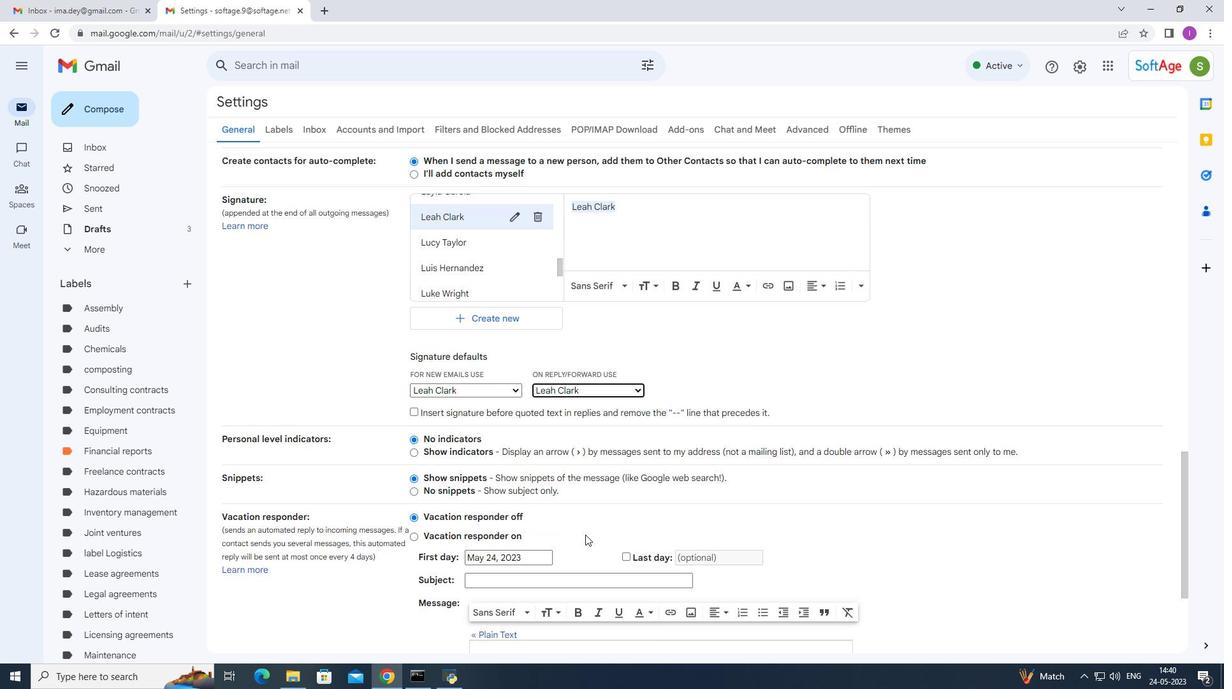 
Action: Mouse scrolled (585, 533) with delta (0, 0)
Screenshot: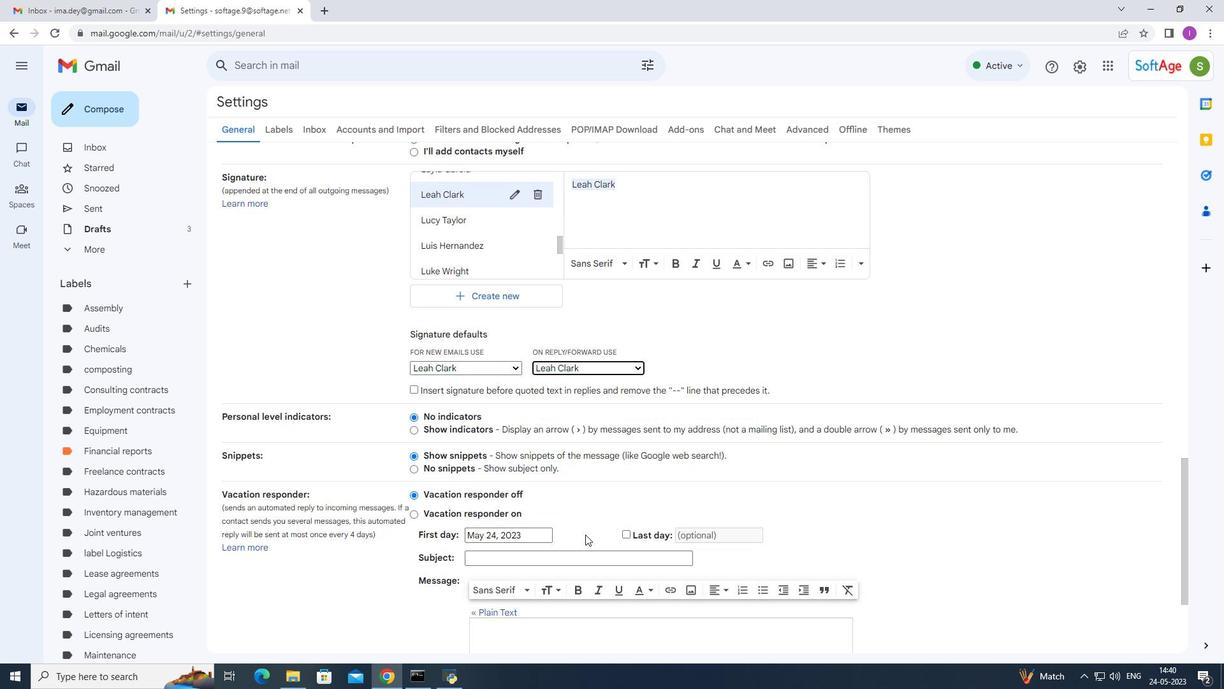 
Action: Mouse scrolled (585, 533) with delta (0, 0)
Screenshot: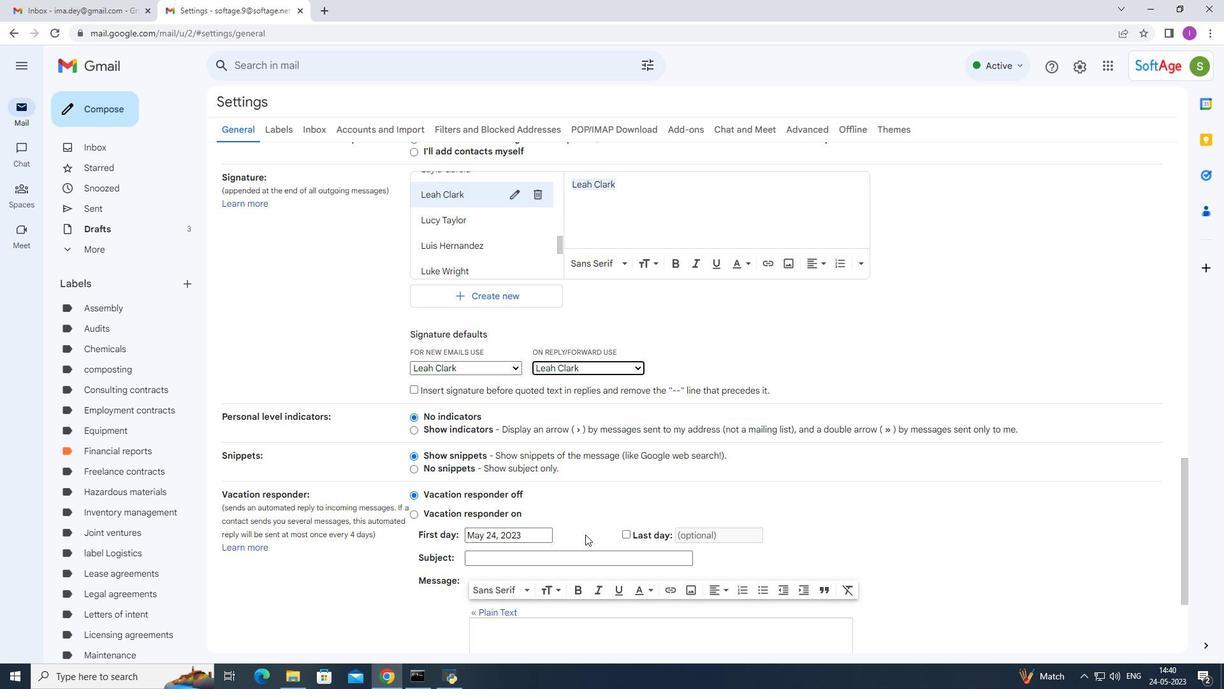 
Action: Mouse moved to (588, 512)
Screenshot: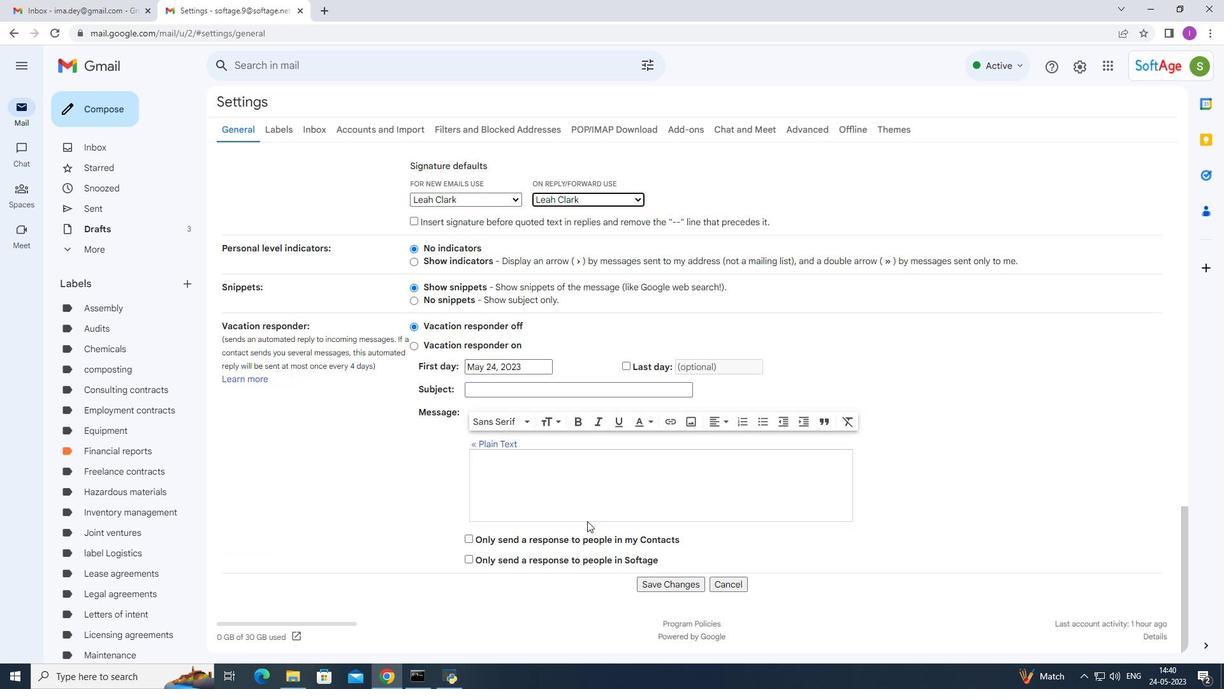 
Action: Mouse scrolled (588, 512) with delta (0, 0)
Screenshot: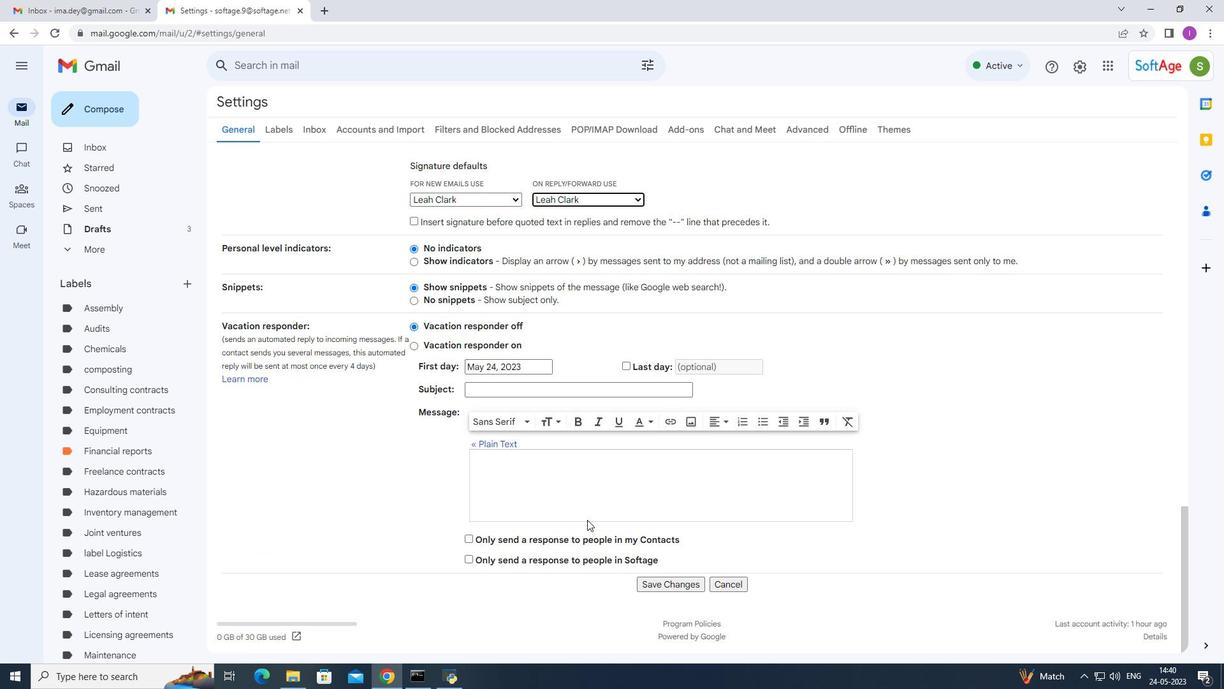 
Action: Mouse scrolled (588, 512) with delta (0, 0)
Screenshot: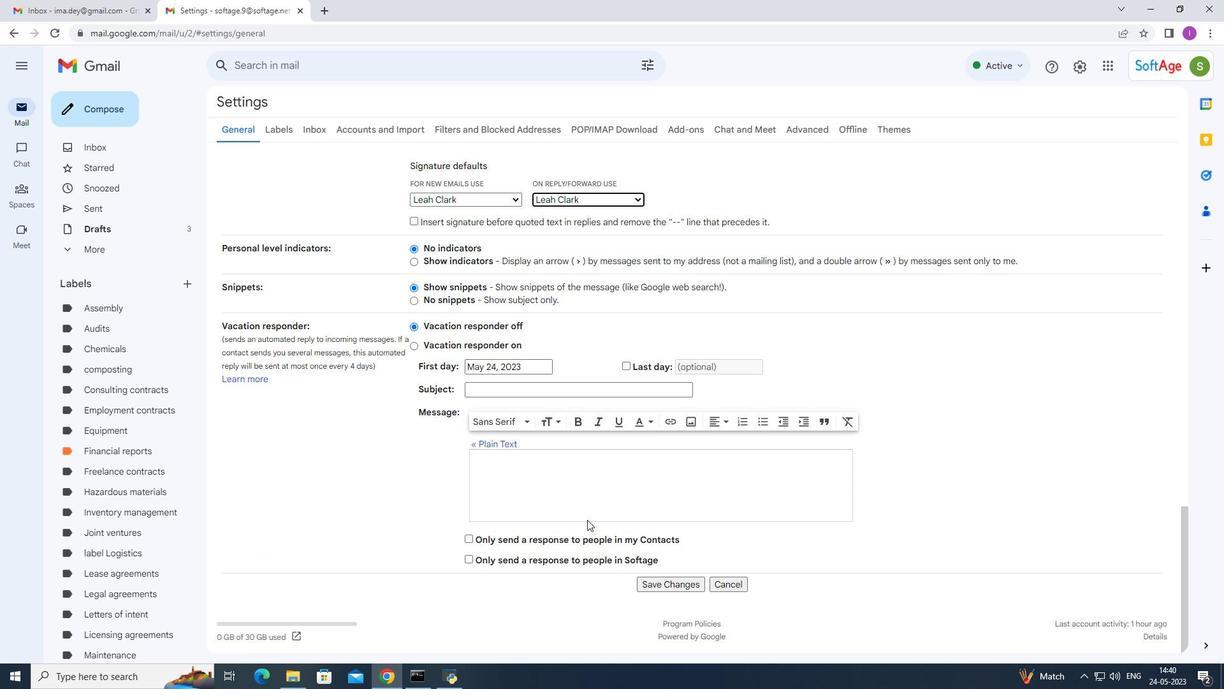 
Action: Mouse scrolled (588, 512) with delta (0, 0)
Screenshot: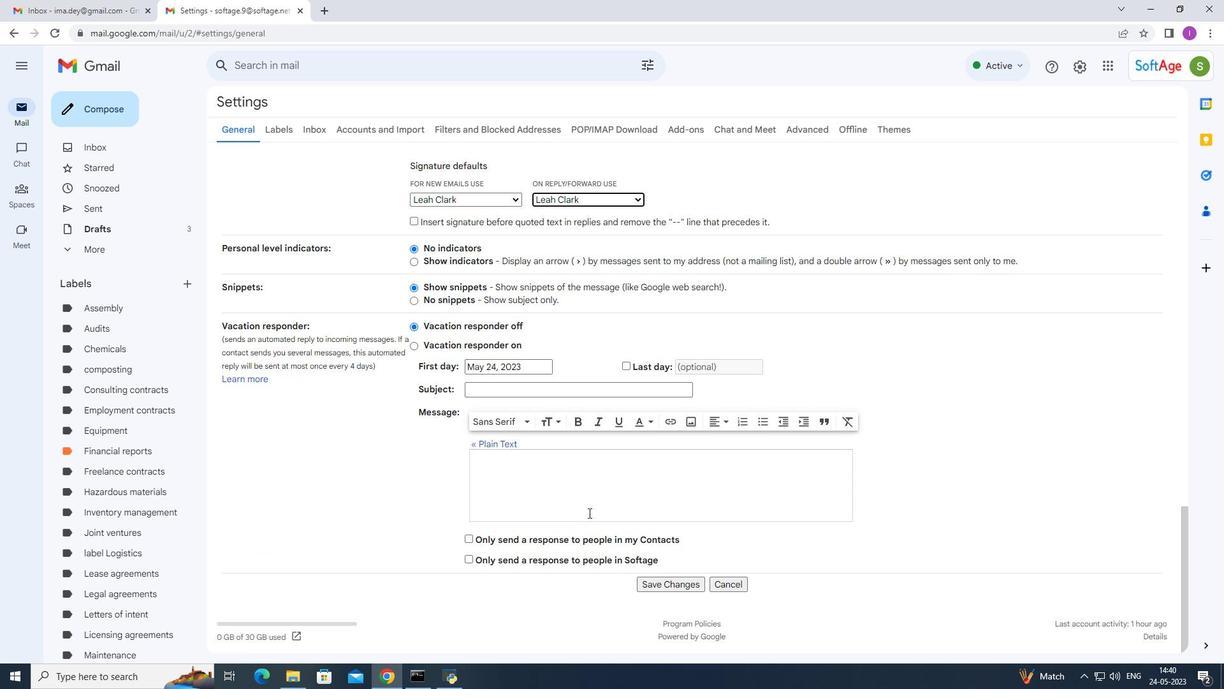 
Action: Mouse scrolled (588, 512) with delta (0, 0)
Screenshot: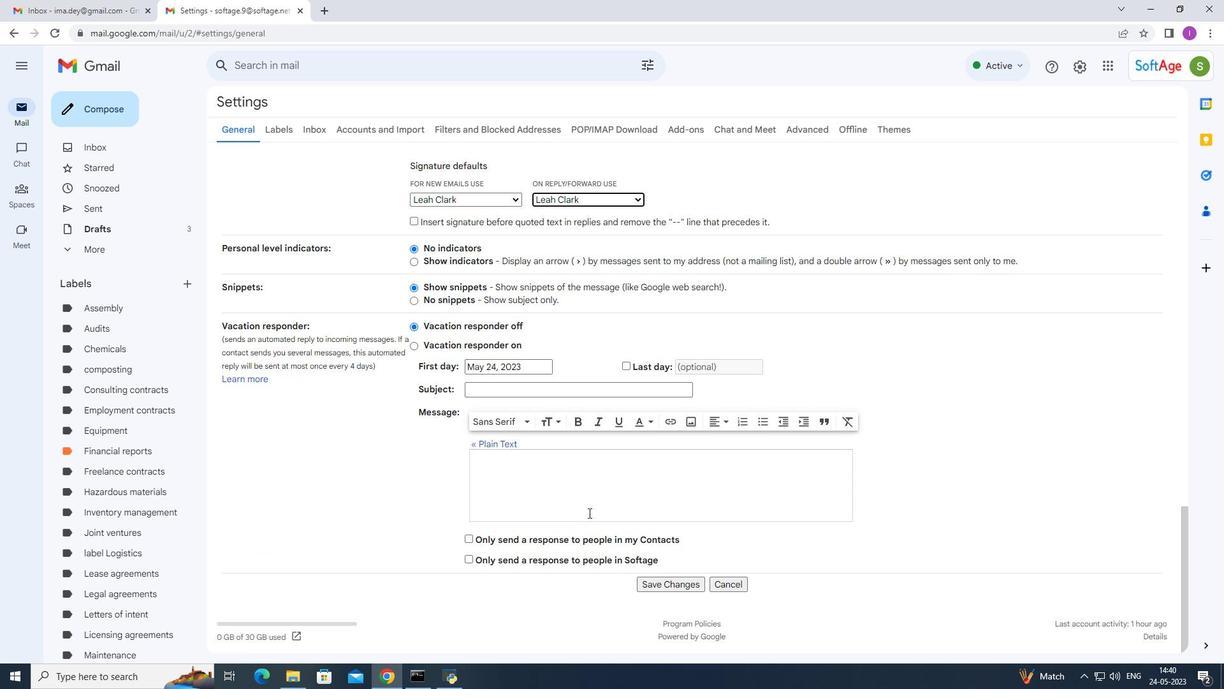 
Action: Mouse moved to (597, 499)
Screenshot: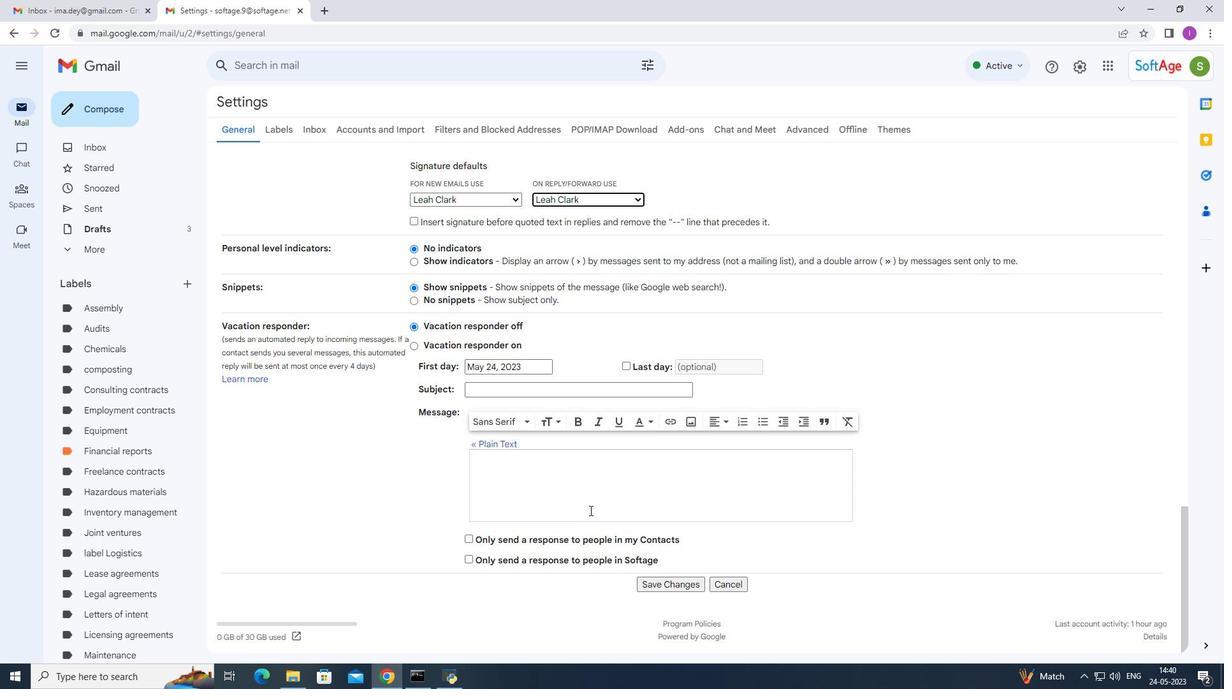 
Action: Mouse scrolled (597, 498) with delta (0, 0)
Screenshot: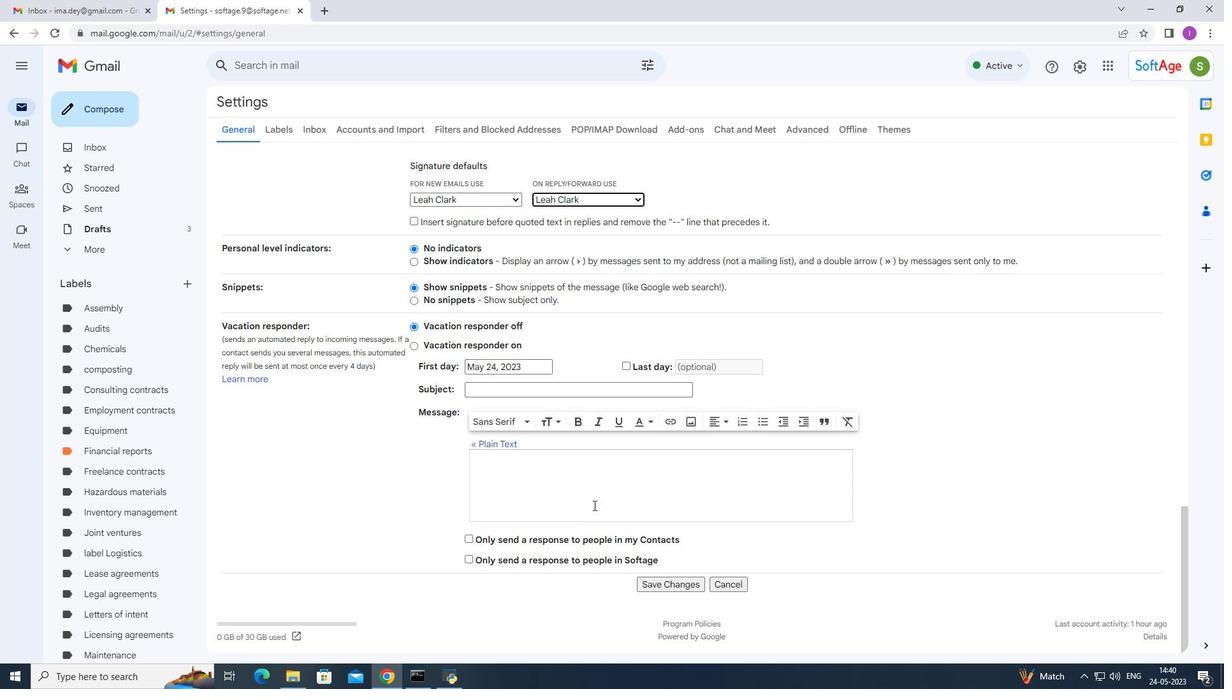 
Action: Mouse scrolled (597, 498) with delta (0, 0)
Screenshot: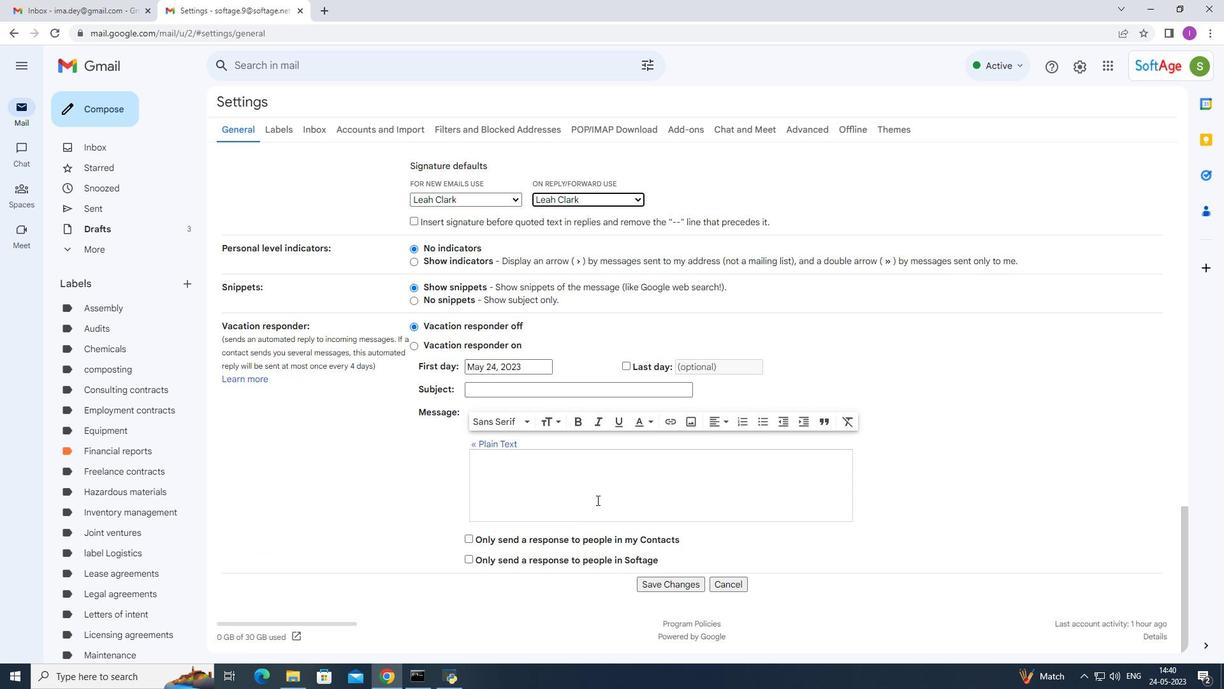 
Action: Mouse moved to (597, 499)
Screenshot: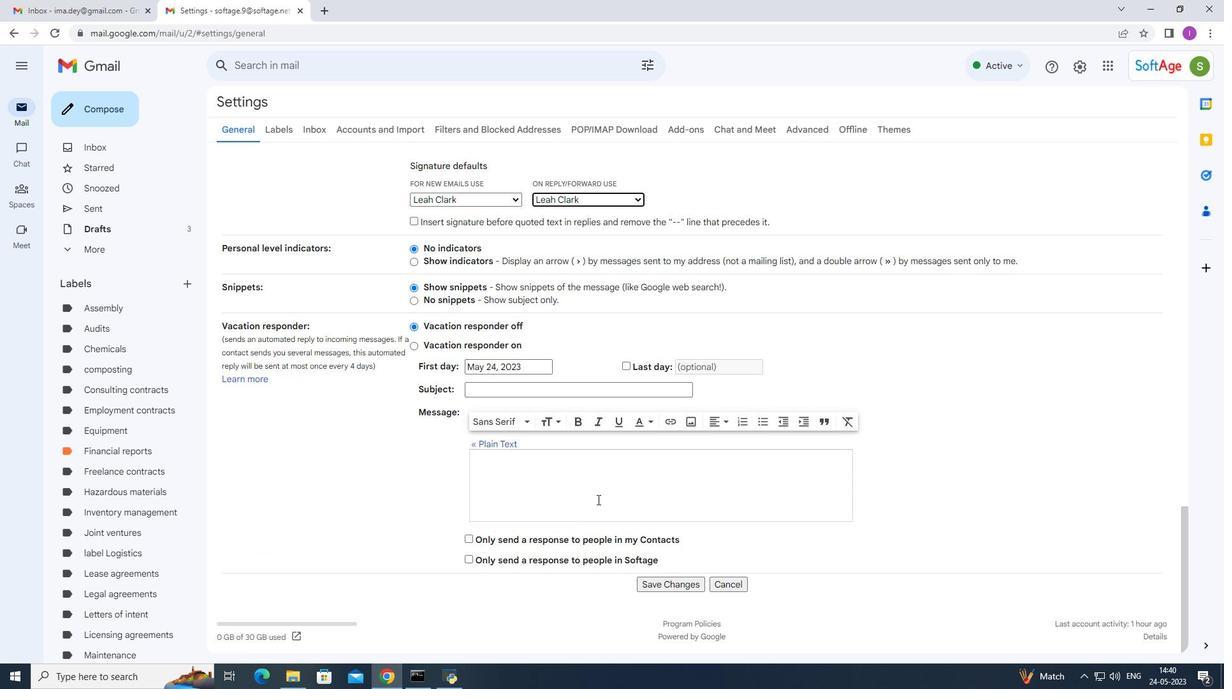
Action: Mouse scrolled (597, 498) with delta (0, 0)
Screenshot: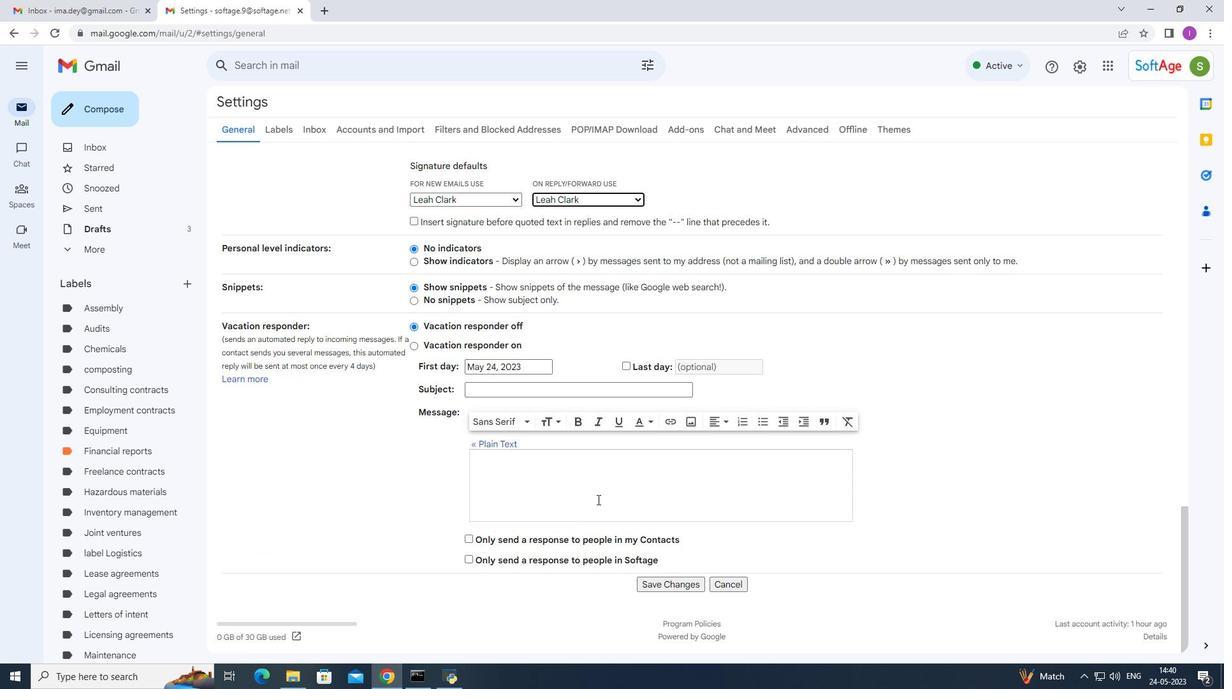 
Action: Mouse moved to (597, 498)
Screenshot: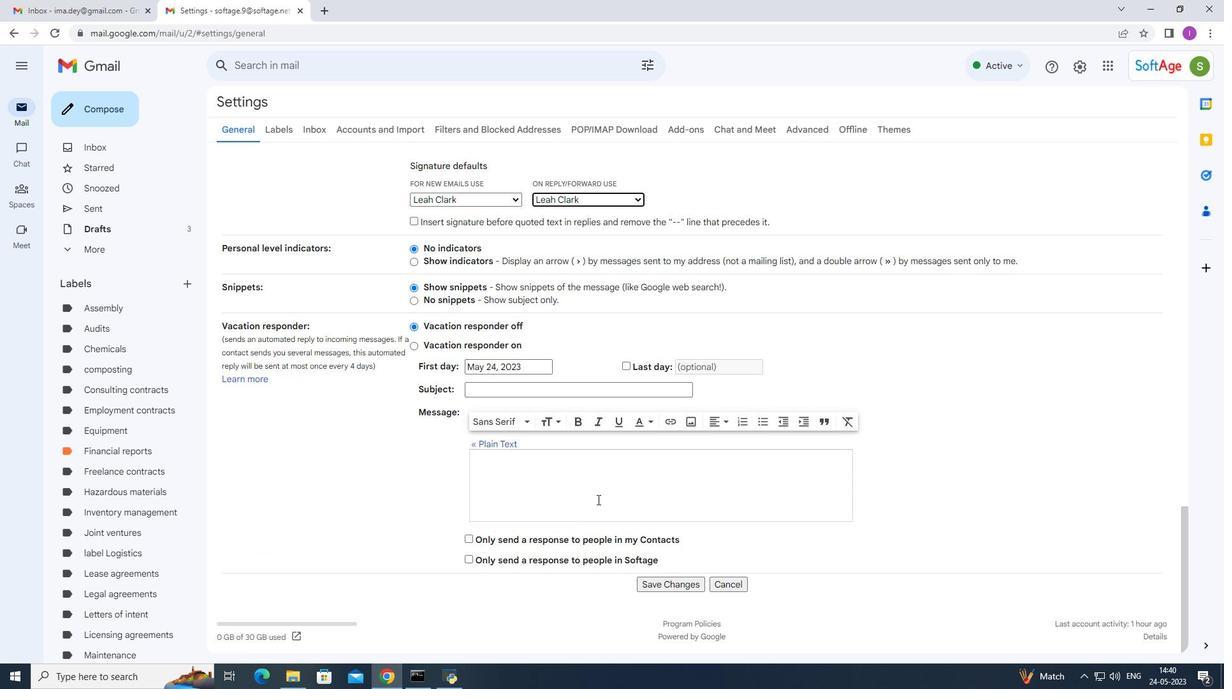 
Action: Mouse scrolled (597, 498) with delta (0, 0)
Screenshot: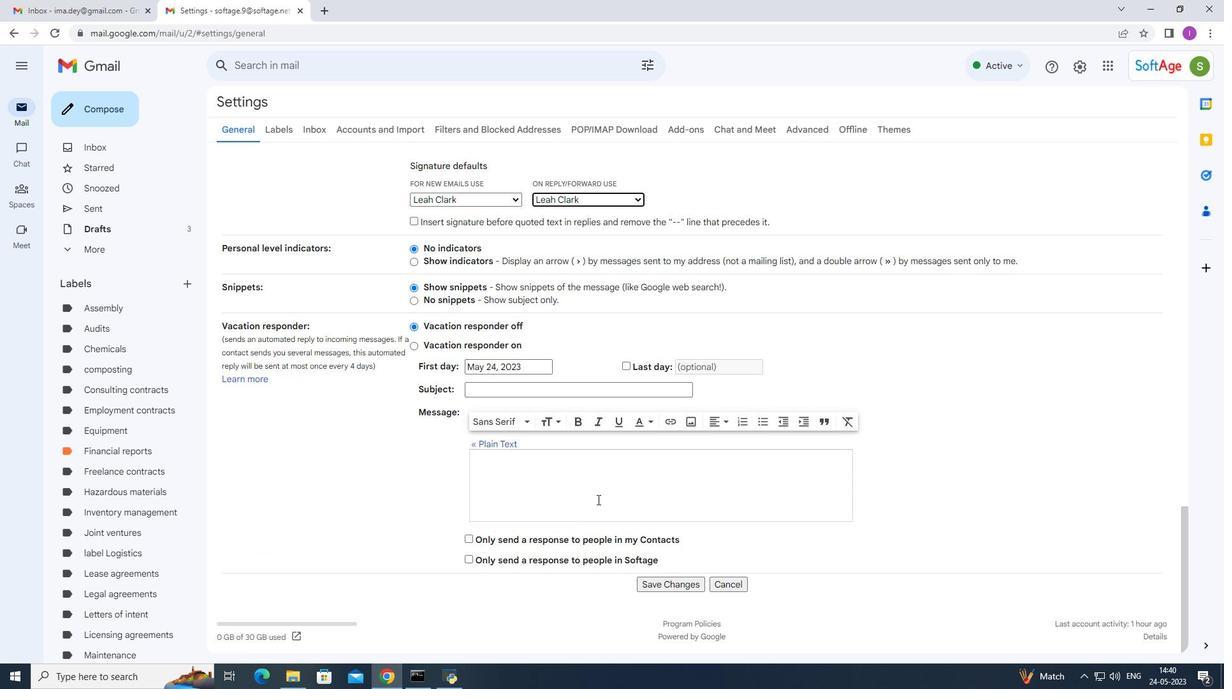 
Action: Mouse moved to (673, 579)
Screenshot: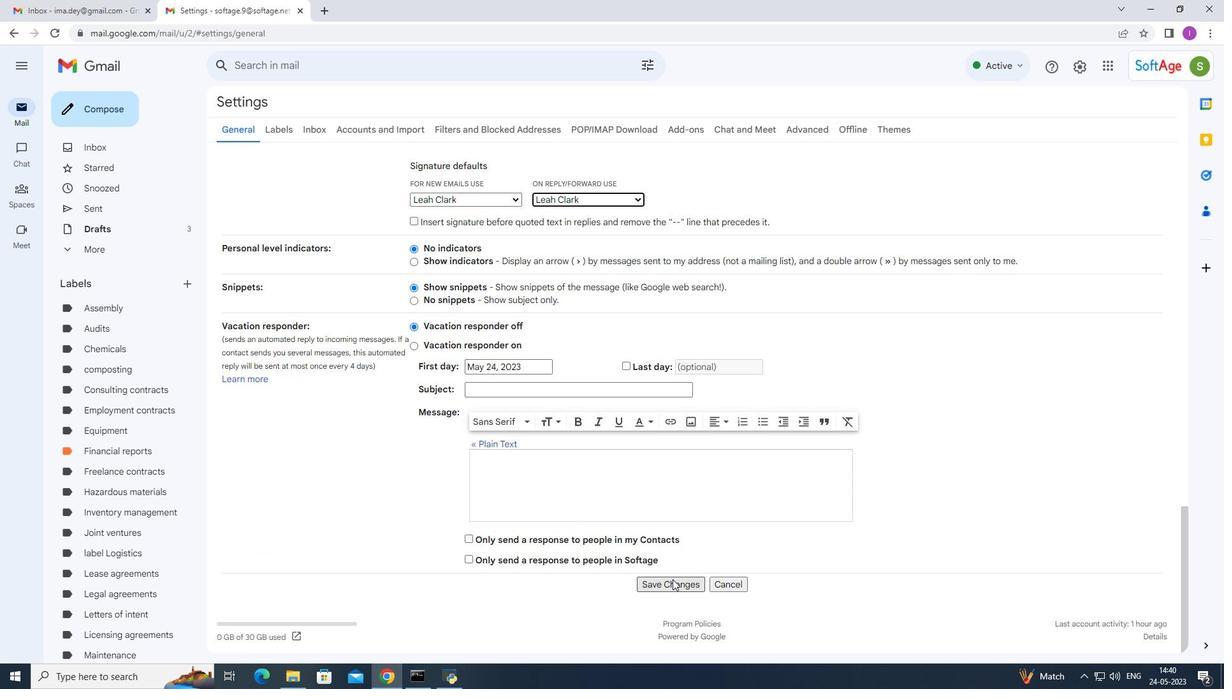 
Action: Mouse pressed left at (673, 579)
Screenshot: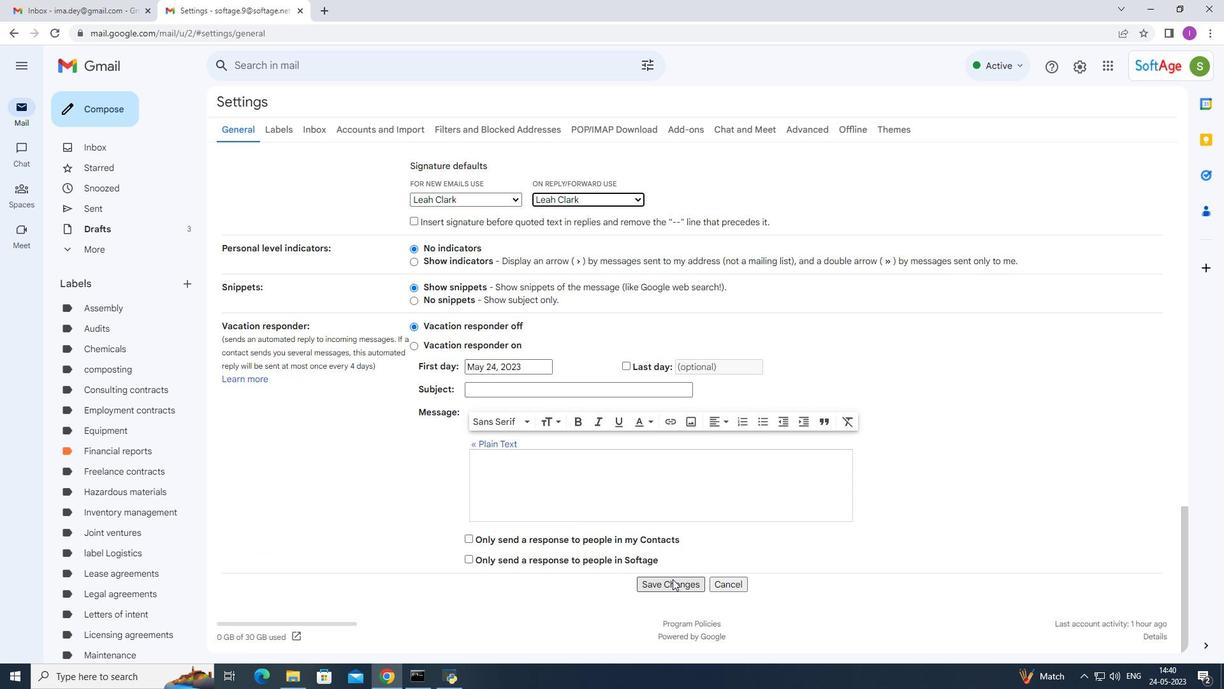 
Action: Mouse moved to (118, 120)
Screenshot: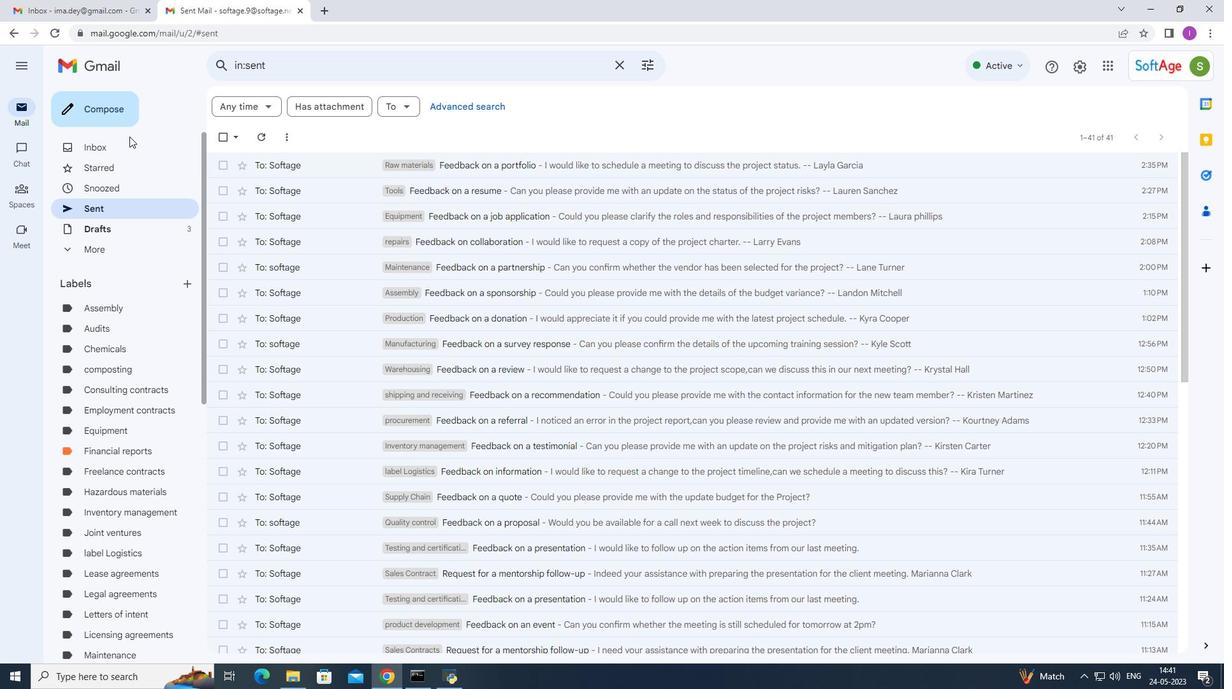 
Action: Mouse pressed left at (118, 120)
Screenshot: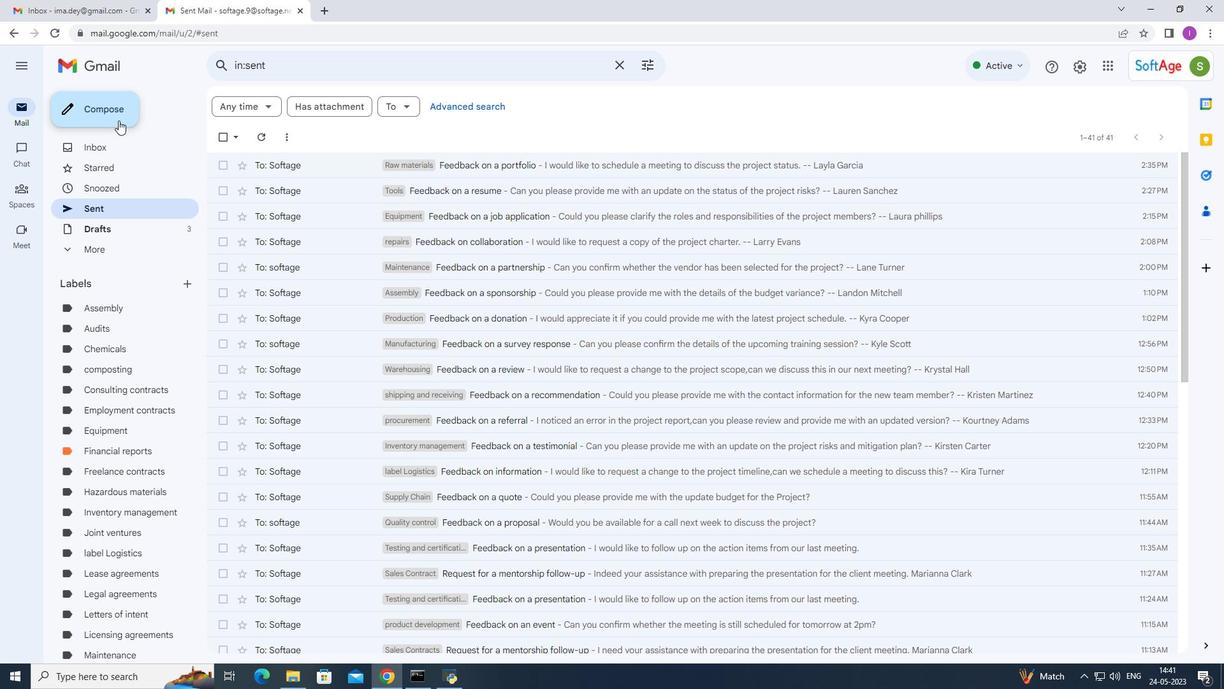 
Action: Mouse moved to (831, 313)
Screenshot: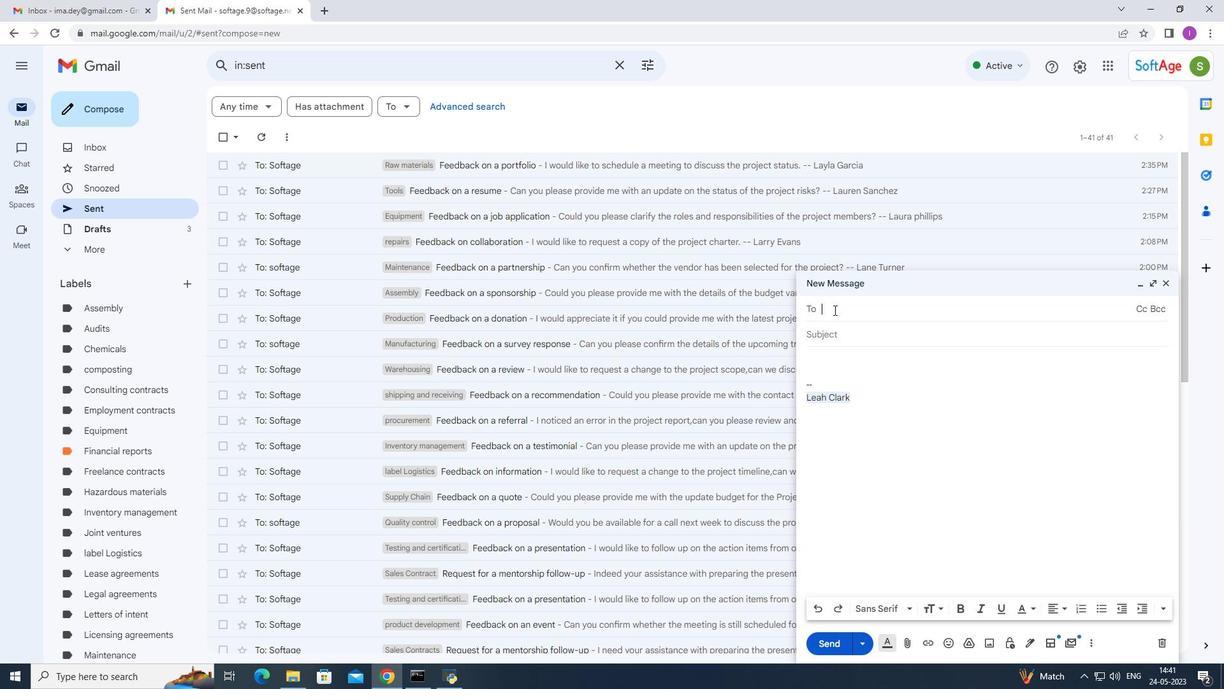 
Action: Mouse pressed left at (831, 313)
Screenshot: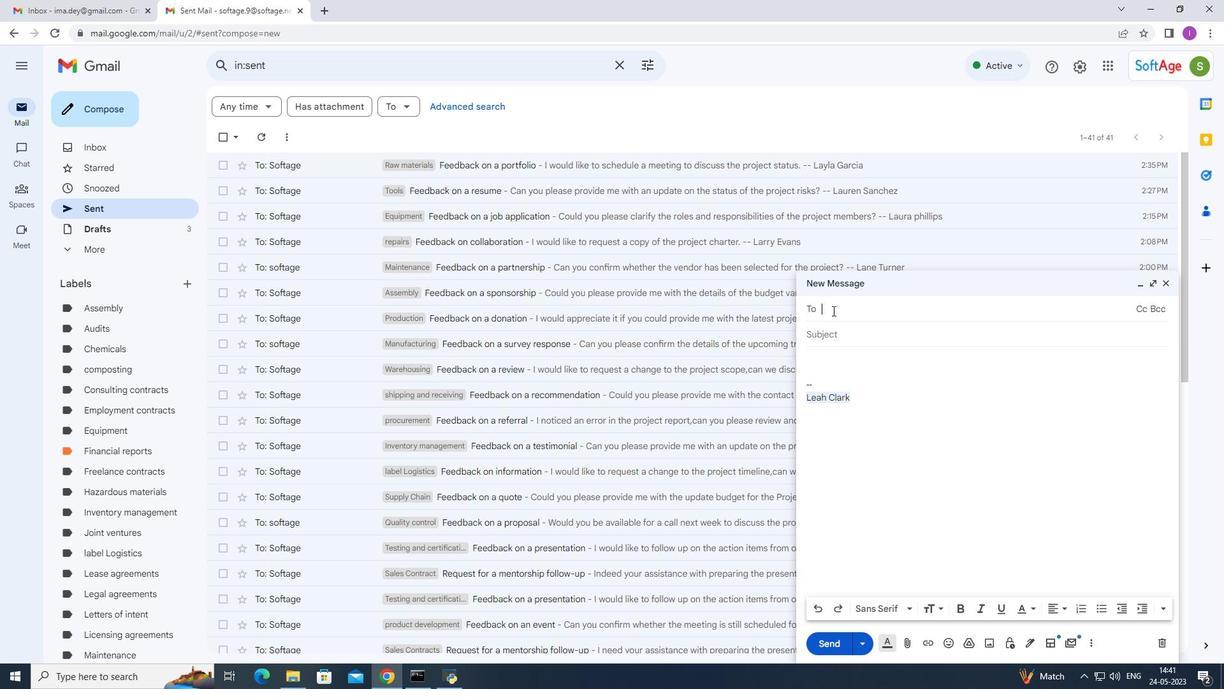 
Action: Mouse moved to (828, 317)
Screenshot: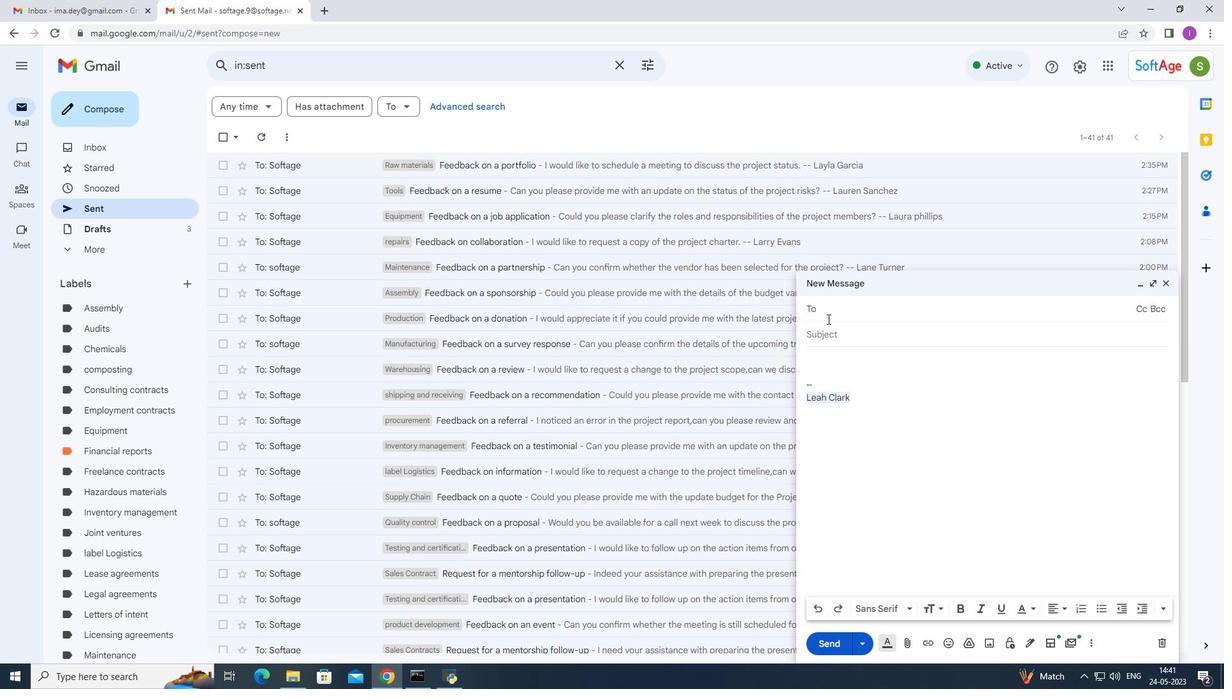 
Action: Key pressed <Key.shift>So
Screenshot: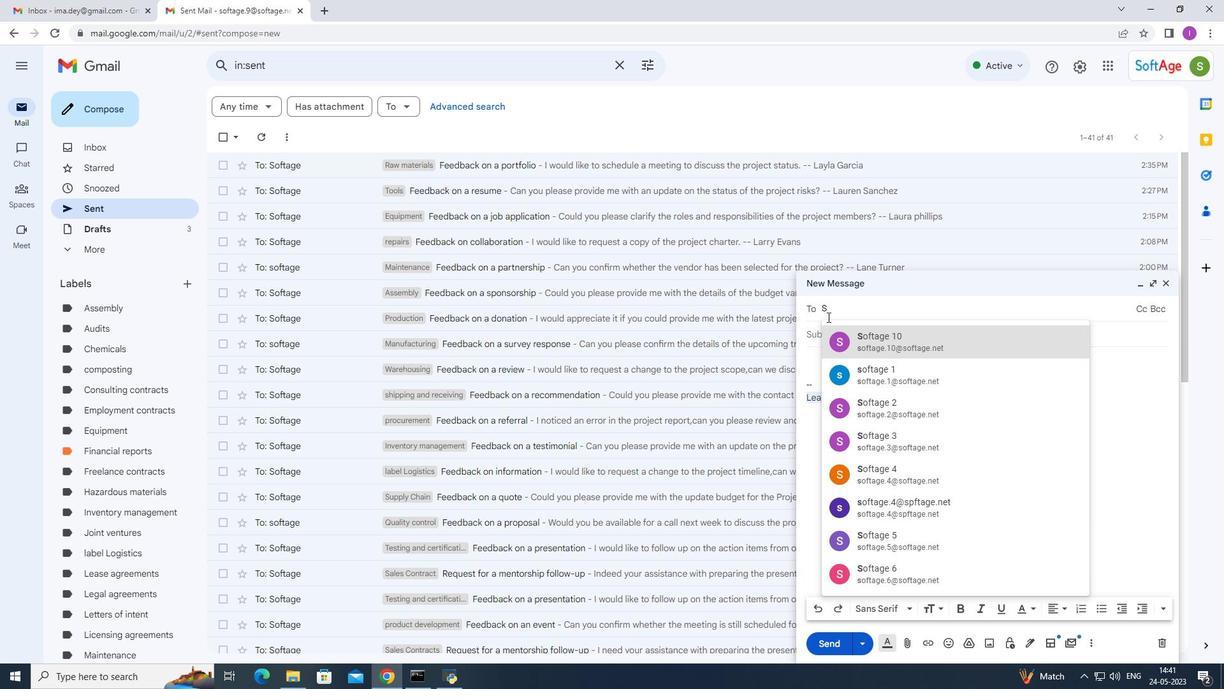 
Action: Mouse moved to (920, 574)
Screenshot: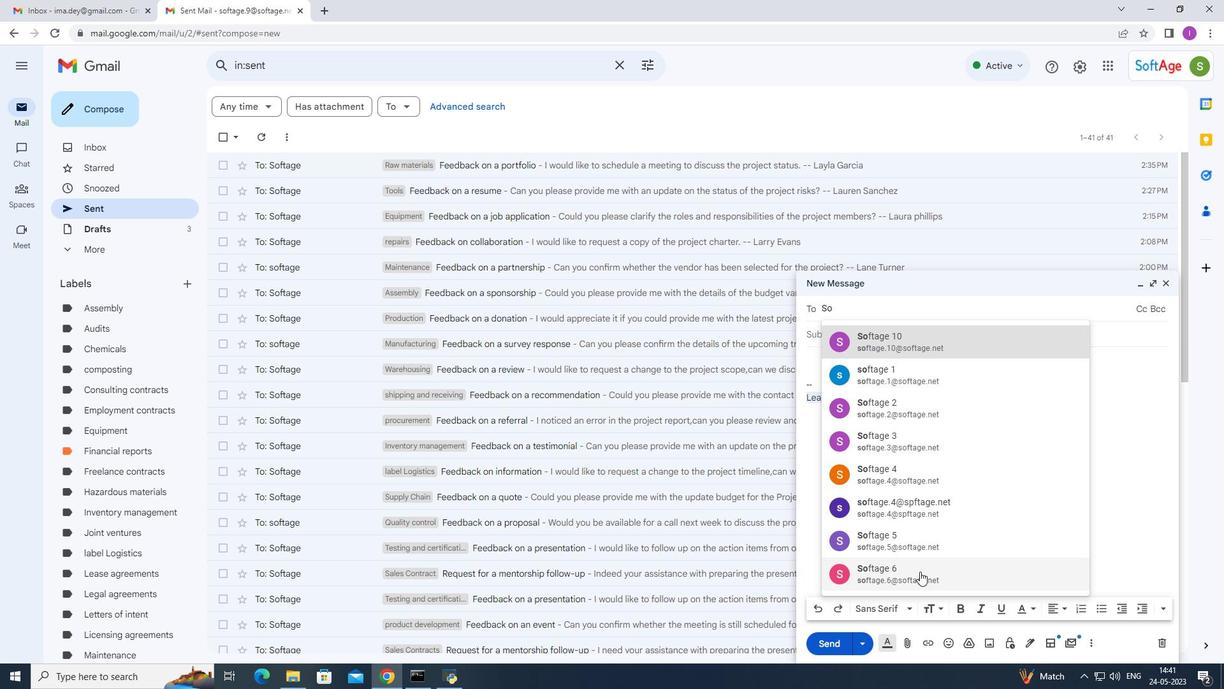 
Action: Mouse pressed left at (920, 574)
Screenshot: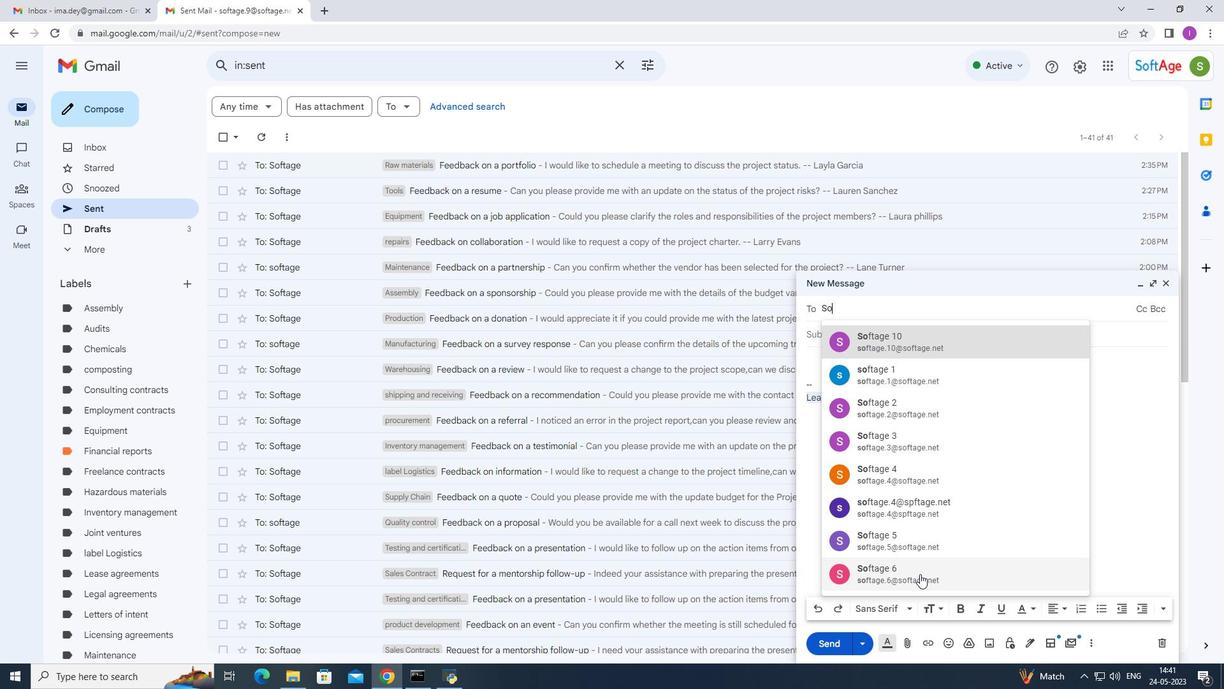 
Action: Mouse pressed left at (920, 574)
Screenshot: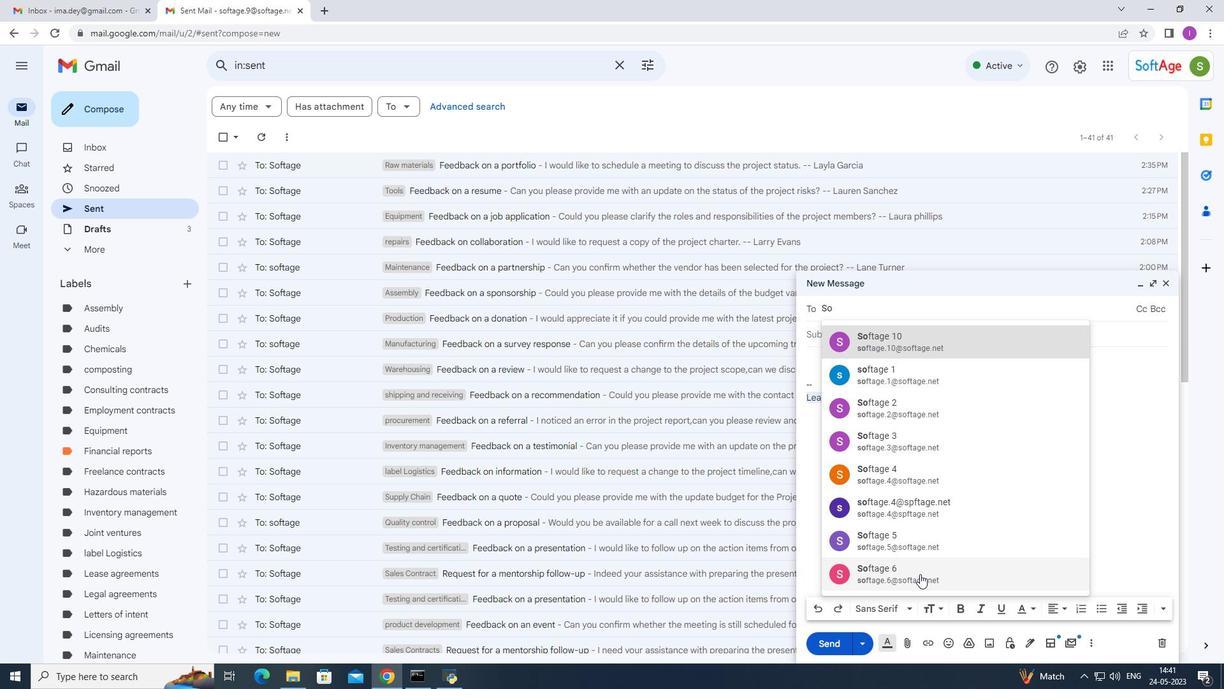 
Action: Mouse moved to (815, 331)
Screenshot: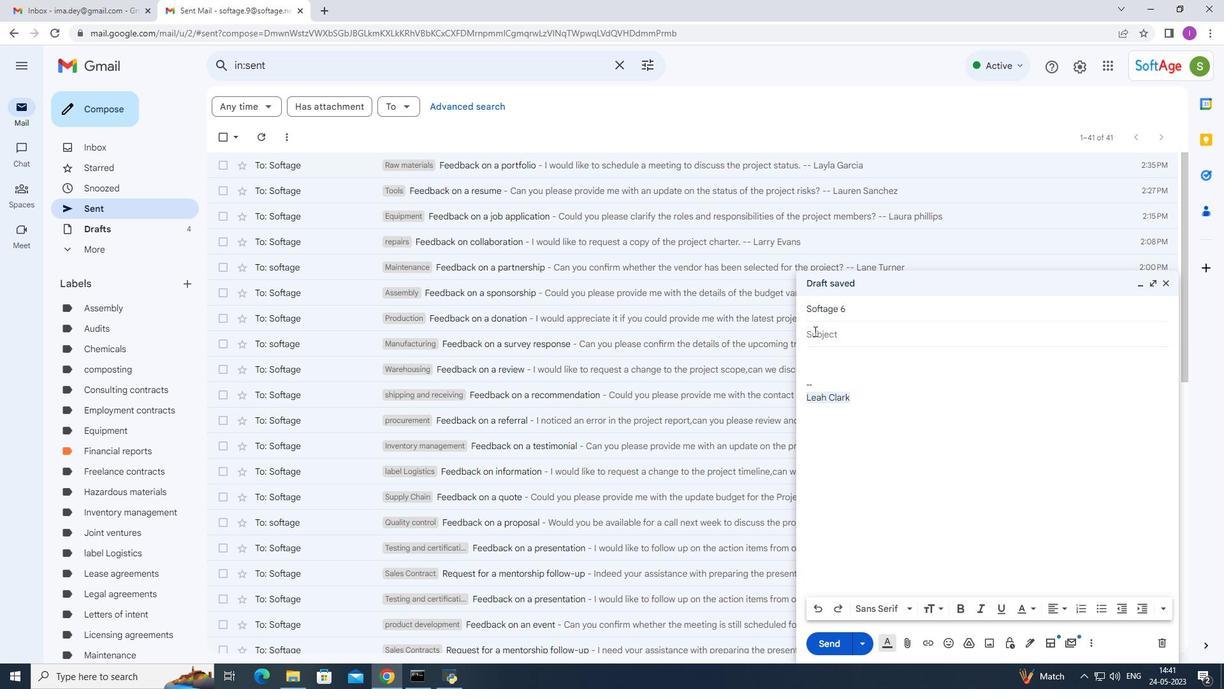 
Action: Mouse pressed left at (815, 331)
Screenshot: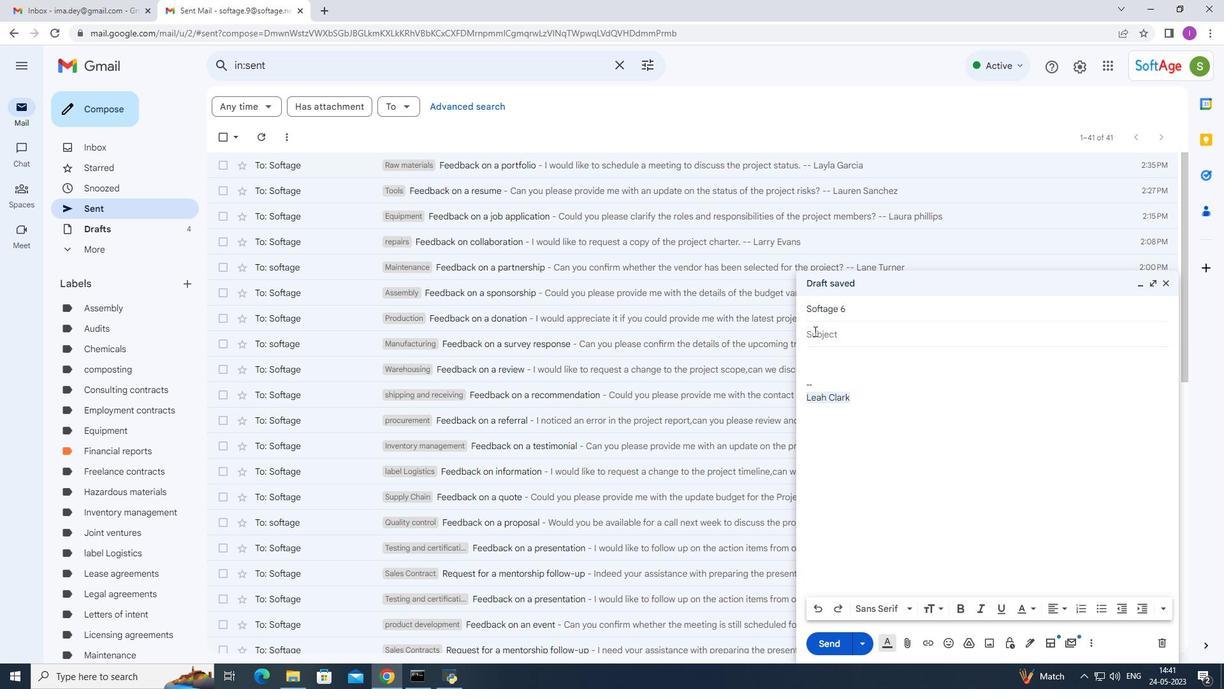 
Action: Key pressed <Key.shift>Feedback<Key.space>on<Key.space>a<Key.space>cover<Key.space>lette4r<Key.backspace><Key.backspace>r
Screenshot: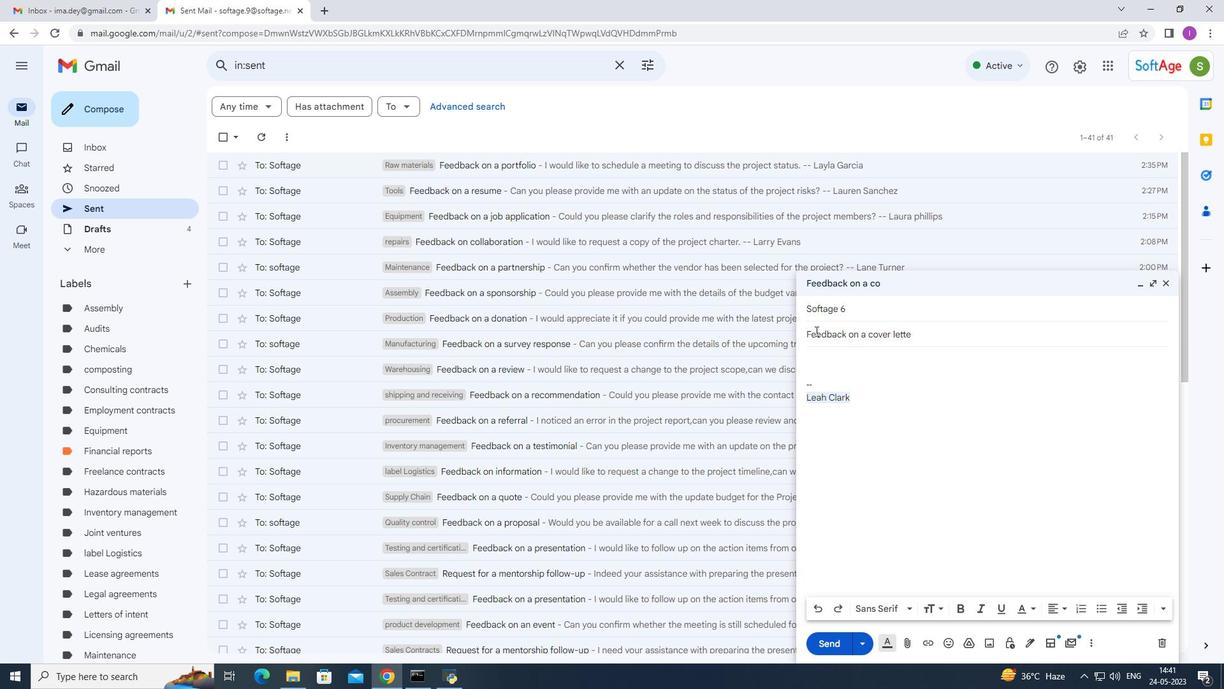 
Action: Mouse moved to (494, 6)
Screenshot: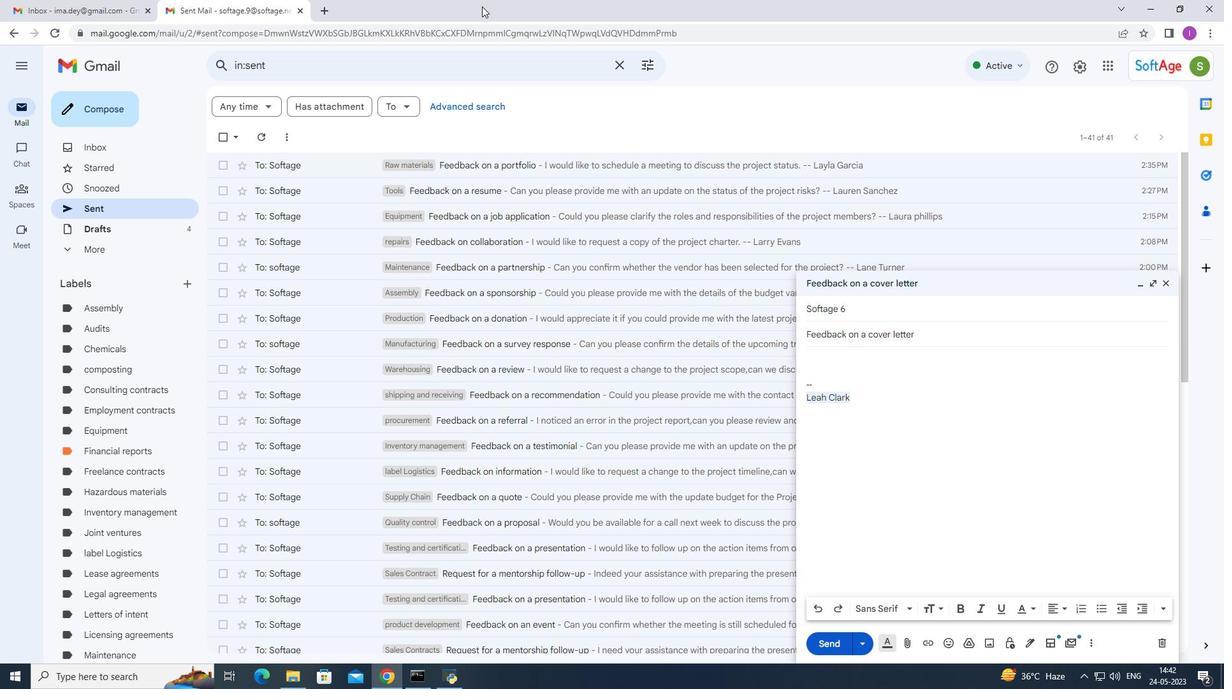 
Action: Mouse scrolled (494, 5) with delta (0, 0)
Screenshot: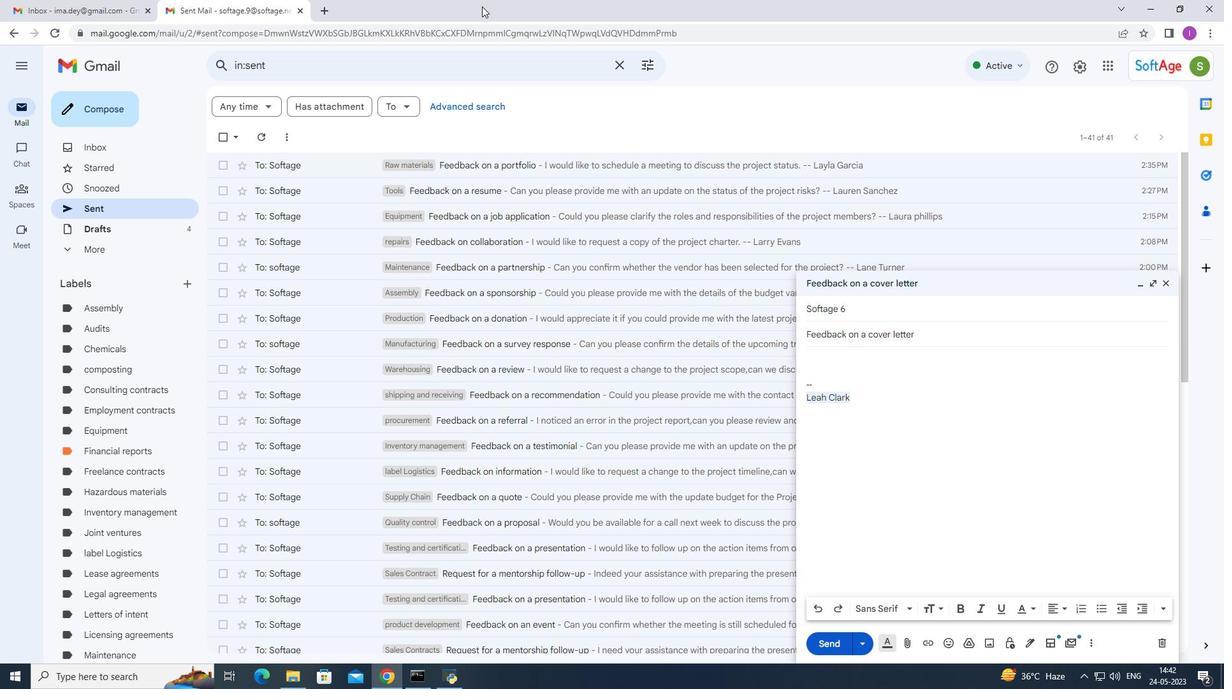 
Action: Mouse moved to (805, 361)
Screenshot: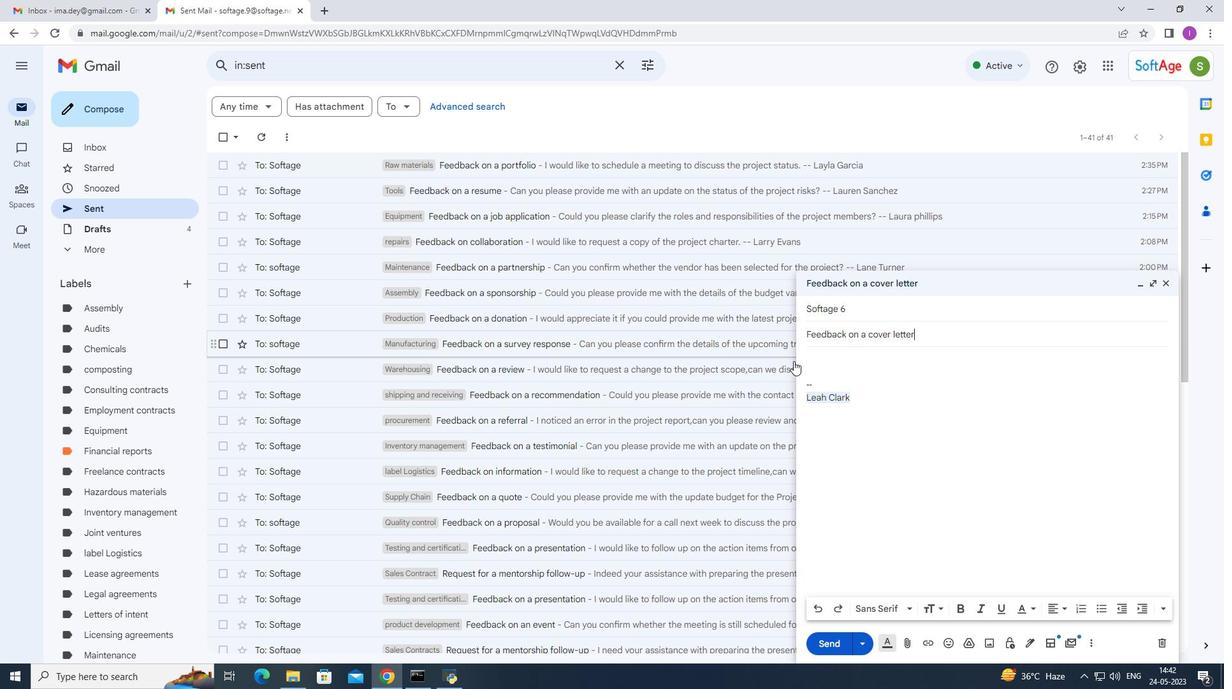 
Action: Mouse pressed left at (805, 361)
Screenshot: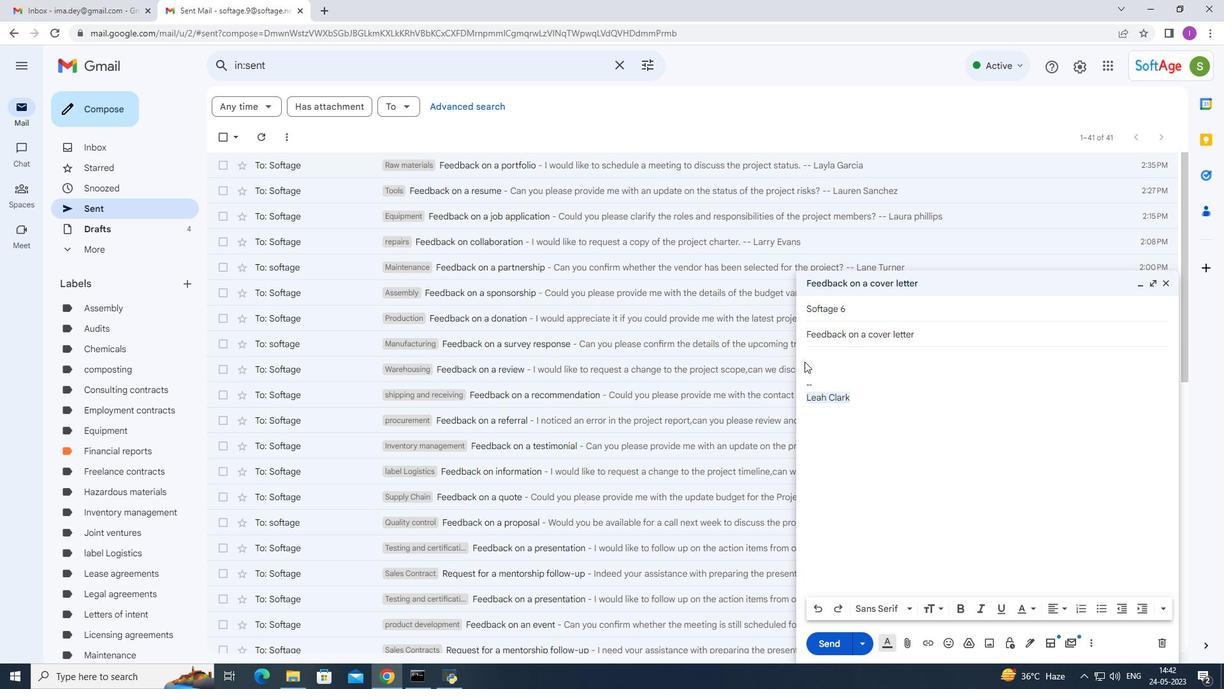 
Action: Mouse moved to (808, 364)
Screenshot: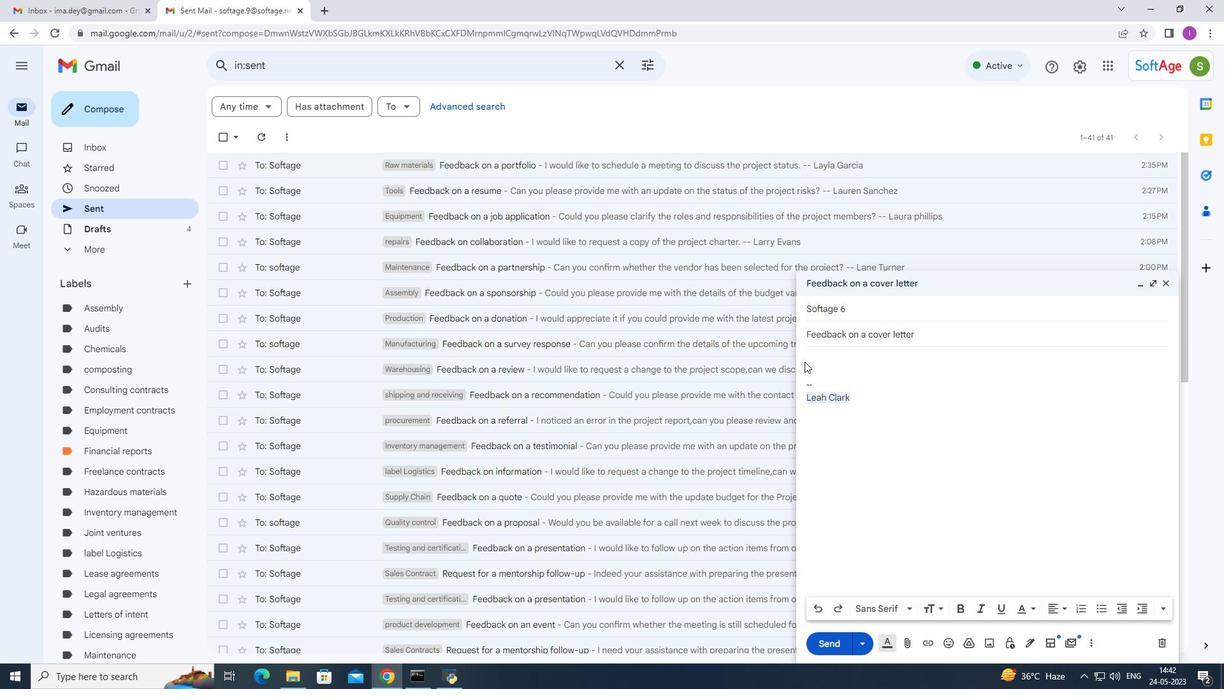 
Action: Mouse pressed left at (808, 364)
Screenshot: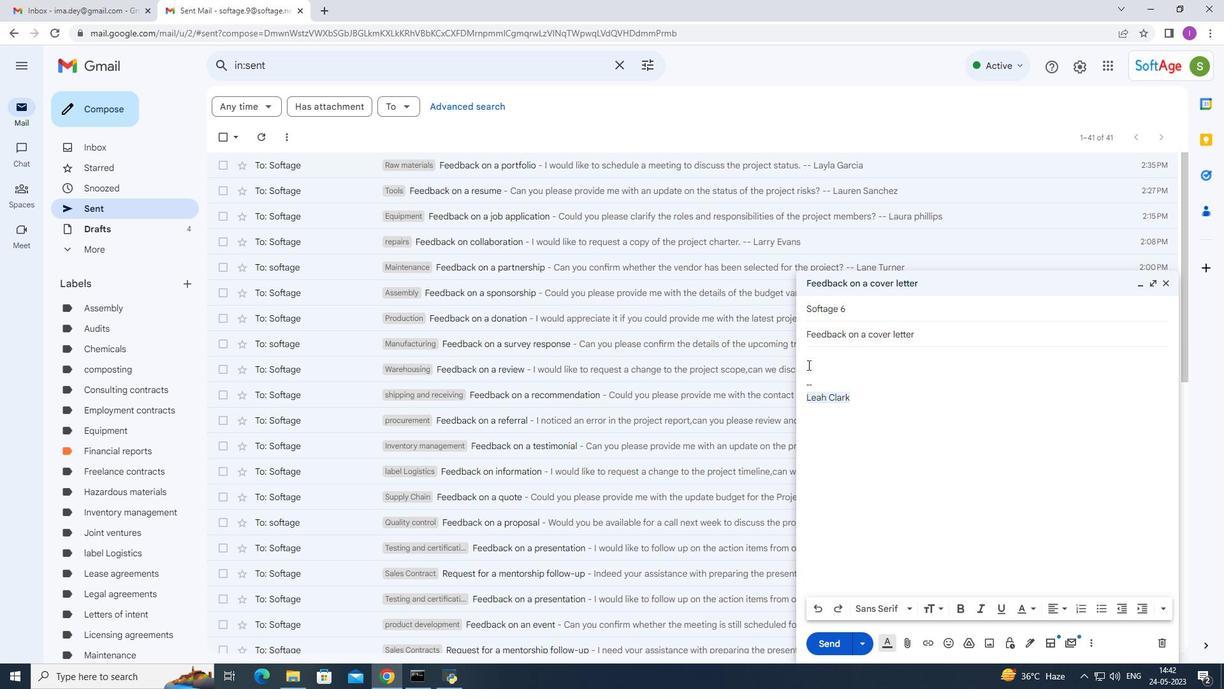 
Action: Mouse moved to (888, 389)
Screenshot: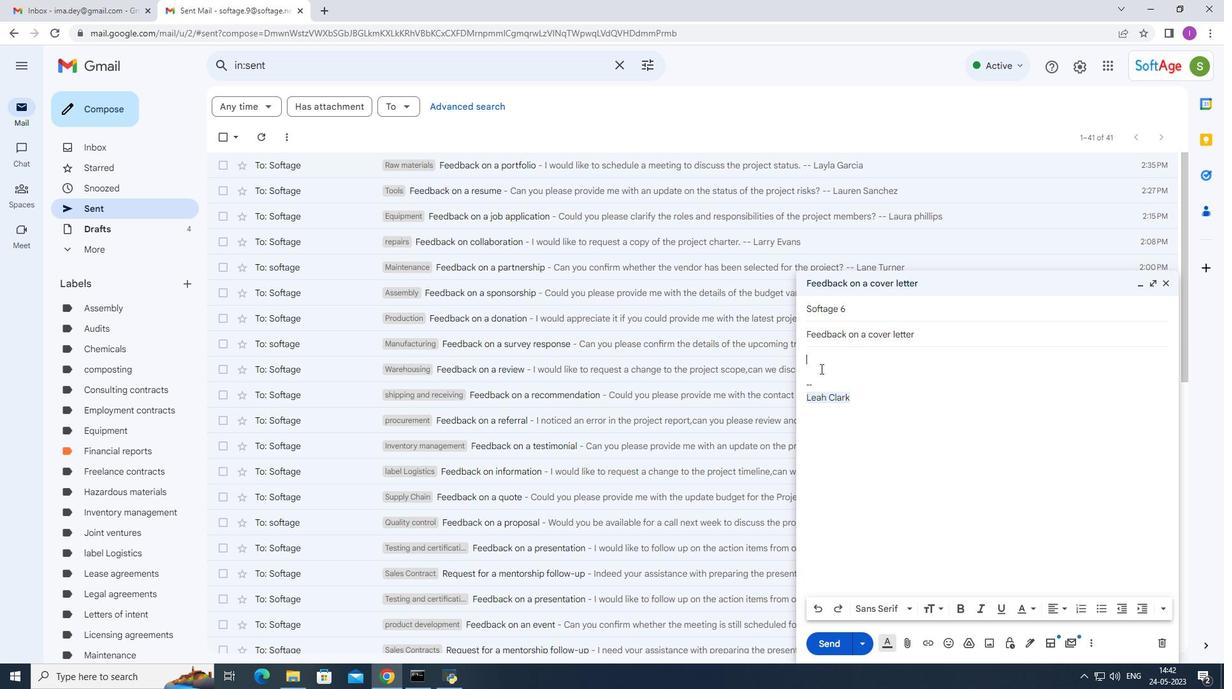 
Action: Key pressed <Key.shift>Could<Key.space>you<Key.space>please<Key.space>provide<Key.space>me<Key.space>with<Key.space>the<Key.space>details<Key.space>of<Key.space>the<Key.space>project<Key.space>timeline<Key.shift><Key.shift><Key.shift><Key.shift><Key.shift><Key.shift><Key.shift><Key.shift><Key.shift><Key.shift><Key.shift><Key.shift><Key.shift><Key.shift><Key.shift><Key.shift><Key.shift><Key.shift><Key.shift><Key.shift><Key.shift><Key.shift><Key.shift><Key.shift><Key.shift><Key.shift><Key.shift><Key.shift><Key.shift><Key.shift><Key.shift><Key.shift><Key.shift><Key.shift><Key.shift><Key.shift><Key.shift><Key.shift><Key.shift><Key.shift><Key.shift><Key.shift><Key.shift><Key.shift><Key.shift><Key.shift><Key.shift><Key.shift><Key.shift><Key.shift><Key.shift><Key.shift>?
Screenshot: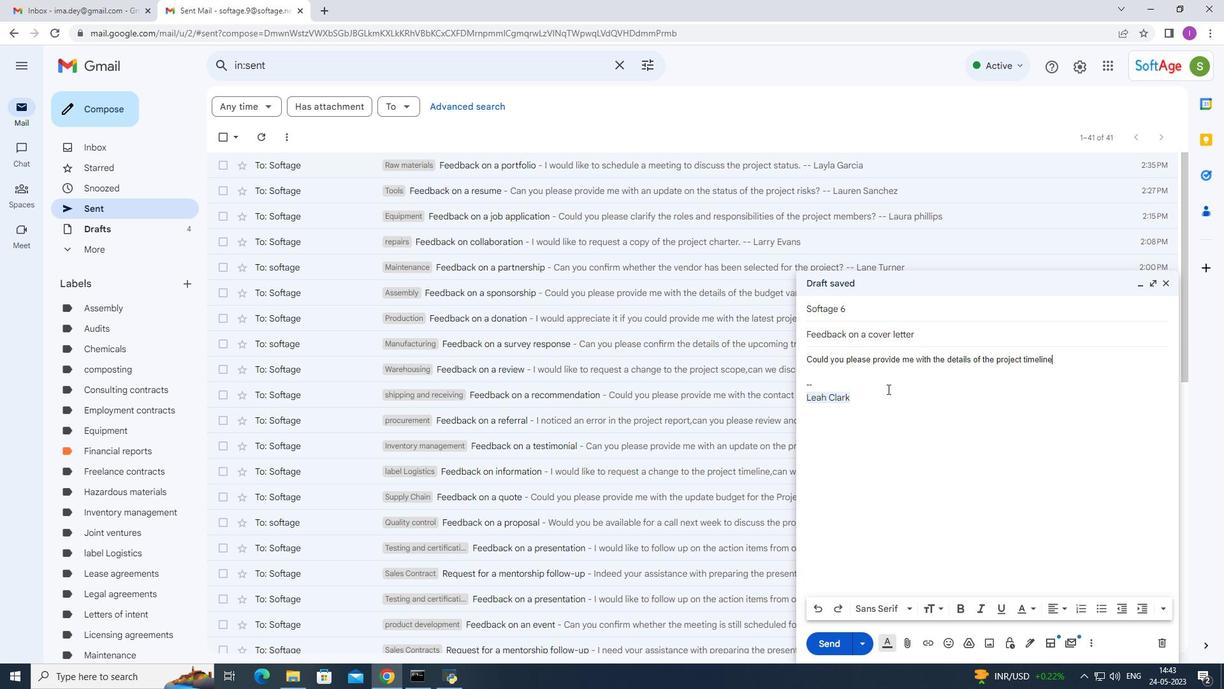 
Action: Mouse moved to (884, 398)
Screenshot: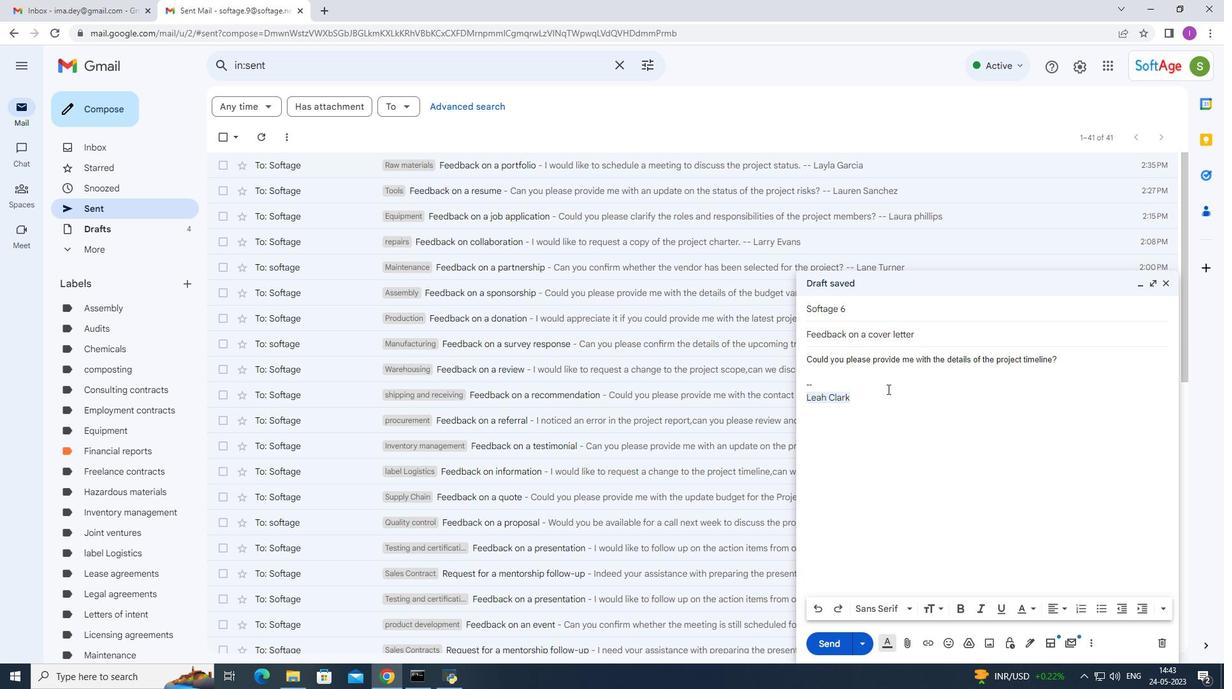 
Action: Mouse pressed left at (884, 398)
Screenshot: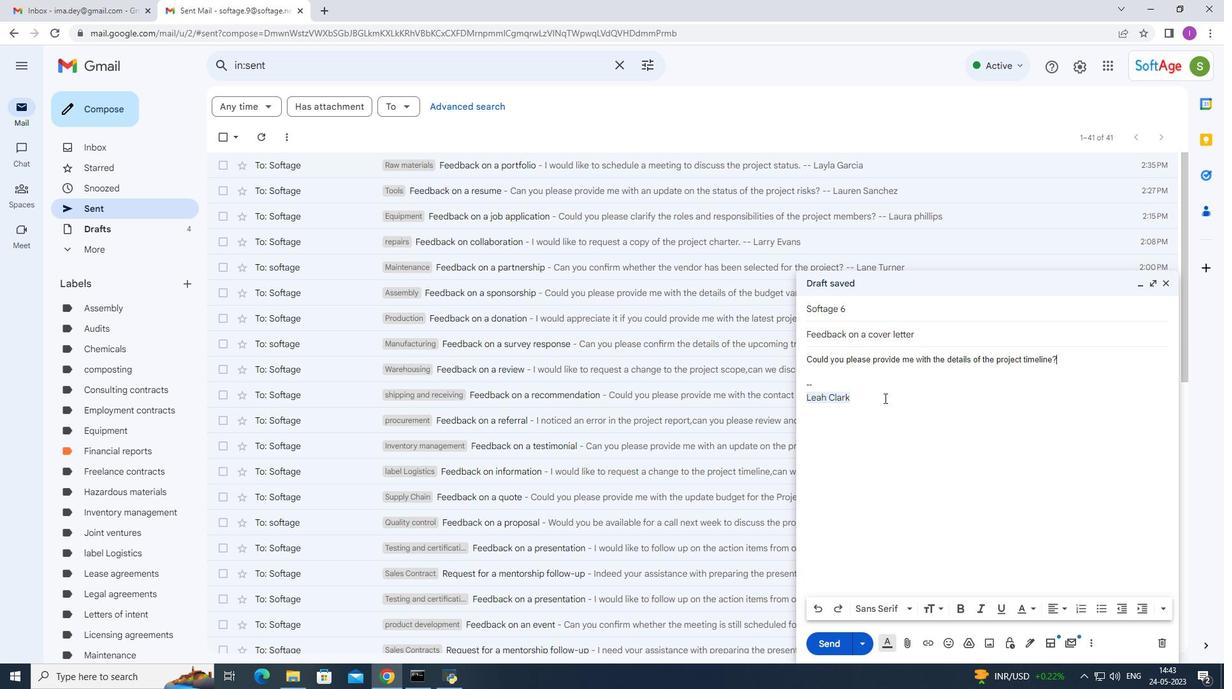 
Action: Mouse moved to (1164, 608)
Screenshot: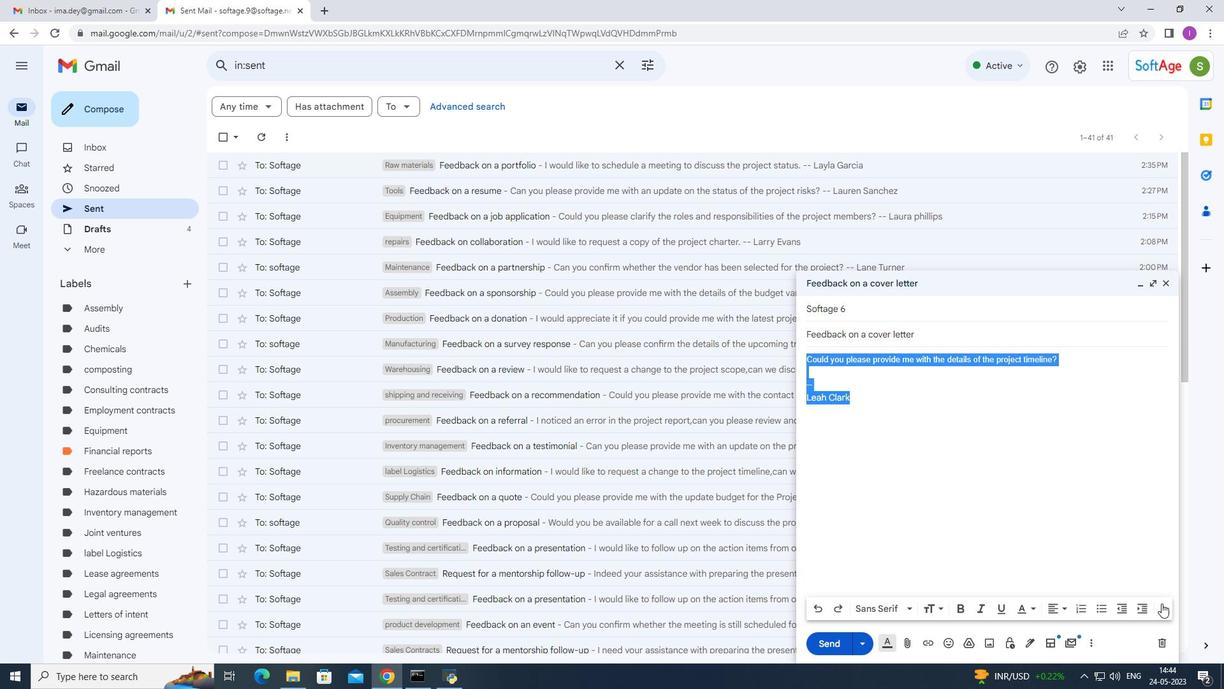 
Action: Mouse pressed left at (1164, 608)
Screenshot: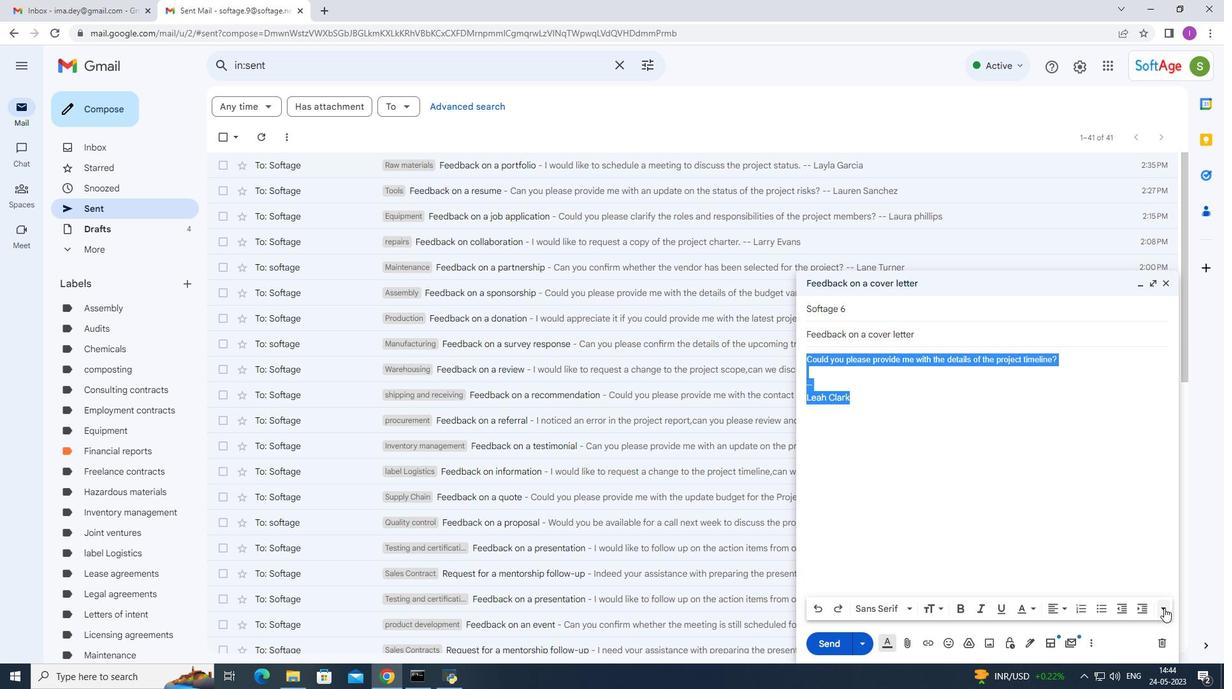 
Action: Mouse moved to (1166, 555)
Screenshot: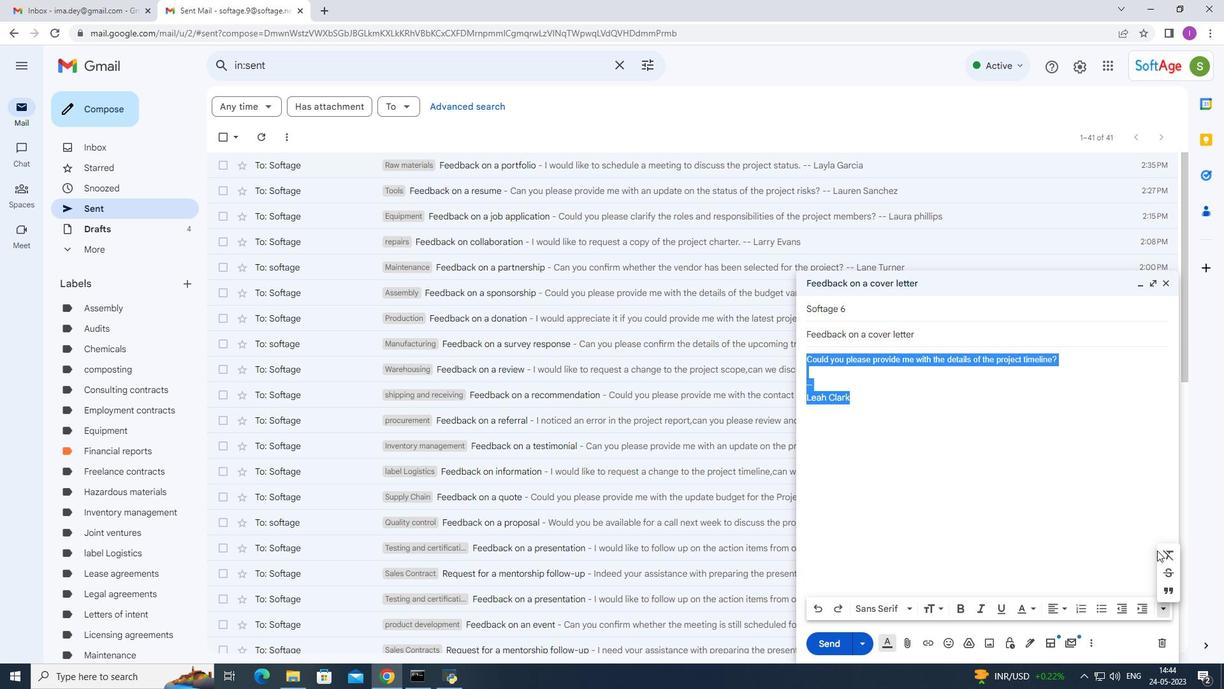 
Action: Mouse pressed left at (1166, 555)
Screenshot: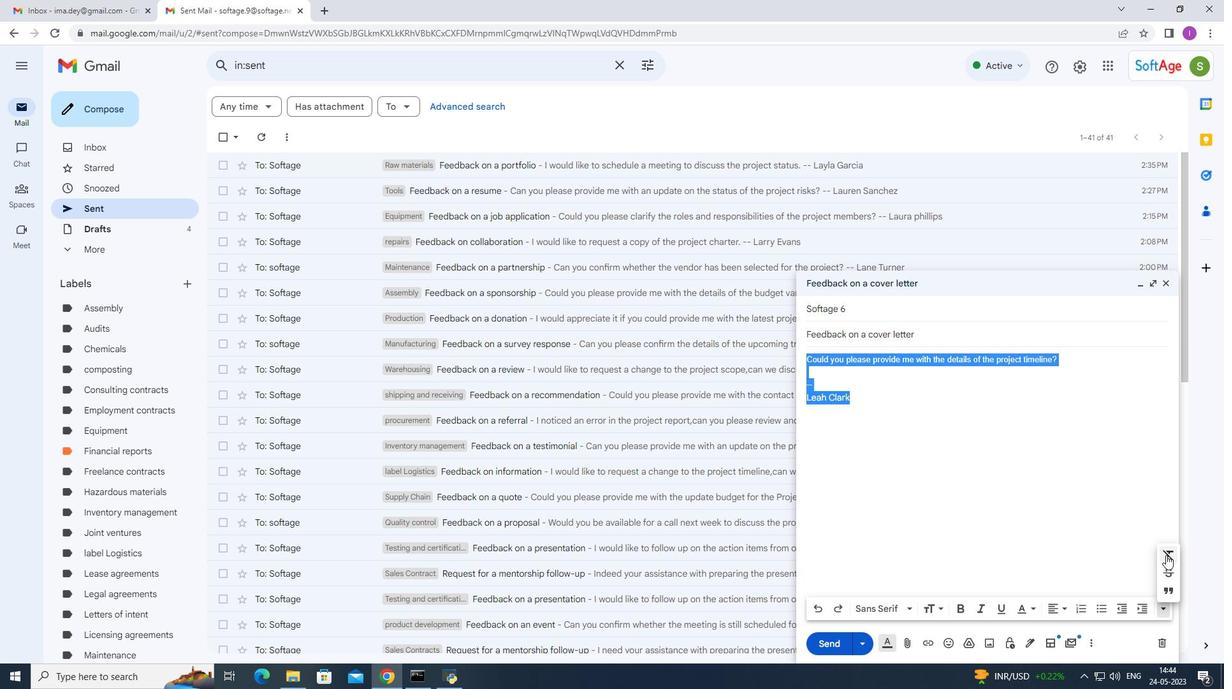 
Action: Mouse moved to (819, 608)
Screenshot: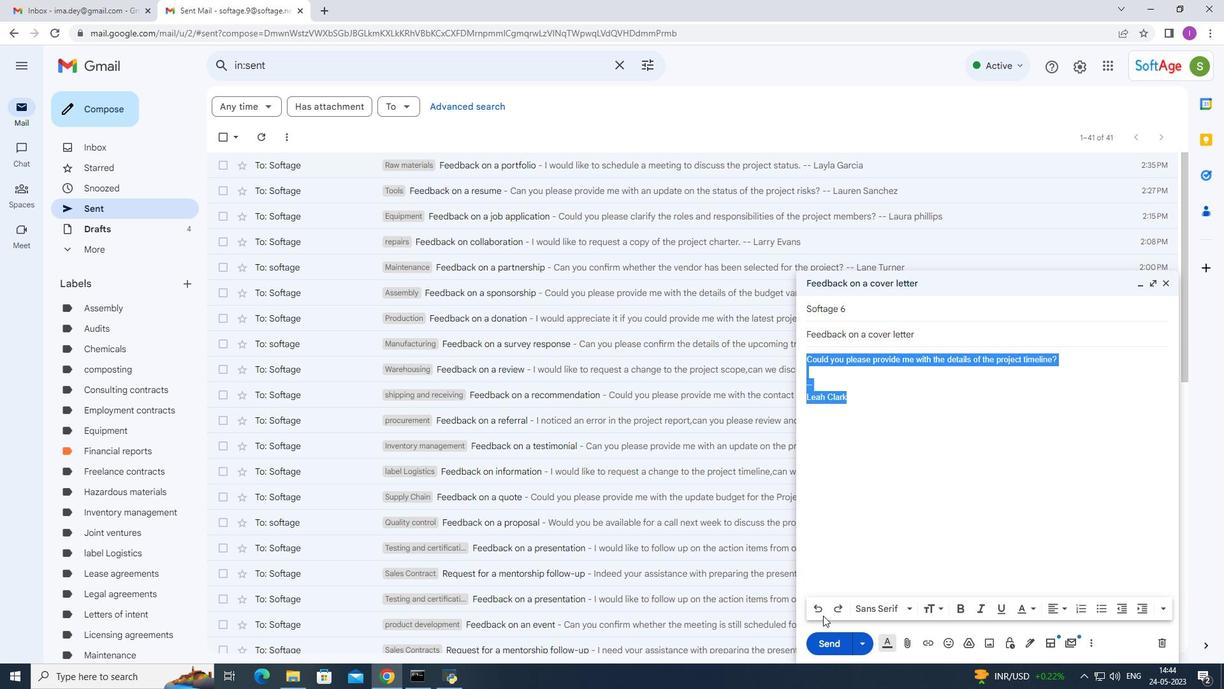 
Action: Mouse pressed left at (819, 608)
Screenshot: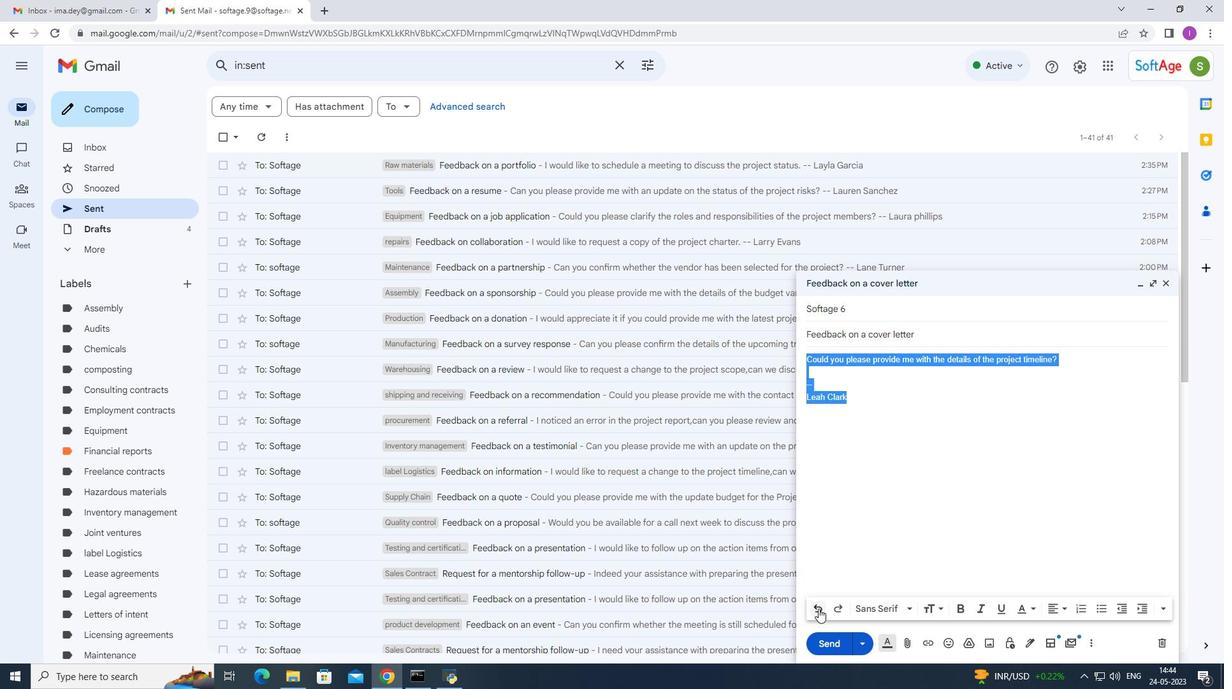 
Action: Mouse moved to (839, 644)
Screenshot: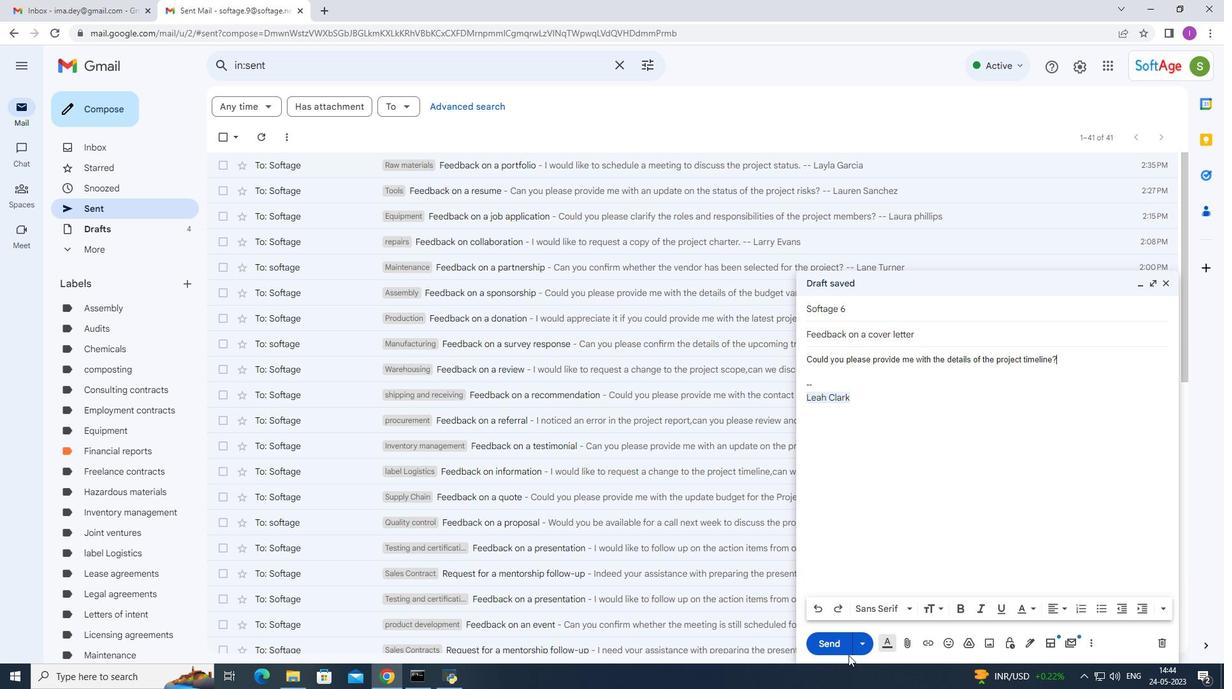 
Action: Mouse pressed left at (839, 644)
Screenshot: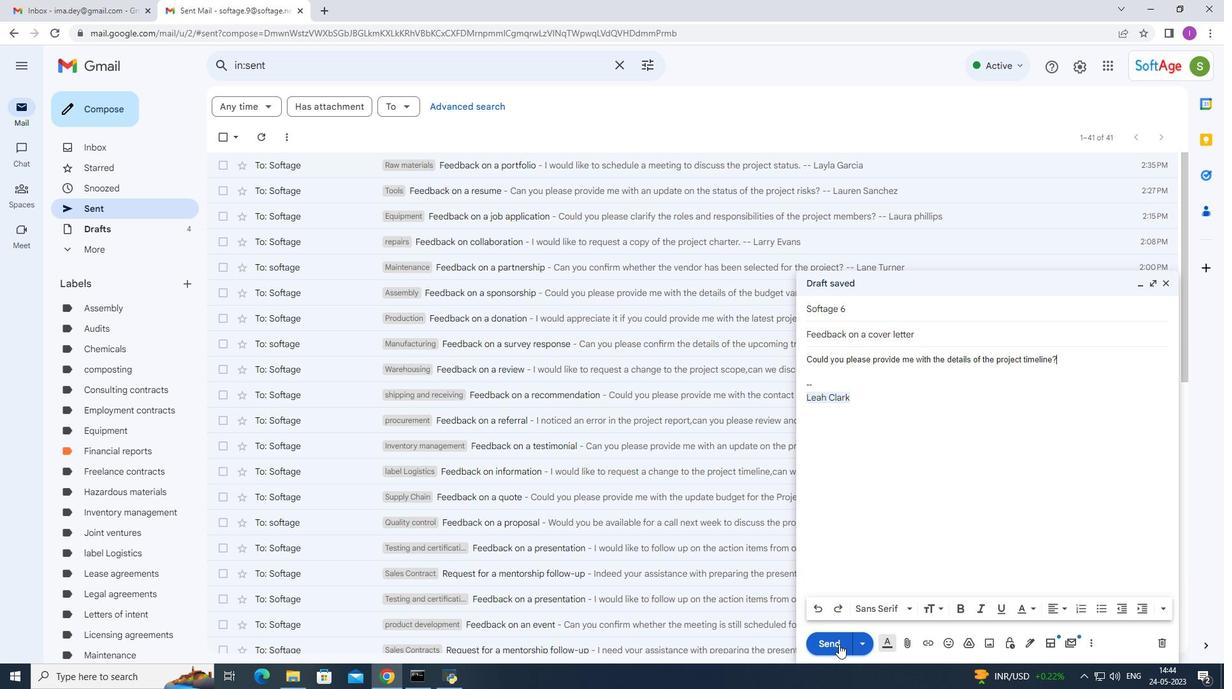 
Action: Mouse moved to (343, 174)
Screenshot: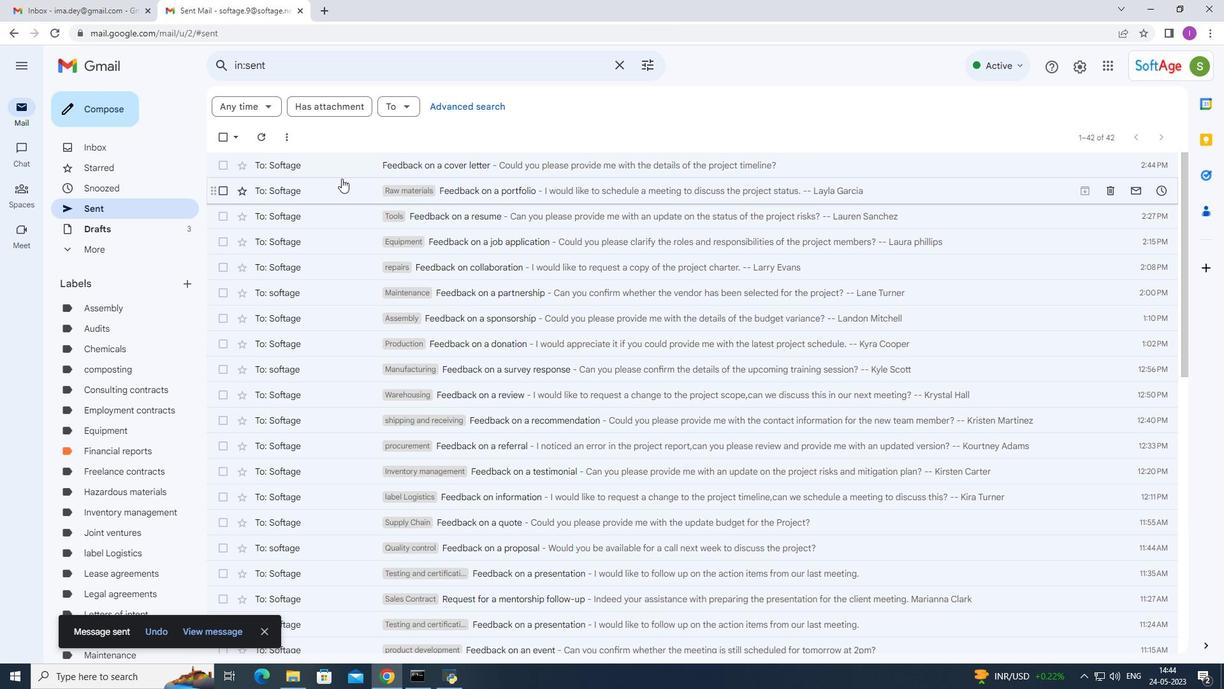 
Action: Mouse pressed right at (343, 174)
Screenshot: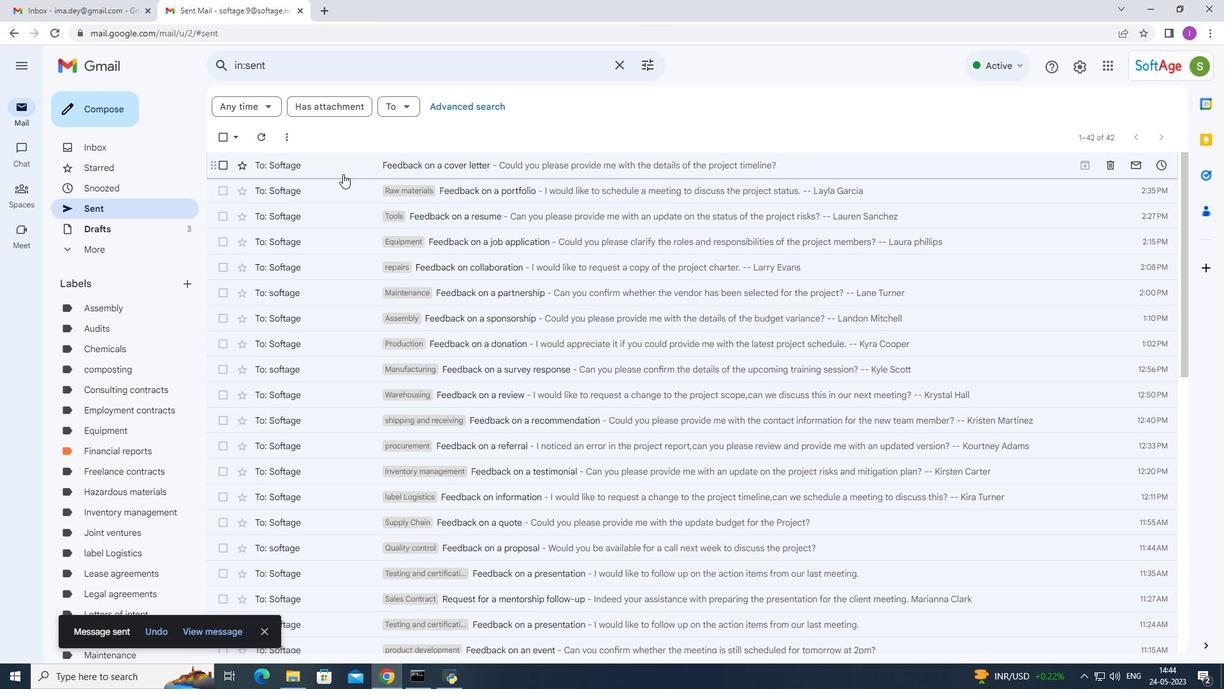 
Action: Mouse moved to (525, 433)
Screenshot: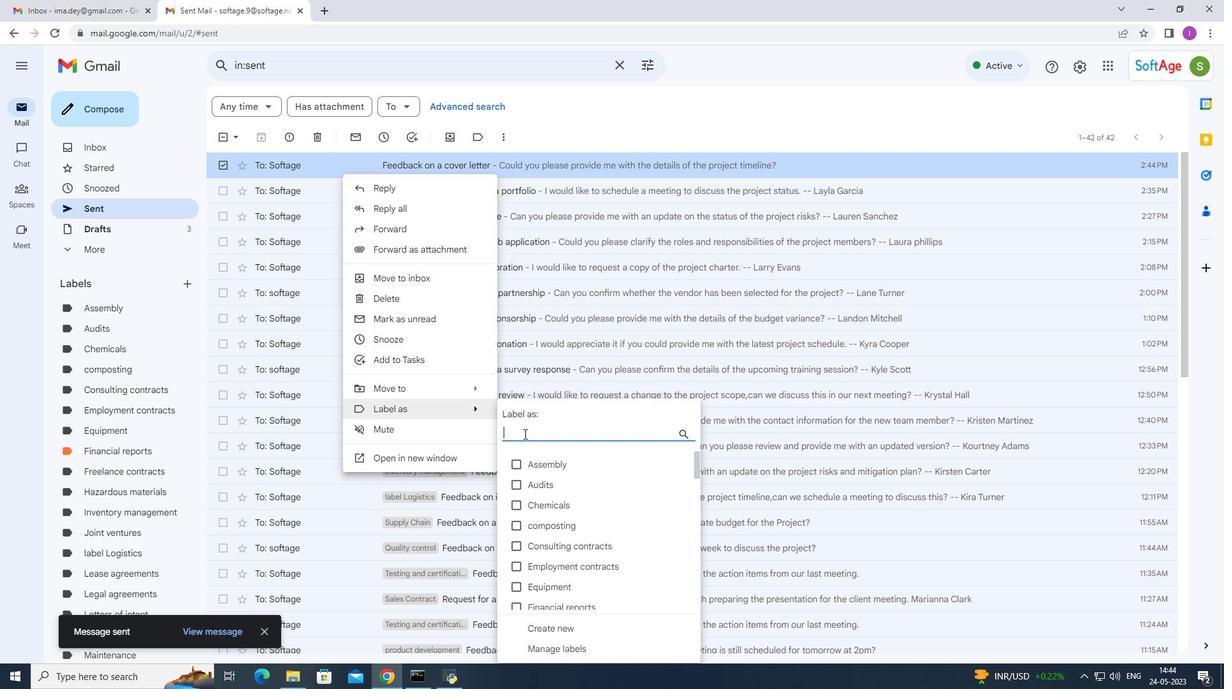 
Action: Mouse pressed left at (525, 433)
Screenshot: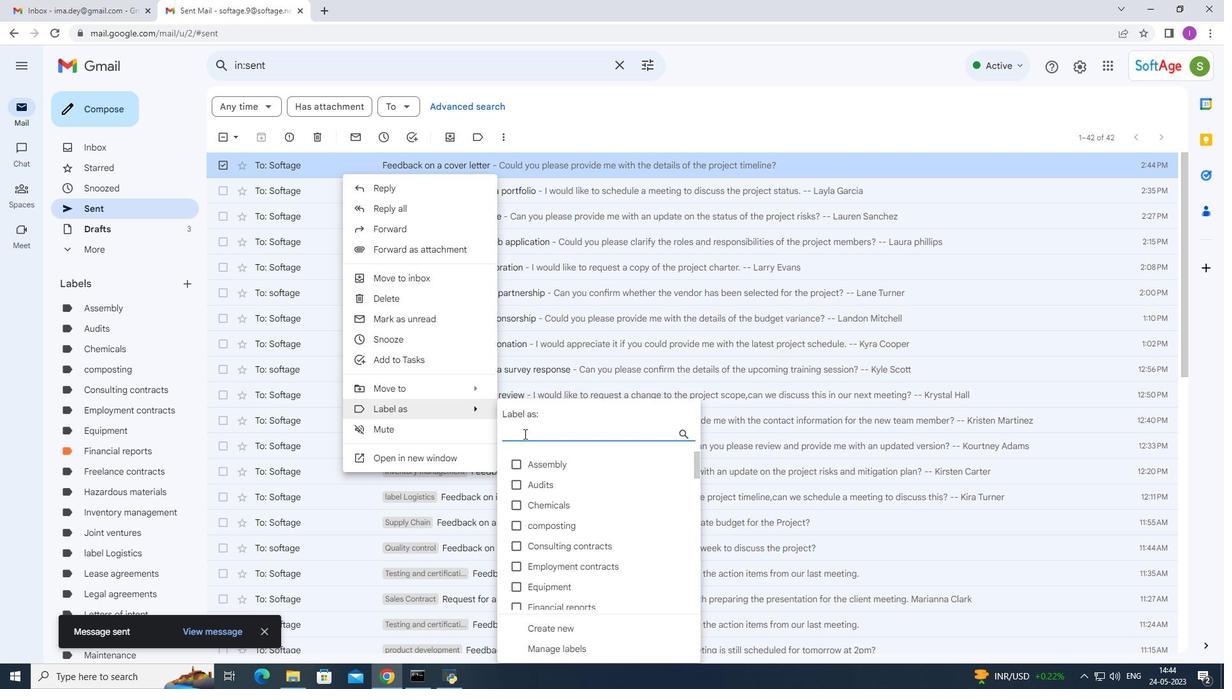 
Action: Mouse moved to (521, 625)
Screenshot: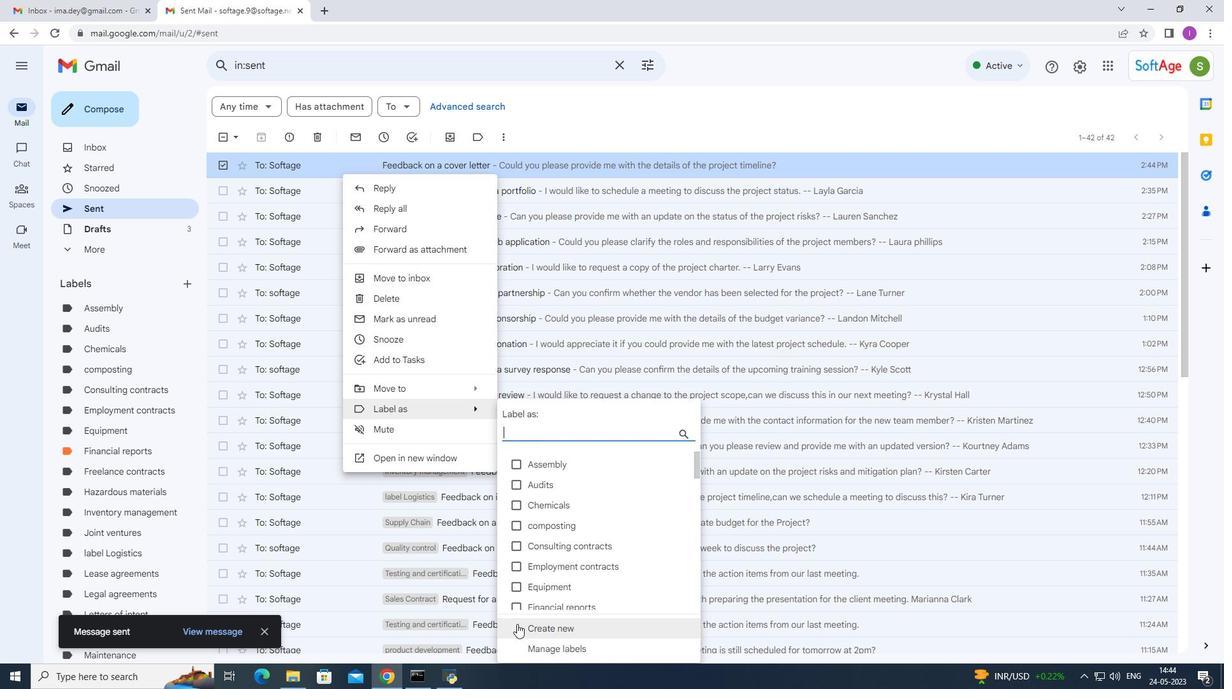 
Action: Mouse pressed left at (521, 625)
Screenshot: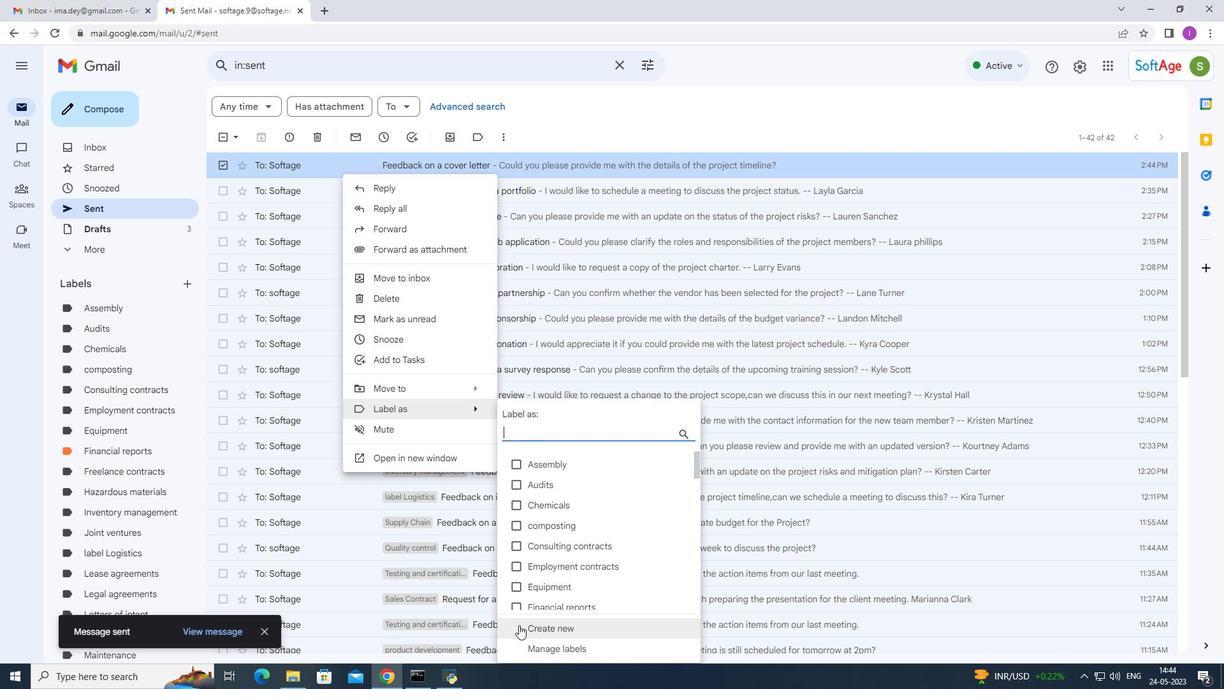 
Action: Mouse moved to (565, 408)
Screenshot: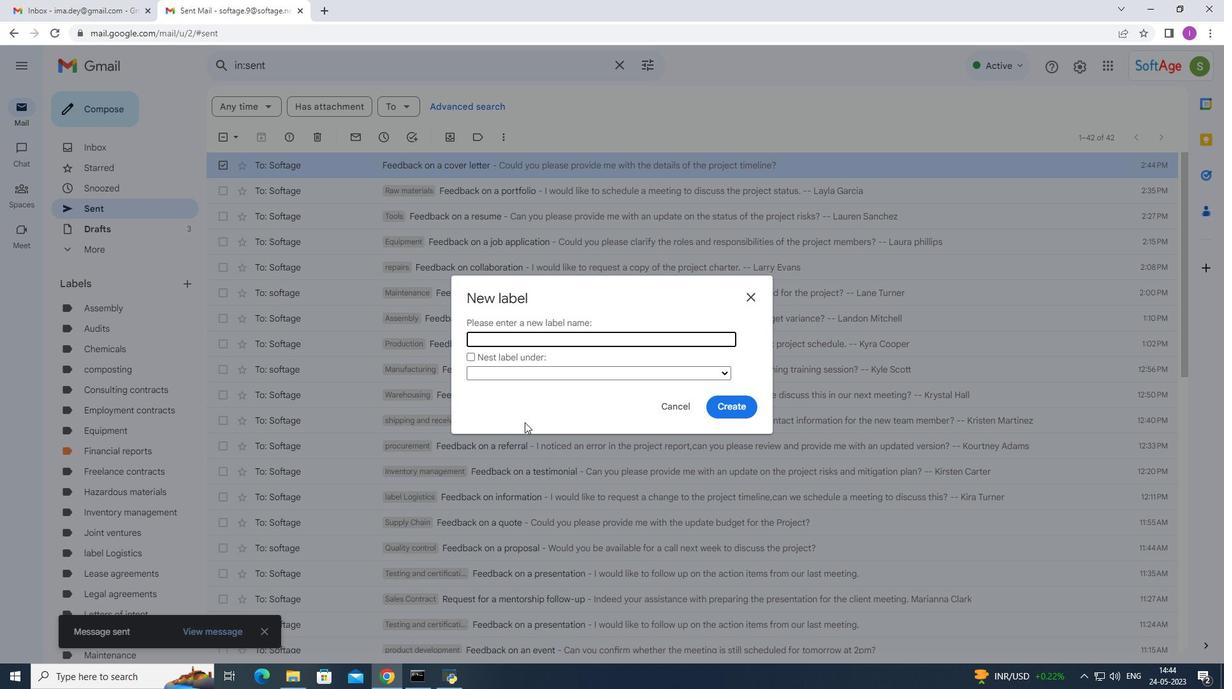 
Action: Key pressed <Key.shift>Finished<Key.space>goods
Screenshot: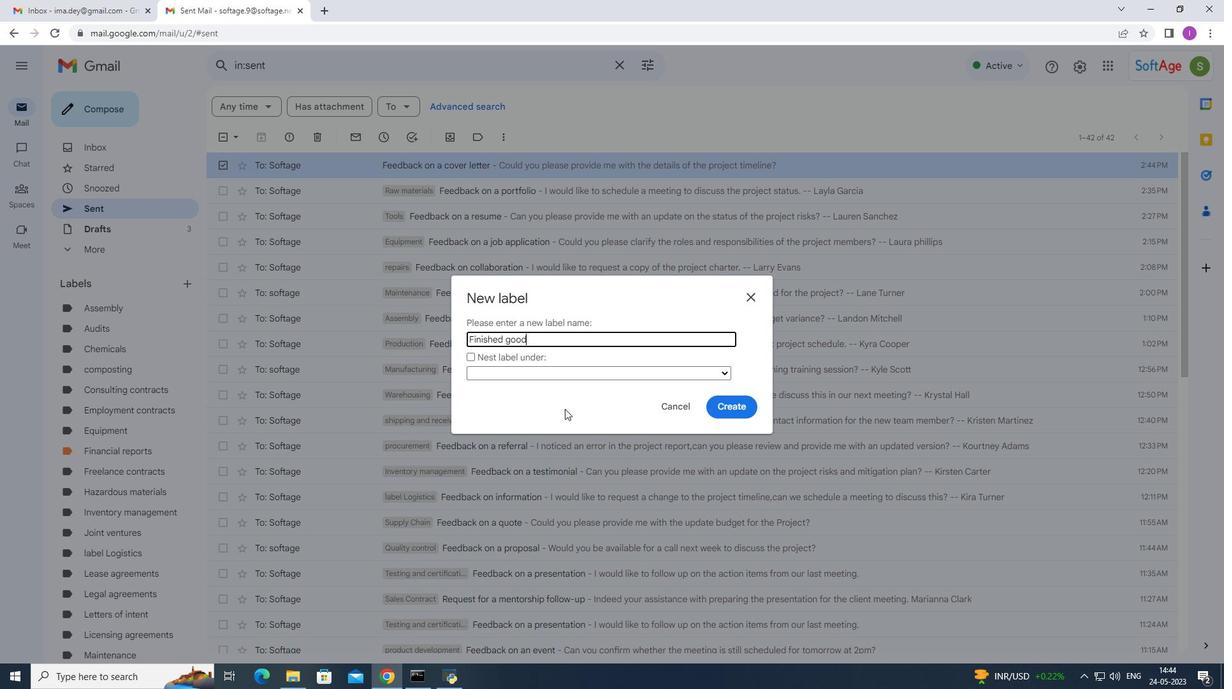 
Action: Mouse moved to (741, 398)
Screenshot: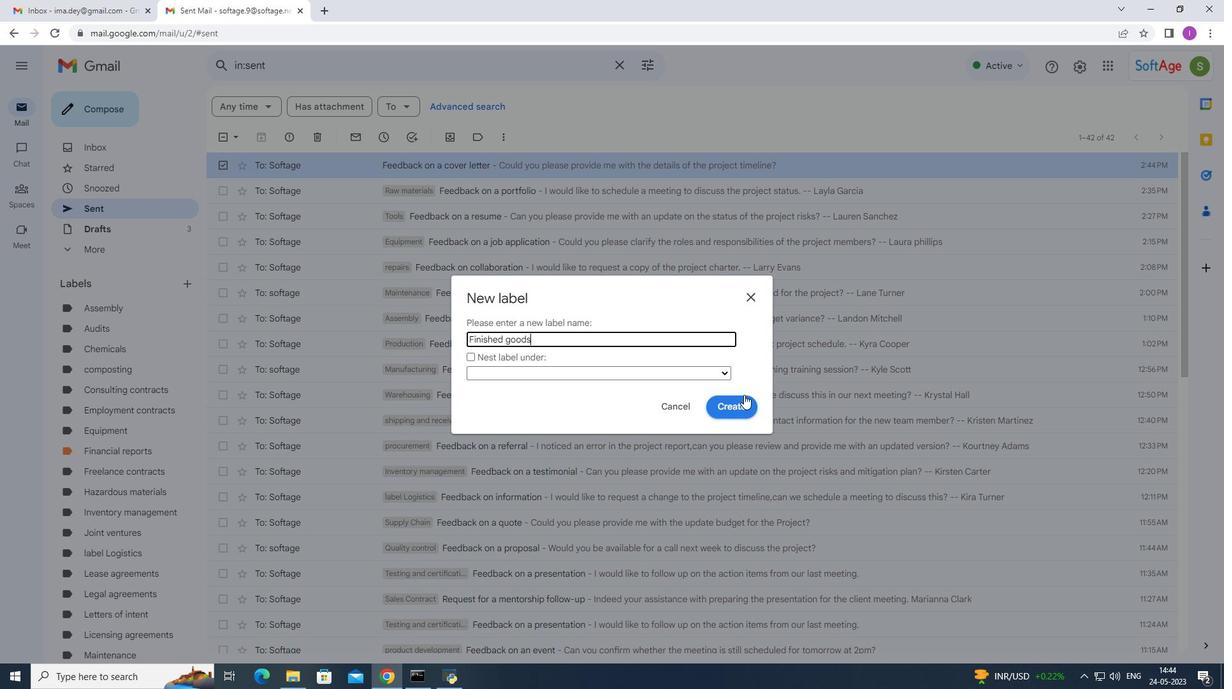 
Action: Mouse pressed left at (741, 398)
Screenshot: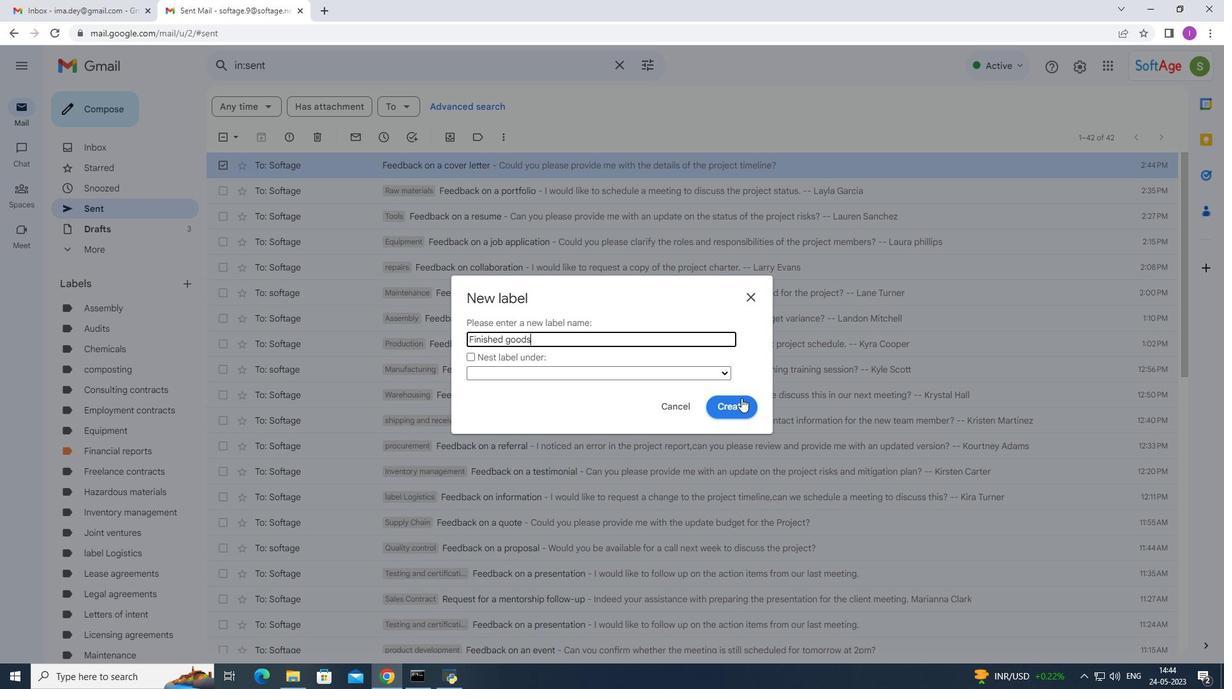 
Action: Mouse moved to (1224, 0)
Screenshot: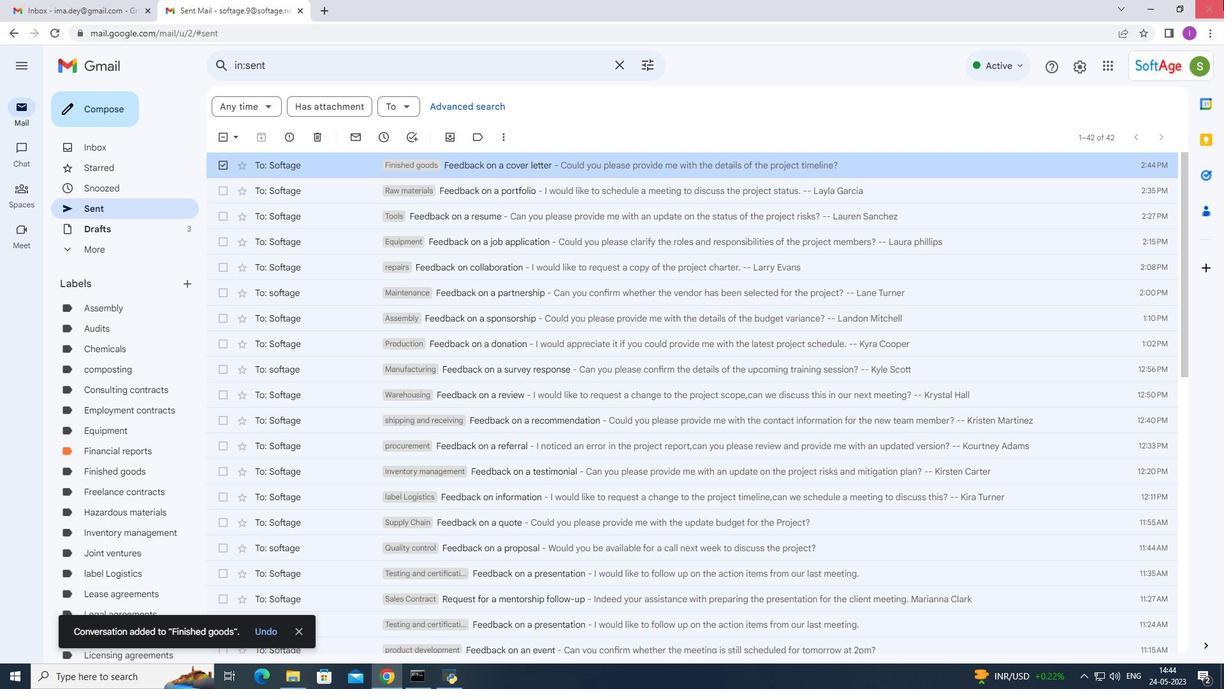 
